 Task: Reply All to email with the signature Emily Brown with the subject Rejection letter from softage.1@softage.net with the message Please find attached the revised version of the project scope document., select last 2 words, change the font color from current to purple and background color to black Send the email
Action: Mouse moved to (899, 77)
Screenshot: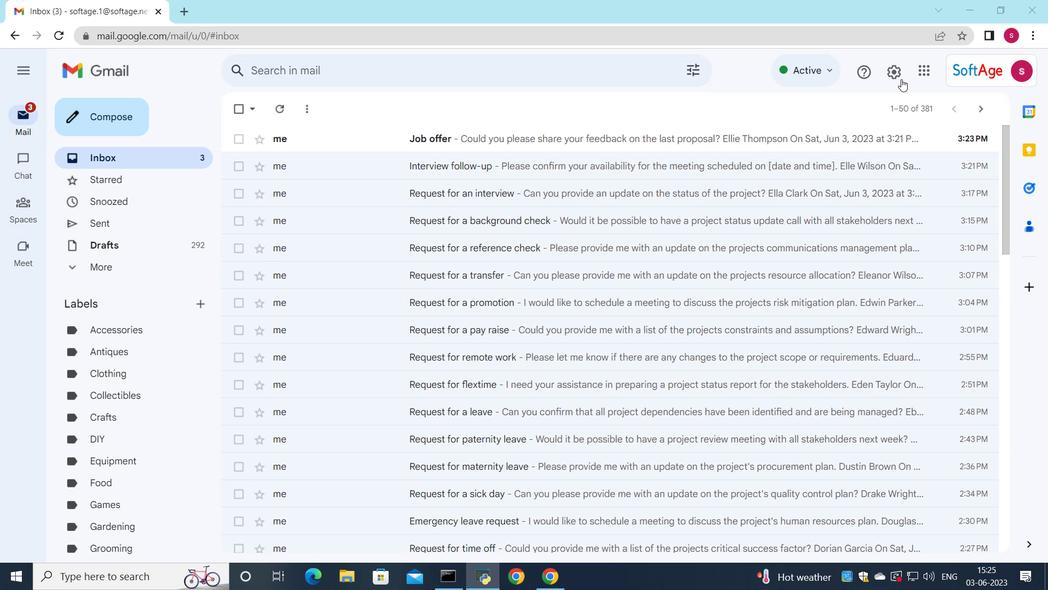 
Action: Mouse pressed left at (899, 77)
Screenshot: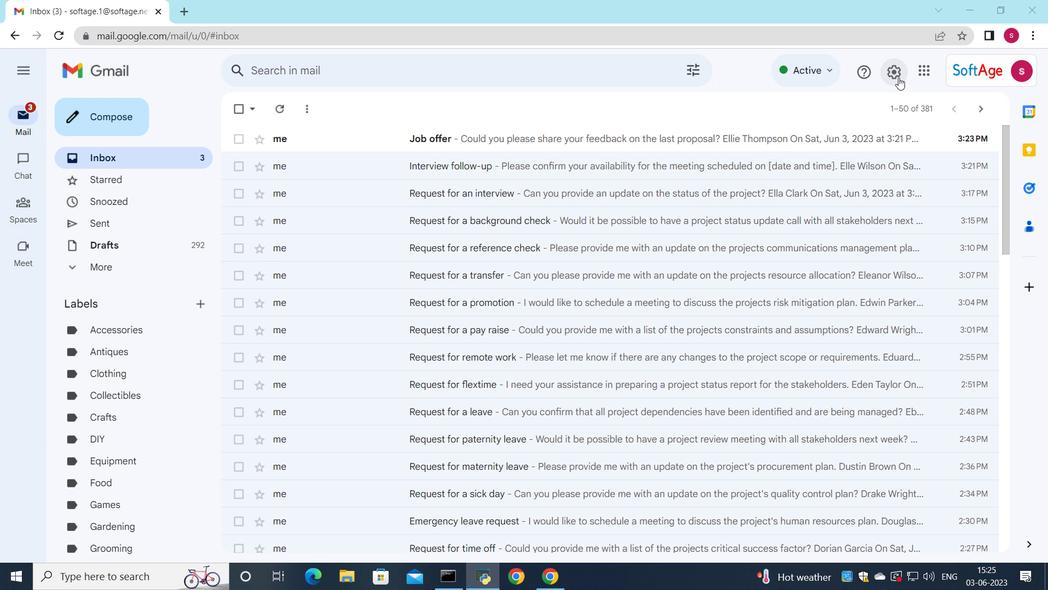 
Action: Mouse moved to (902, 135)
Screenshot: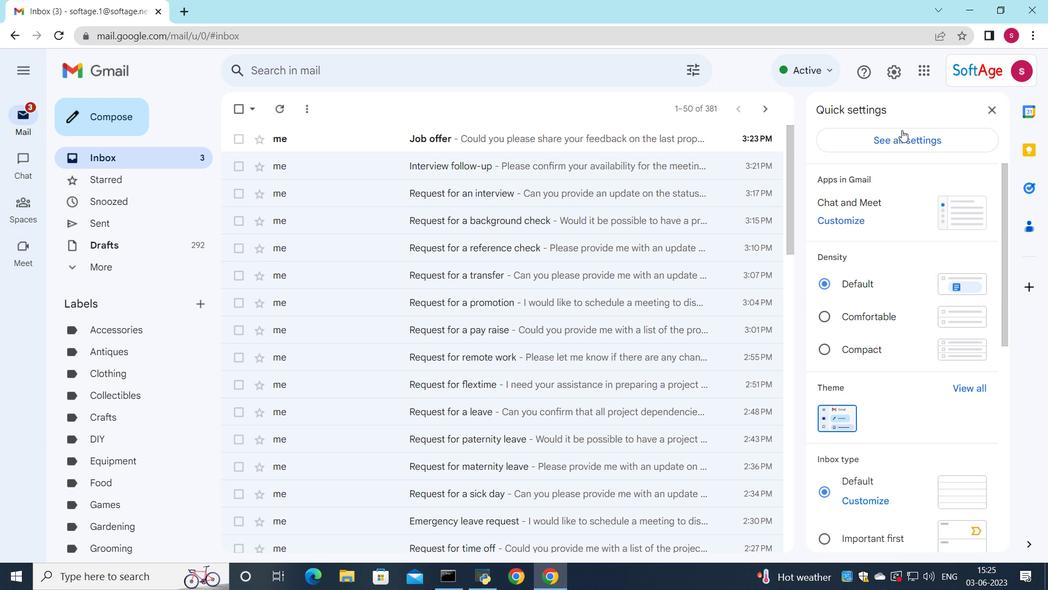 
Action: Mouse pressed left at (902, 135)
Screenshot: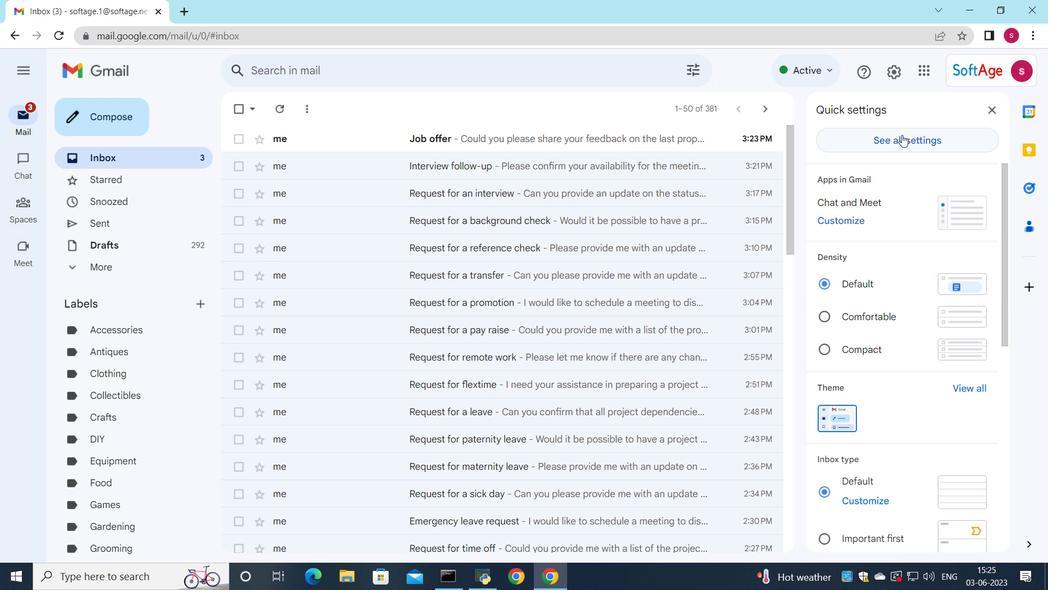 
Action: Mouse moved to (679, 207)
Screenshot: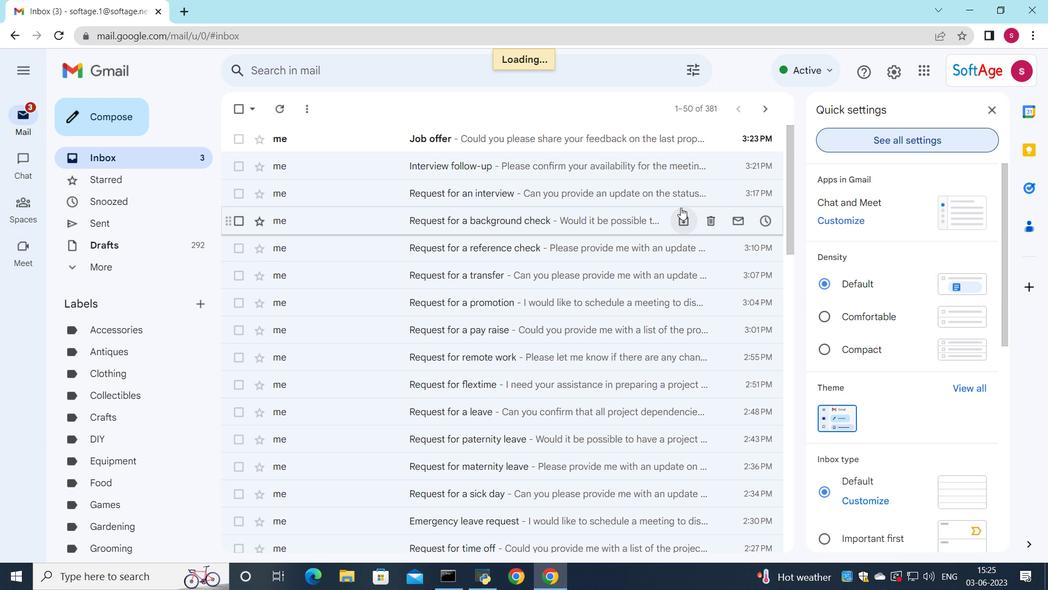 
Action: Mouse scrolled (679, 206) with delta (0, 0)
Screenshot: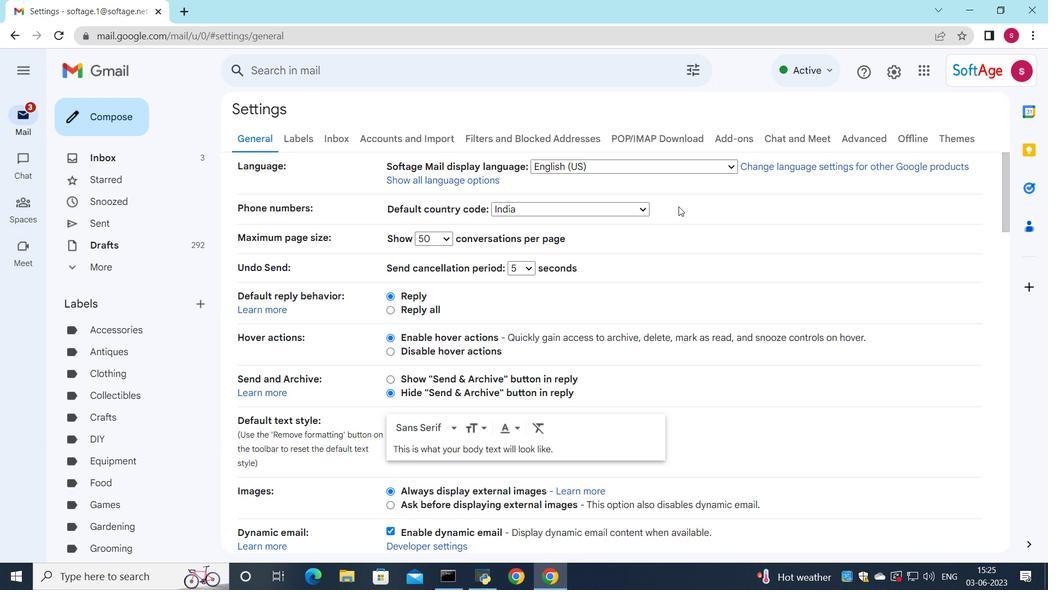 
Action: Mouse scrolled (679, 206) with delta (0, 0)
Screenshot: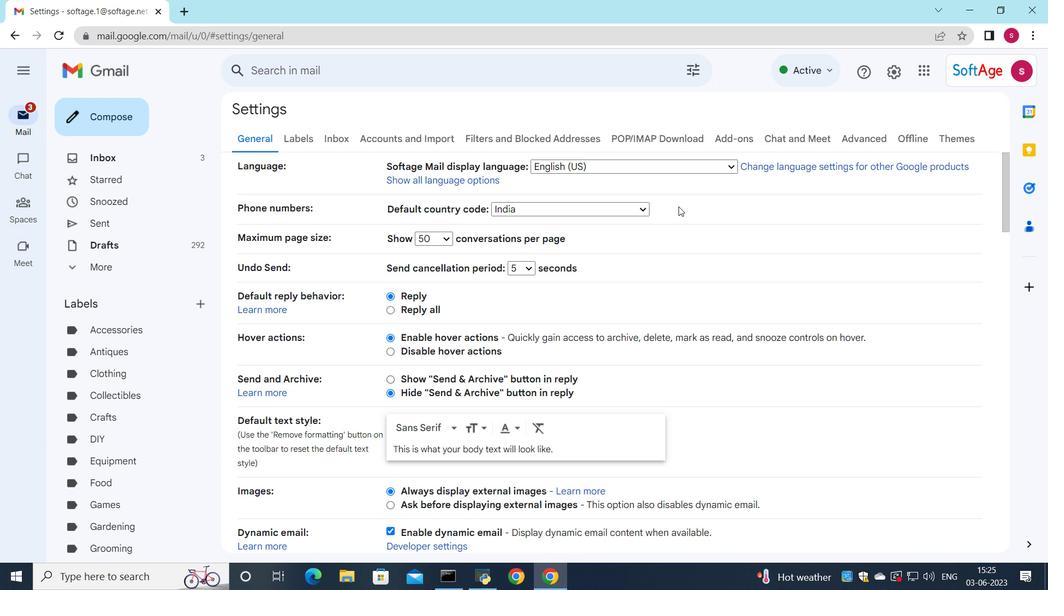 
Action: Mouse scrolled (679, 206) with delta (0, 0)
Screenshot: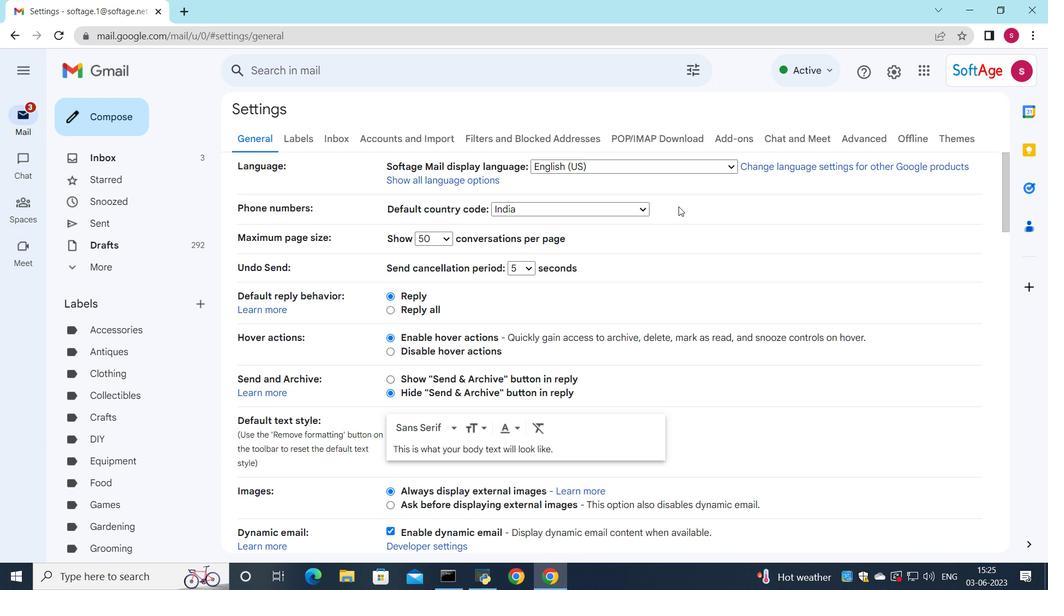 
Action: Mouse moved to (679, 207)
Screenshot: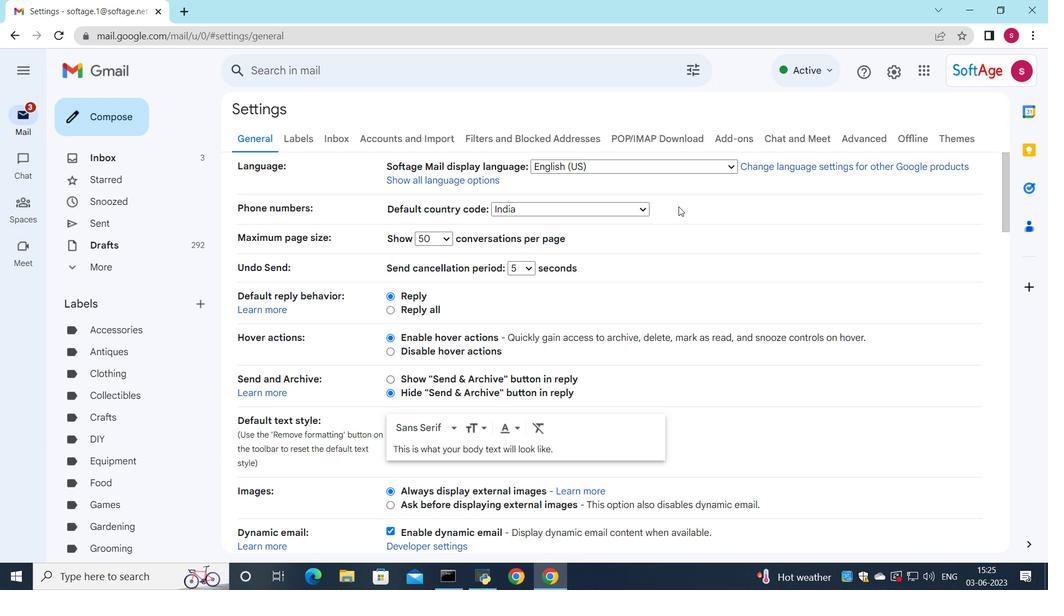 
Action: Mouse scrolled (679, 206) with delta (0, 0)
Screenshot: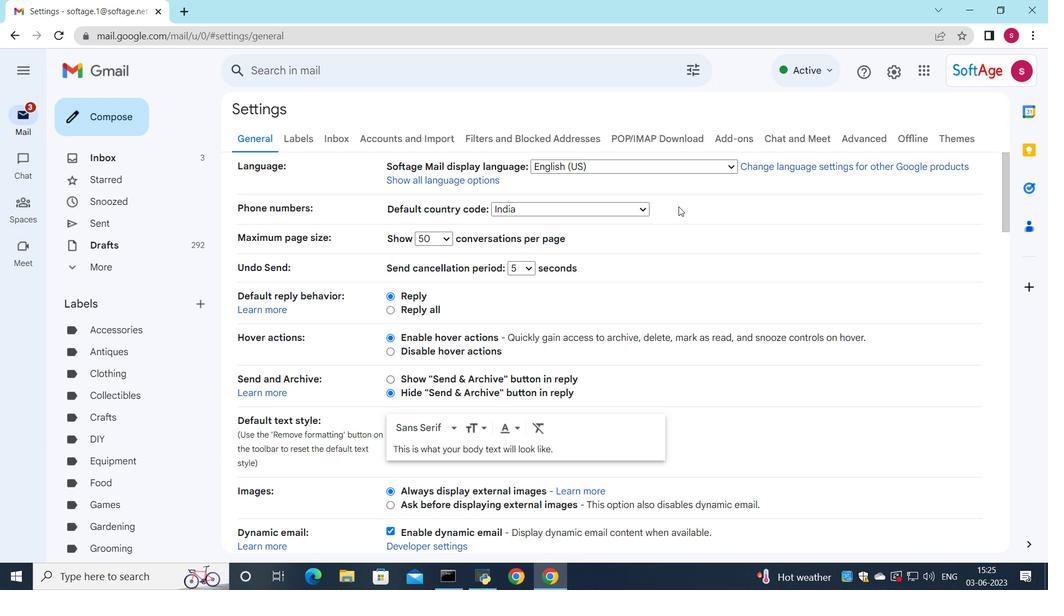 
Action: Mouse moved to (673, 214)
Screenshot: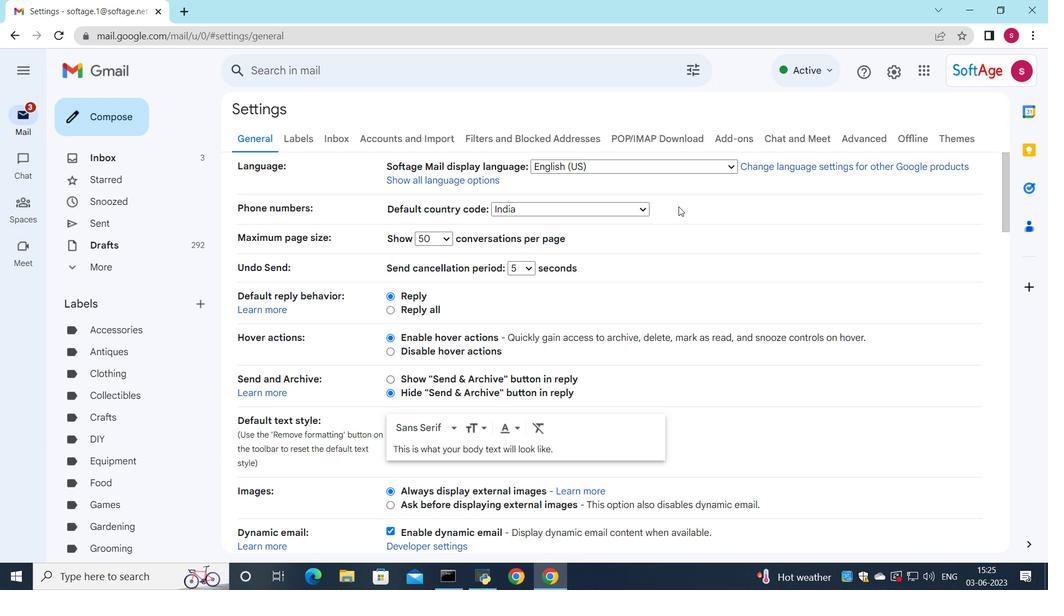 
Action: Mouse scrolled (673, 213) with delta (0, 0)
Screenshot: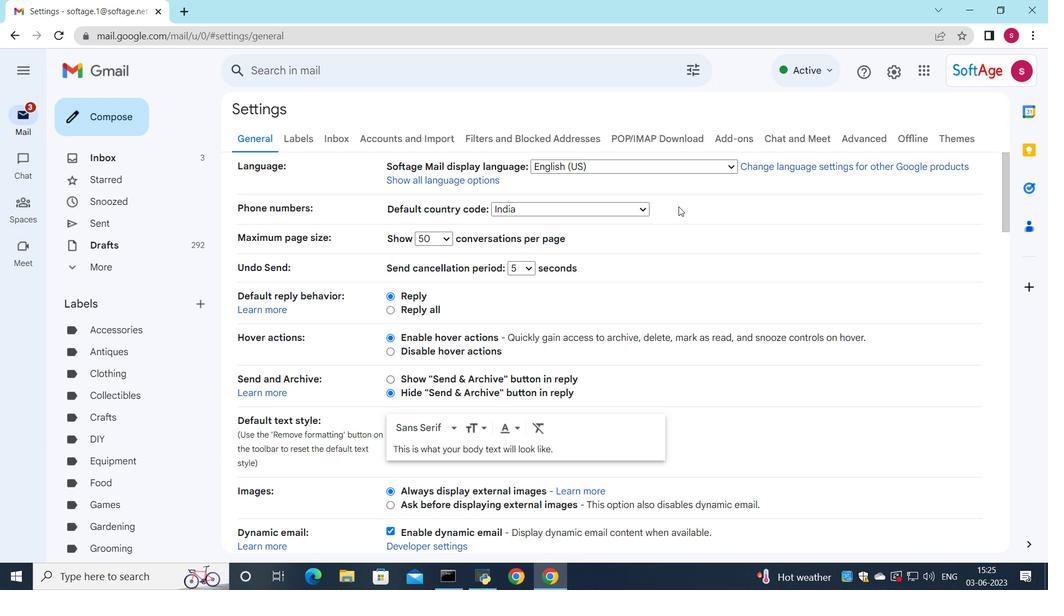 
Action: Mouse moved to (574, 269)
Screenshot: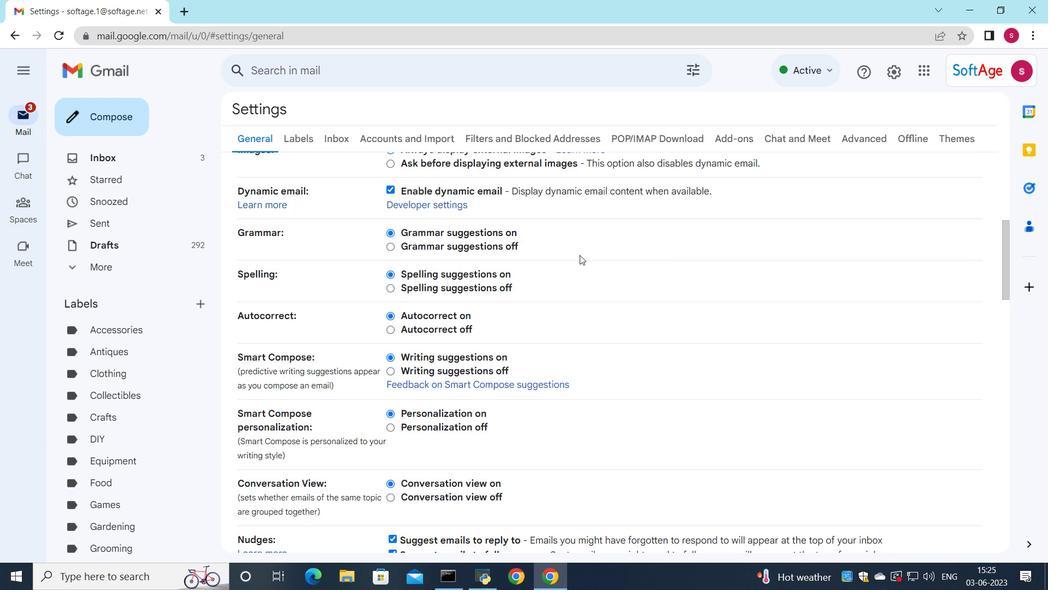 
Action: Mouse scrolled (574, 269) with delta (0, 0)
Screenshot: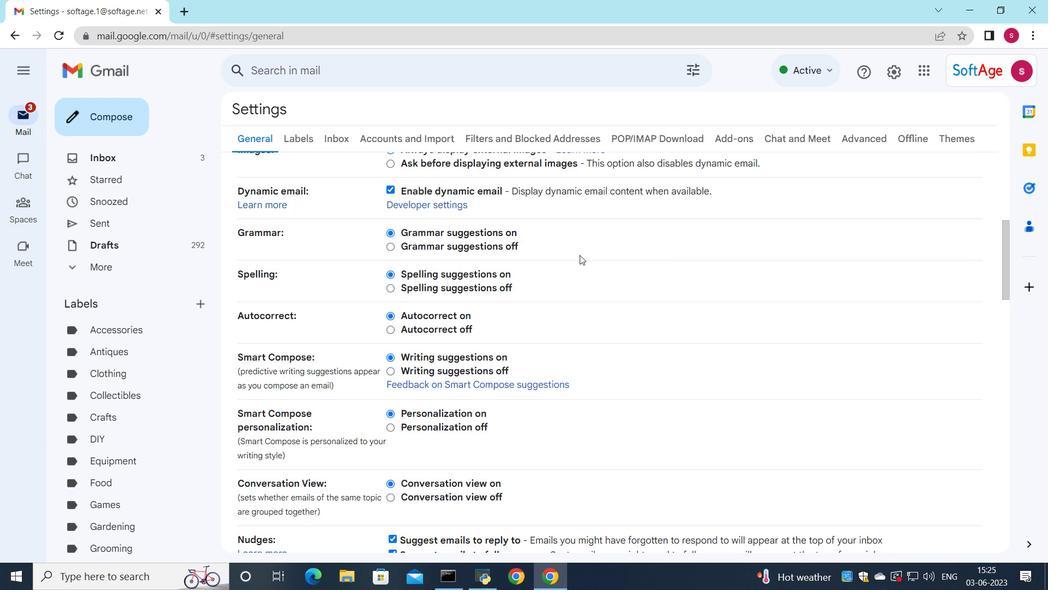 
Action: Mouse moved to (572, 272)
Screenshot: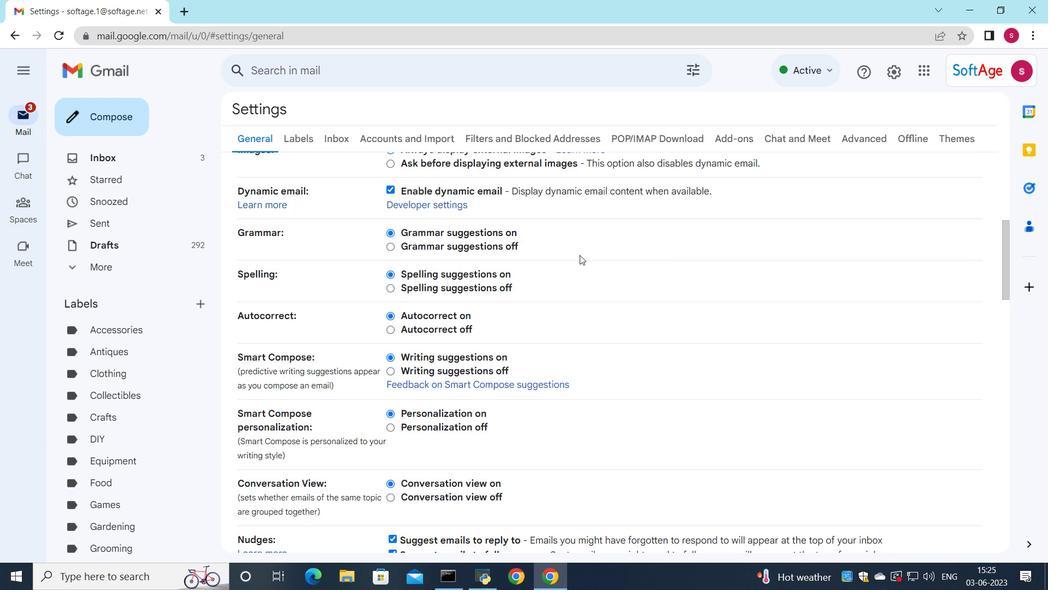 
Action: Mouse scrolled (572, 271) with delta (0, 0)
Screenshot: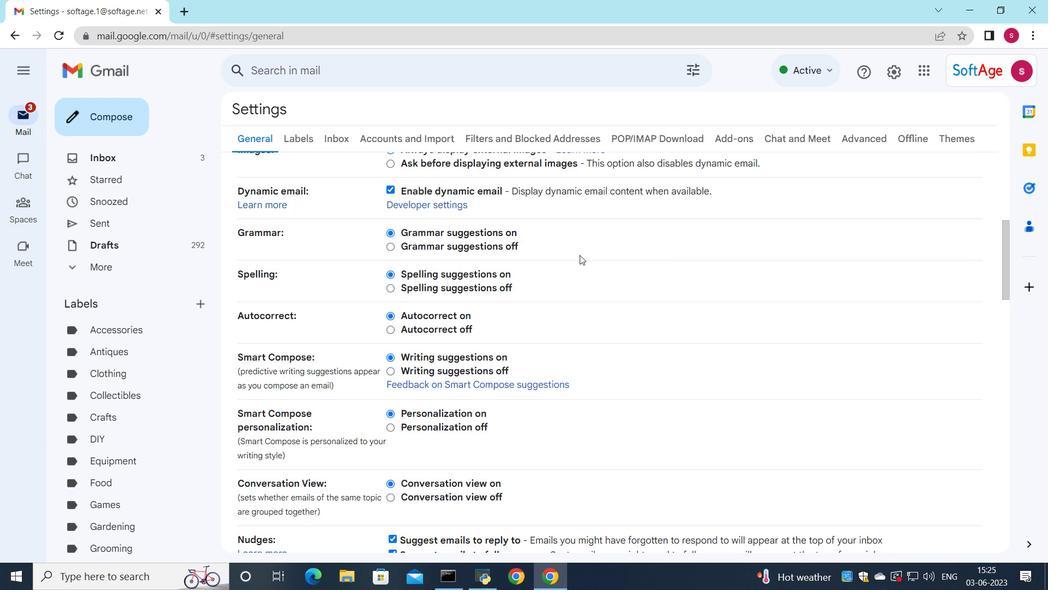 
Action: Mouse scrolled (572, 271) with delta (0, 0)
Screenshot: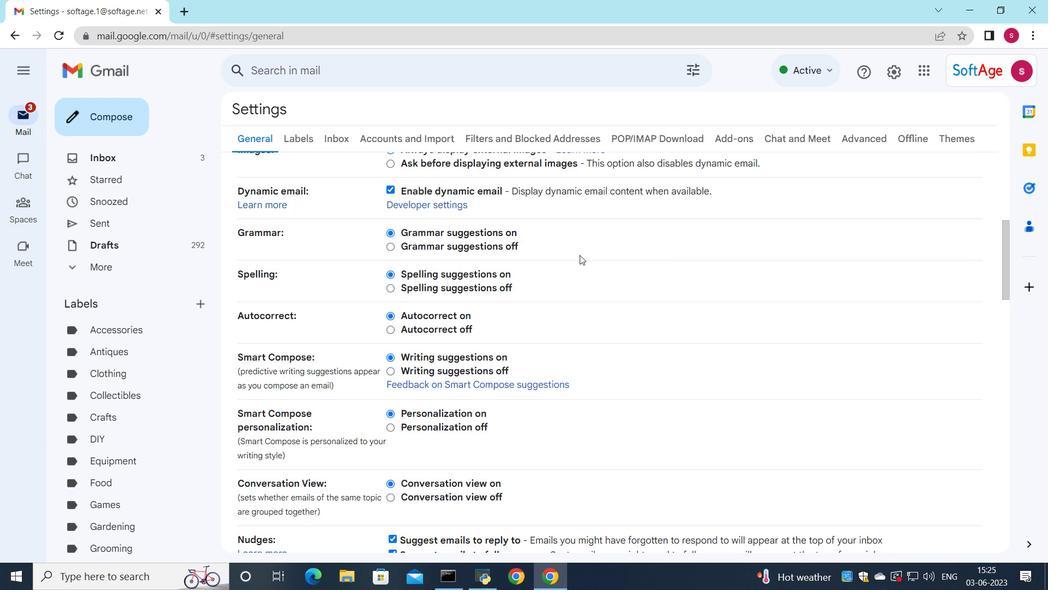 
Action: Mouse moved to (572, 272)
Screenshot: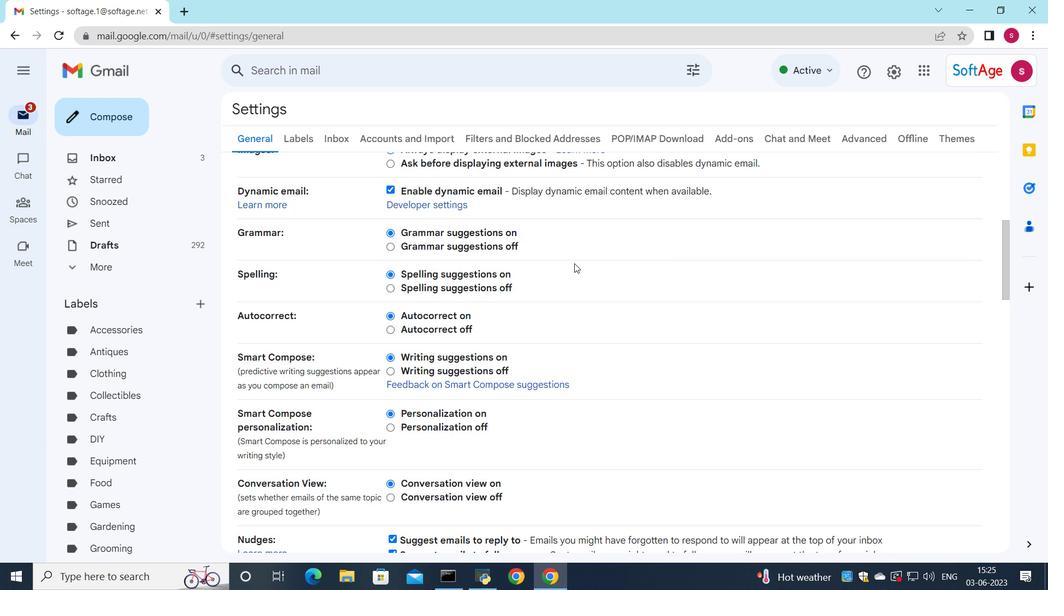 
Action: Mouse scrolled (572, 272) with delta (0, 0)
Screenshot: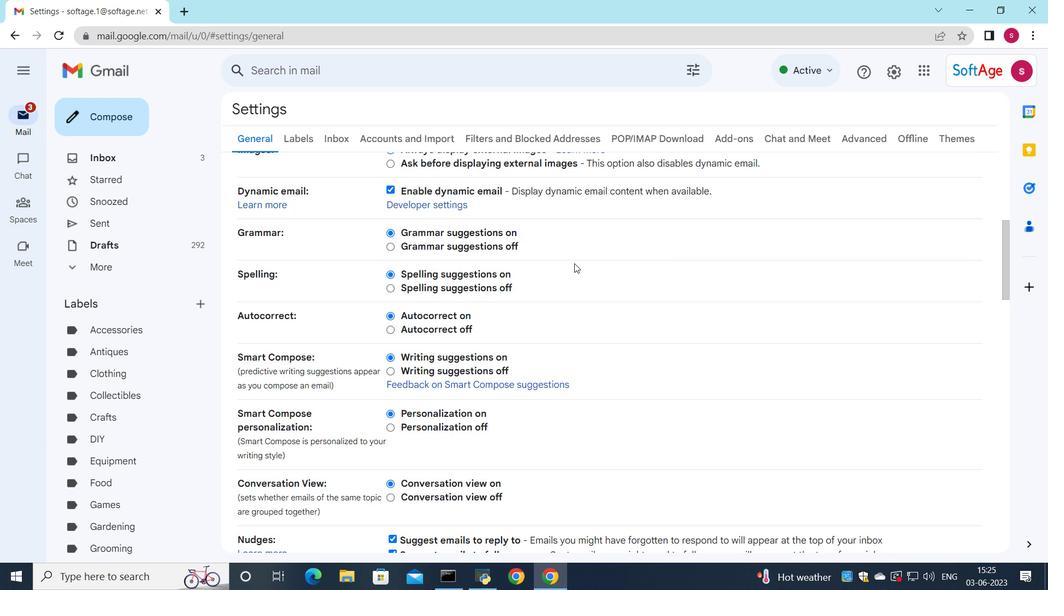 
Action: Mouse moved to (571, 274)
Screenshot: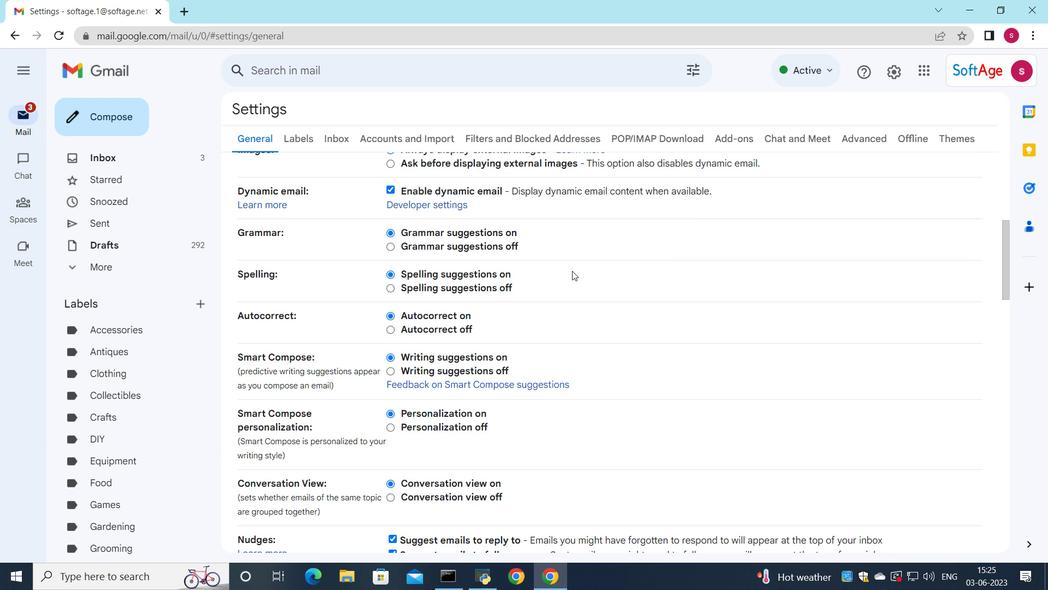 
Action: Mouse scrolled (571, 273) with delta (0, 0)
Screenshot: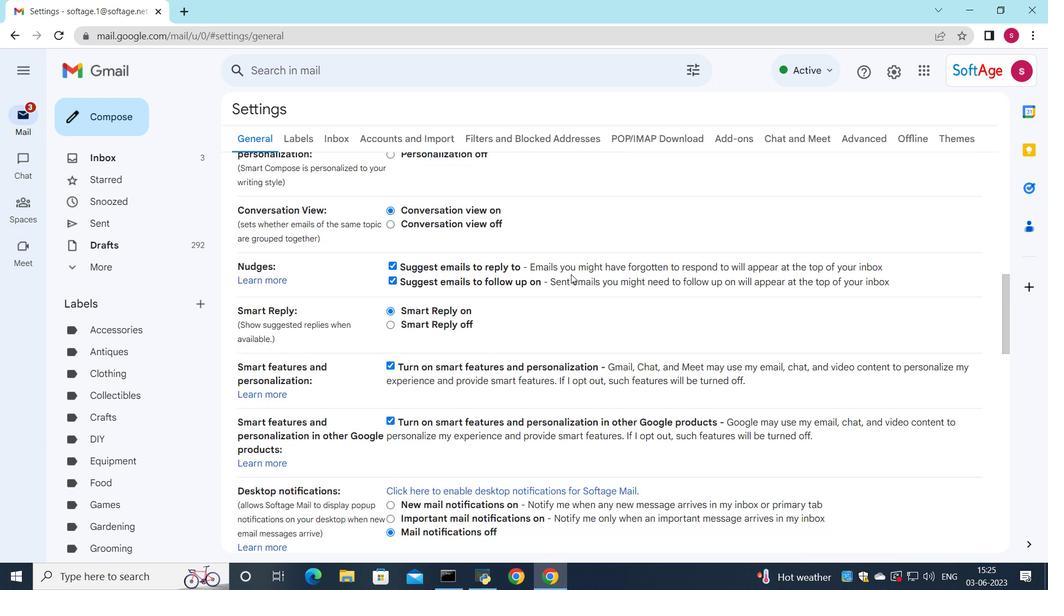 
Action: Mouse scrolled (571, 273) with delta (0, 0)
Screenshot: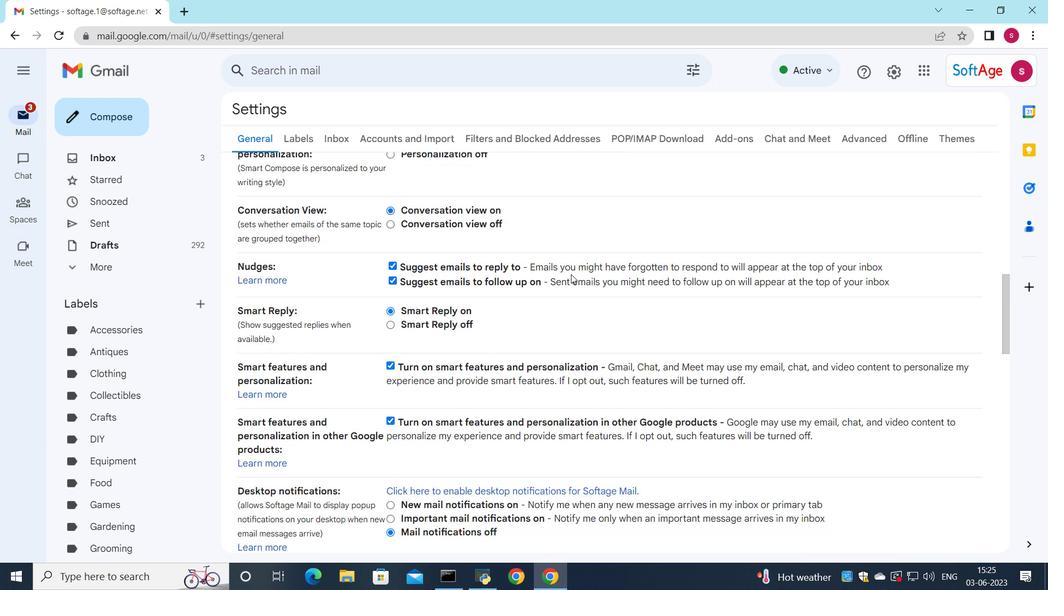 
Action: Mouse moved to (571, 274)
Screenshot: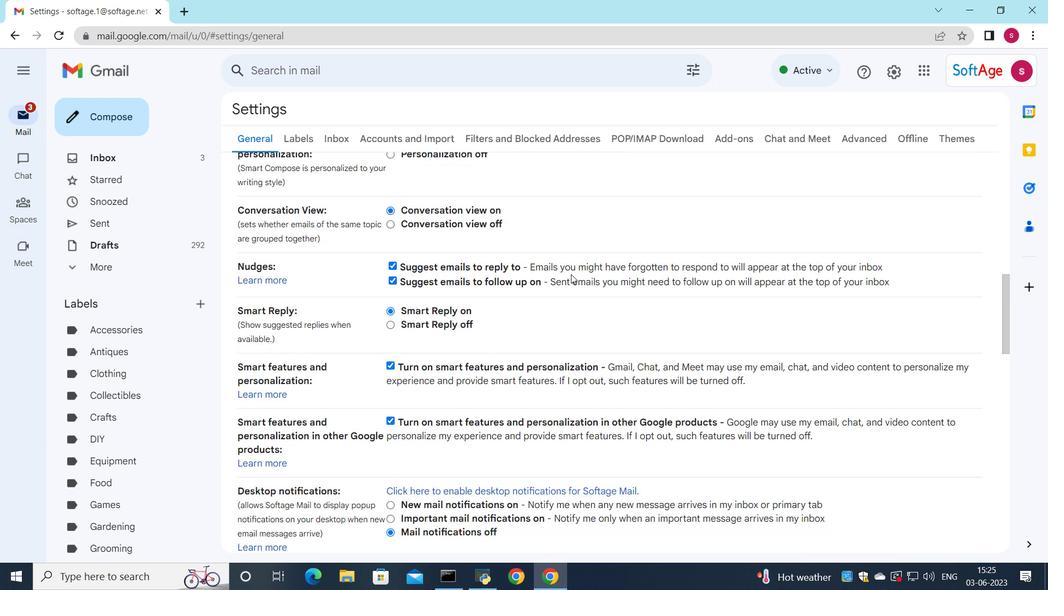 
Action: Mouse scrolled (571, 274) with delta (0, 0)
Screenshot: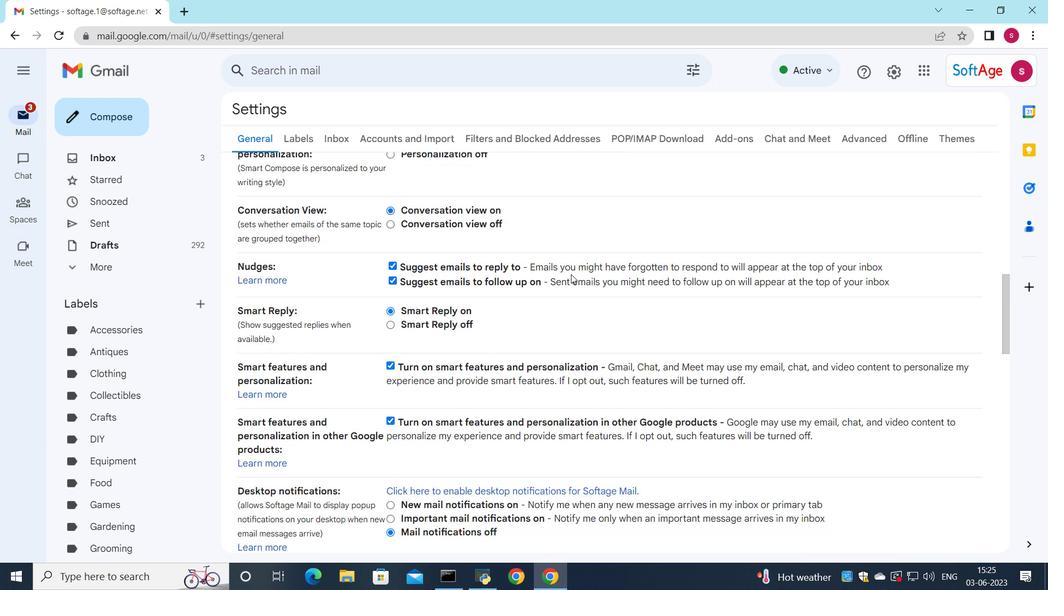
Action: Mouse scrolled (571, 274) with delta (0, 0)
Screenshot: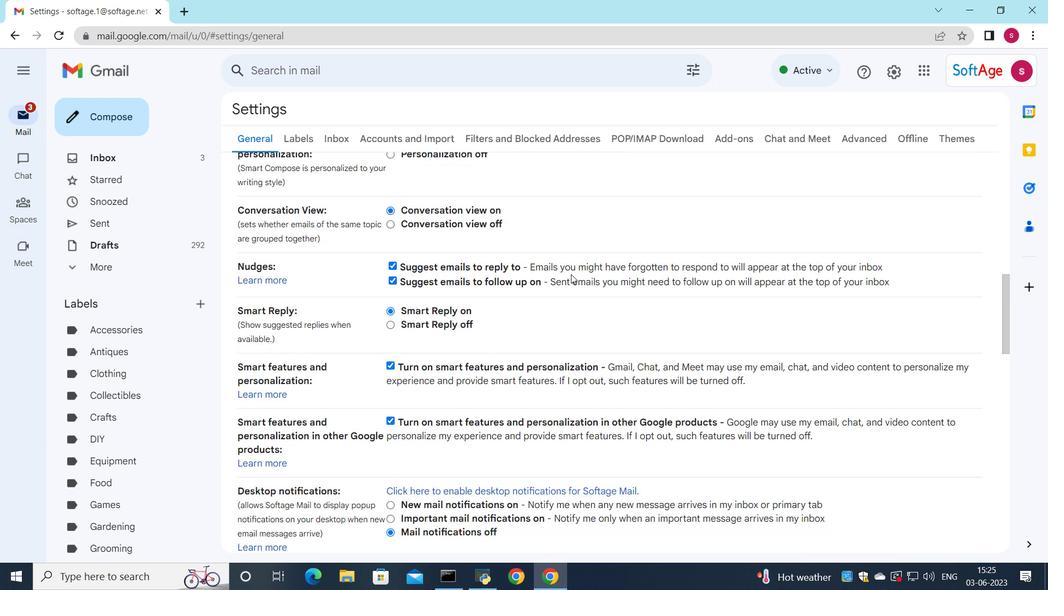 
Action: Mouse scrolled (571, 274) with delta (0, 0)
Screenshot: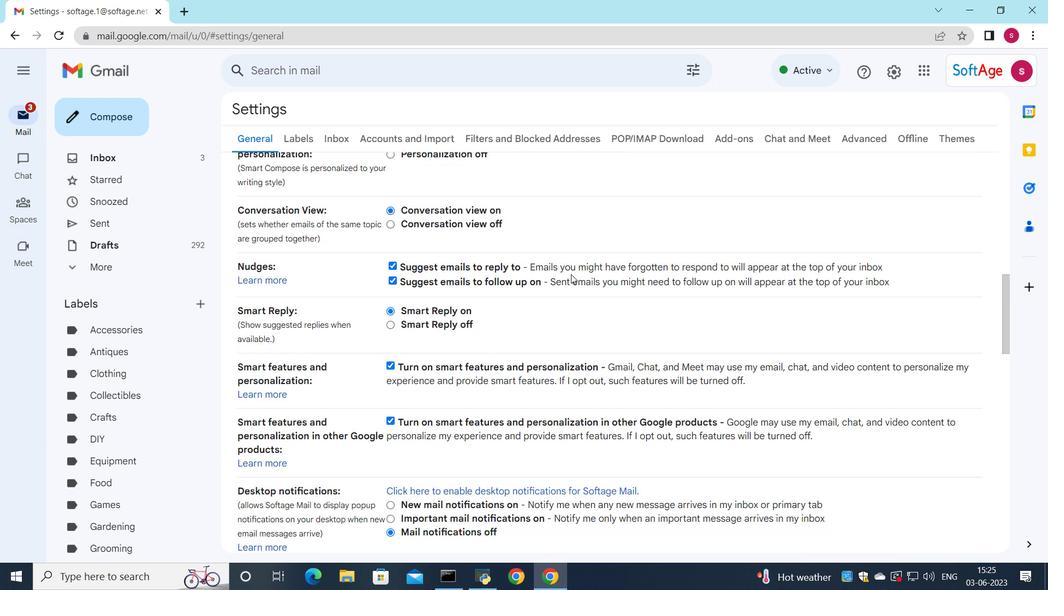 
Action: Mouse scrolled (571, 274) with delta (0, 0)
Screenshot: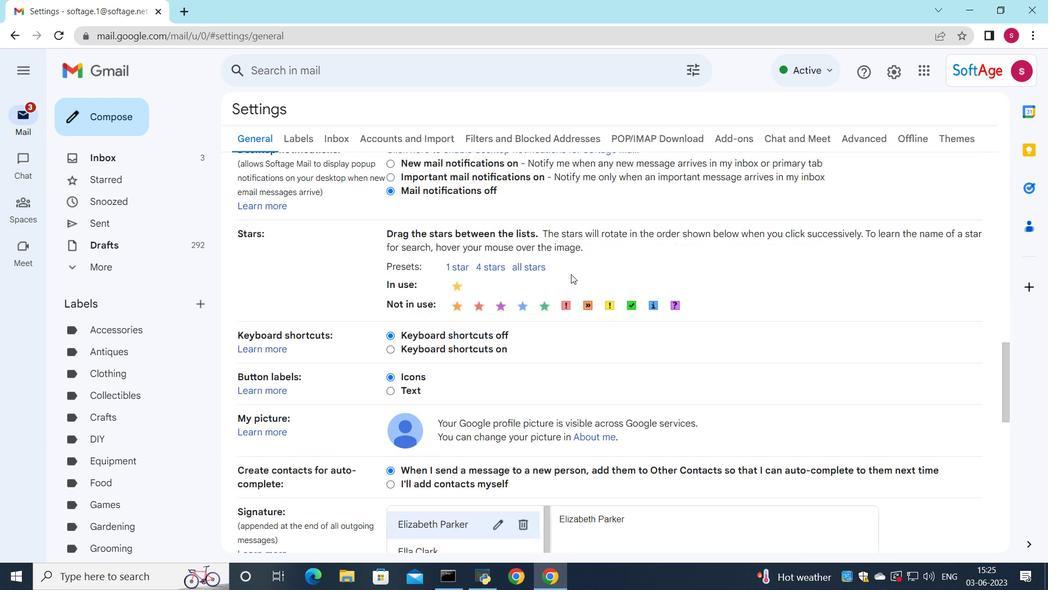 
Action: Mouse scrolled (571, 274) with delta (0, 0)
Screenshot: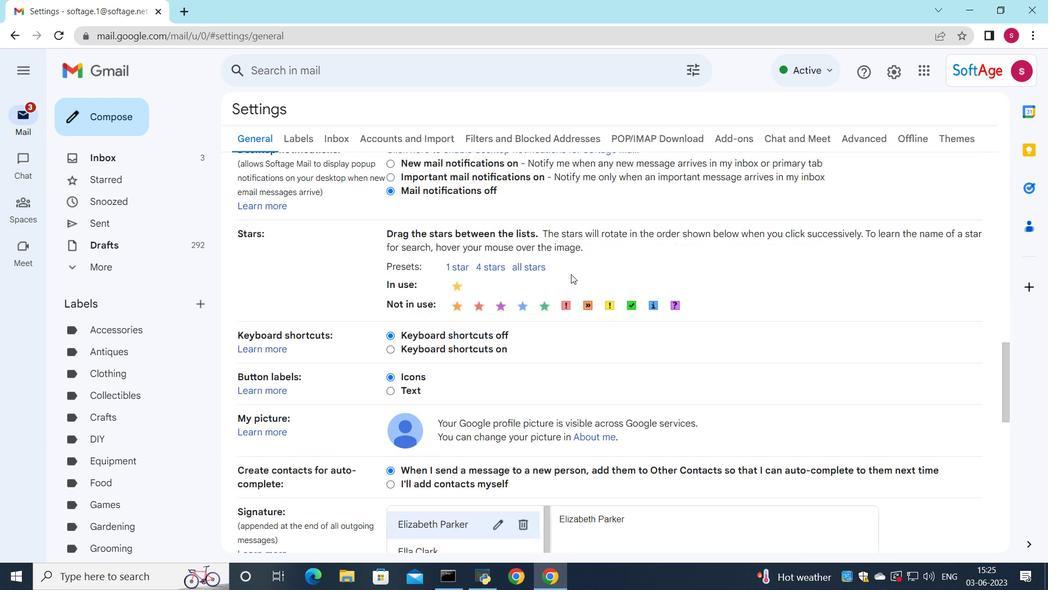 
Action: Mouse scrolled (571, 274) with delta (0, 0)
Screenshot: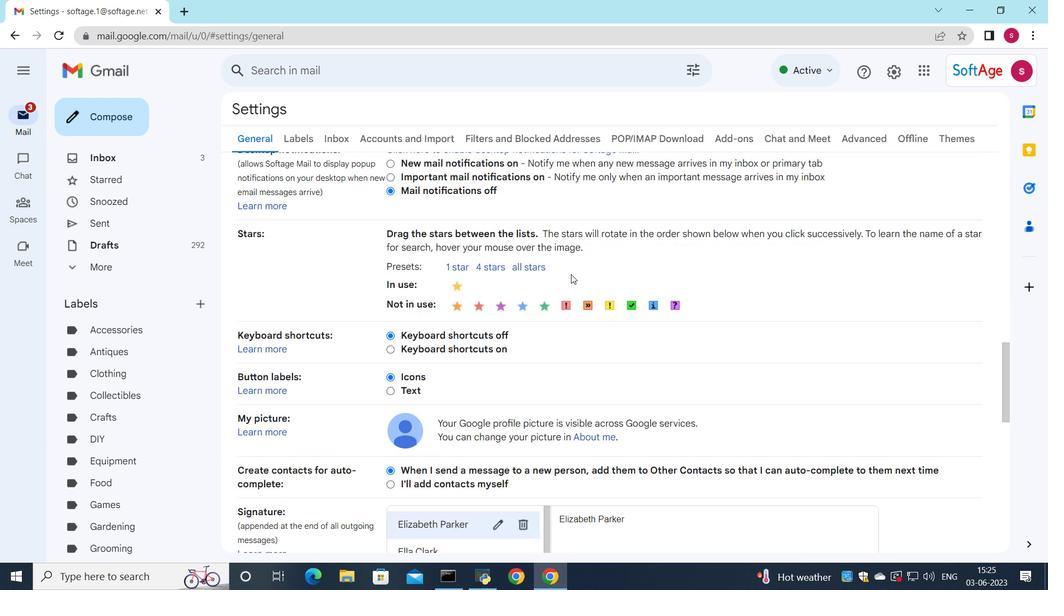 
Action: Mouse scrolled (571, 274) with delta (0, 0)
Screenshot: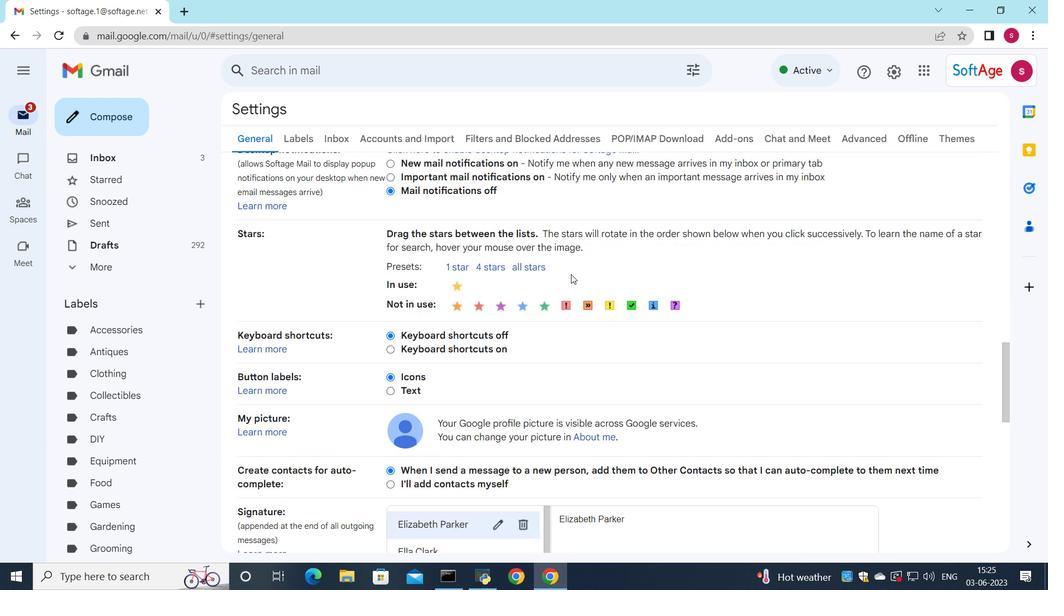 
Action: Mouse scrolled (571, 274) with delta (0, 0)
Screenshot: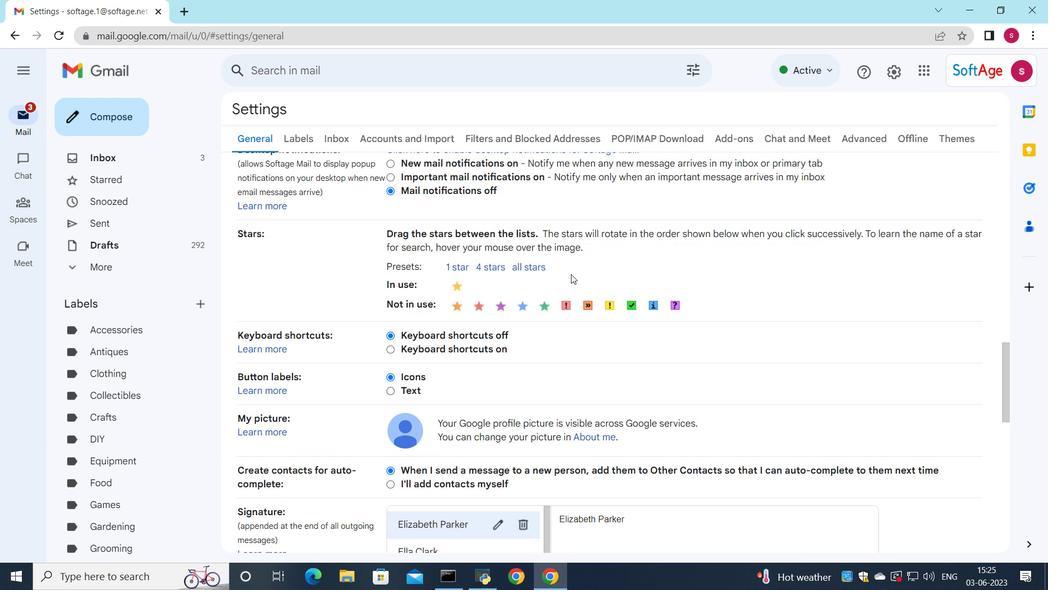 
Action: Mouse moved to (523, 292)
Screenshot: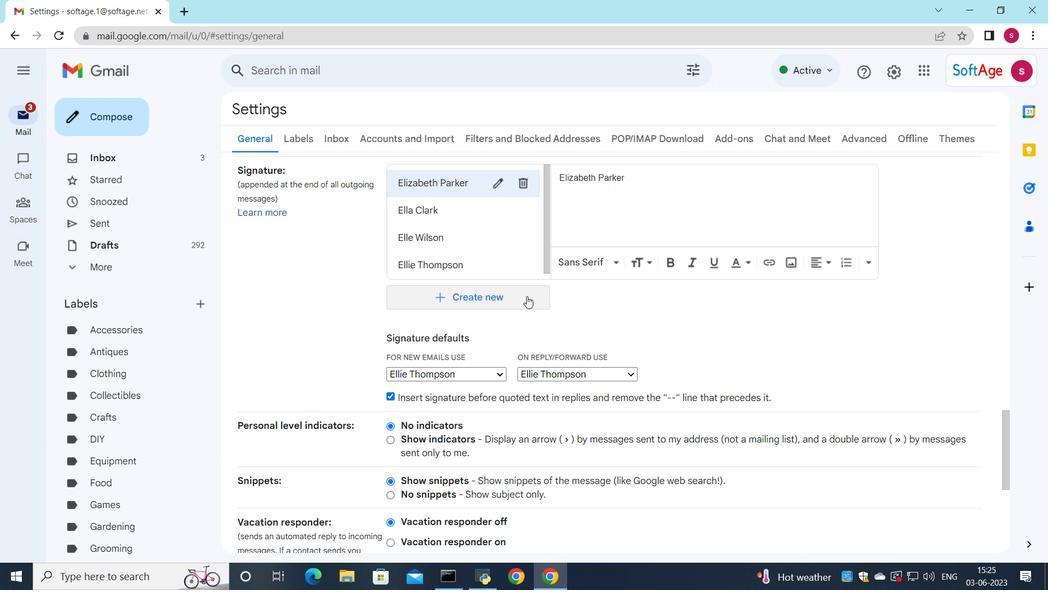 
Action: Mouse pressed left at (523, 292)
Screenshot: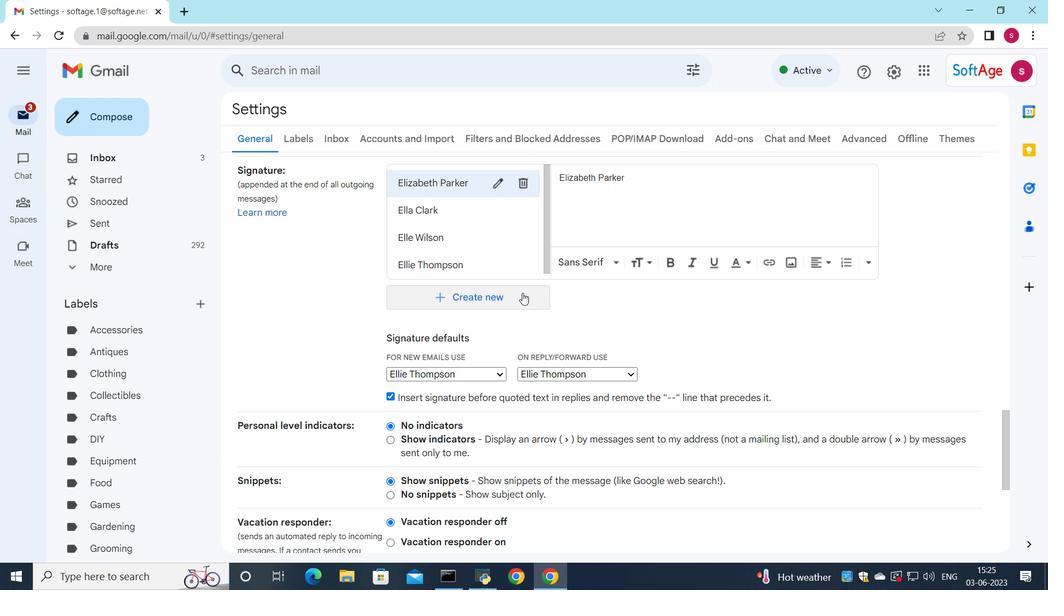 
Action: Mouse moved to (515, 288)
Screenshot: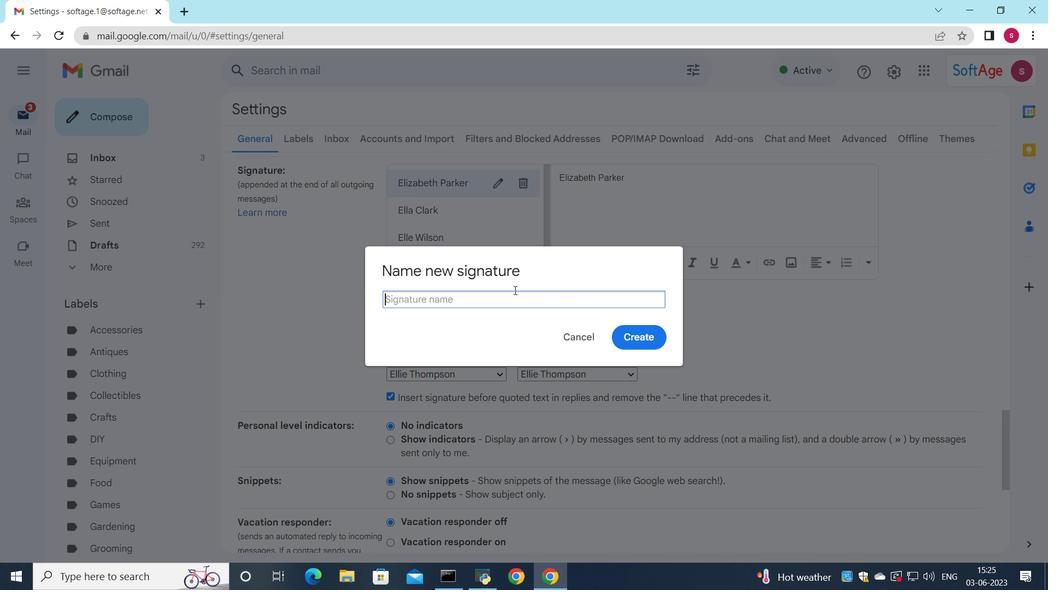 
Action: Key pressed <Key.shift>Emily<Key.space><Key.shift>Brown
Screenshot: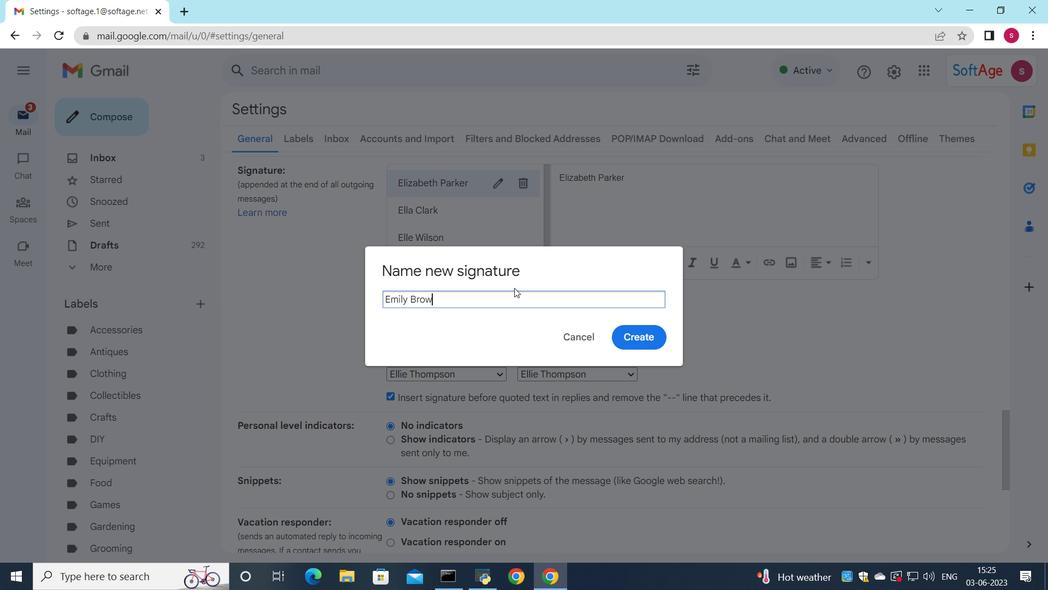 
Action: Mouse moved to (645, 339)
Screenshot: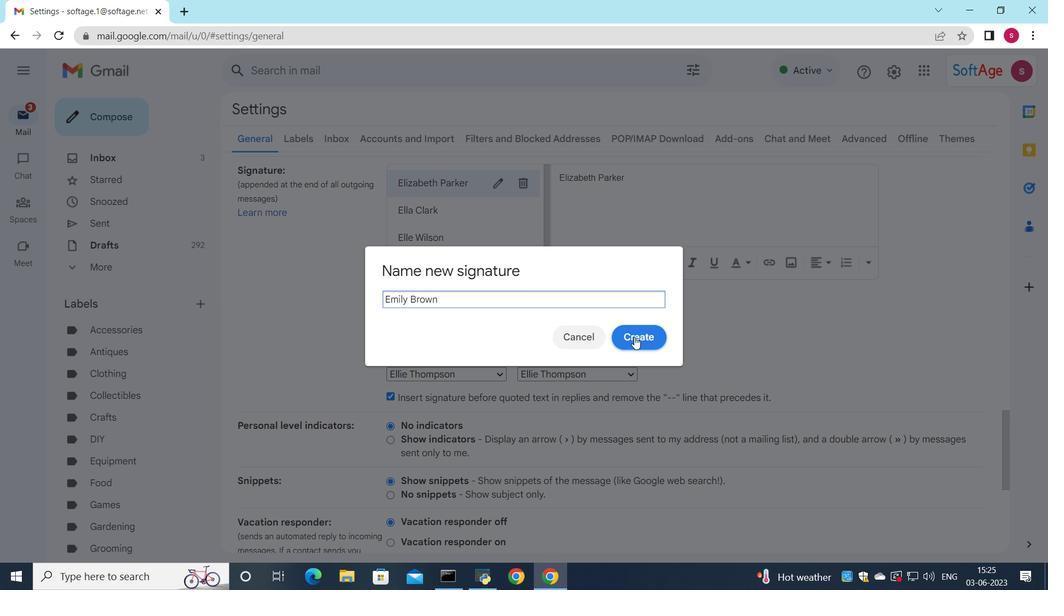 
Action: Mouse pressed left at (645, 339)
Screenshot: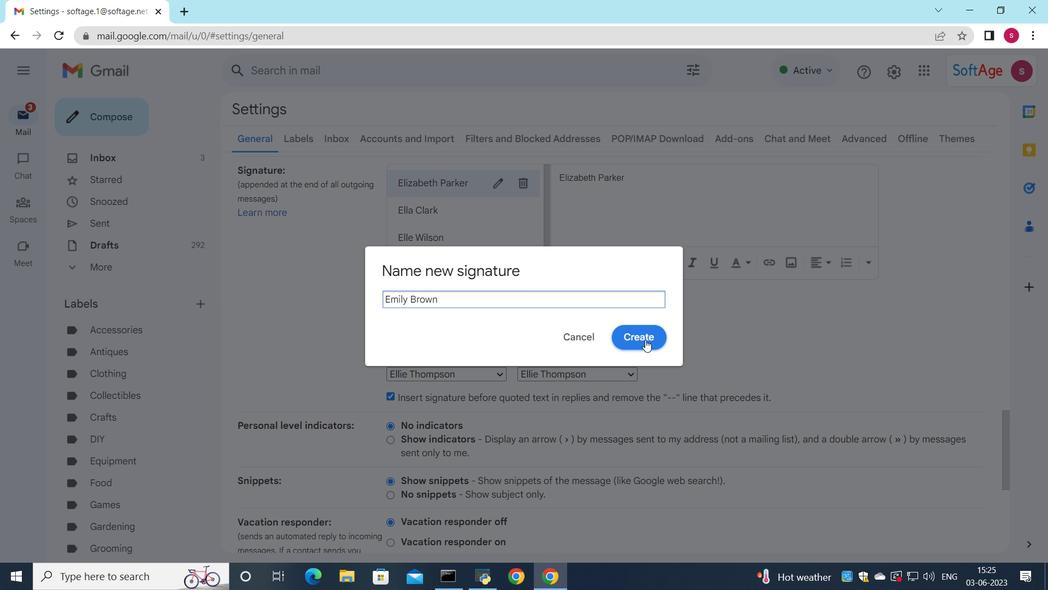 
Action: Mouse moved to (624, 200)
Screenshot: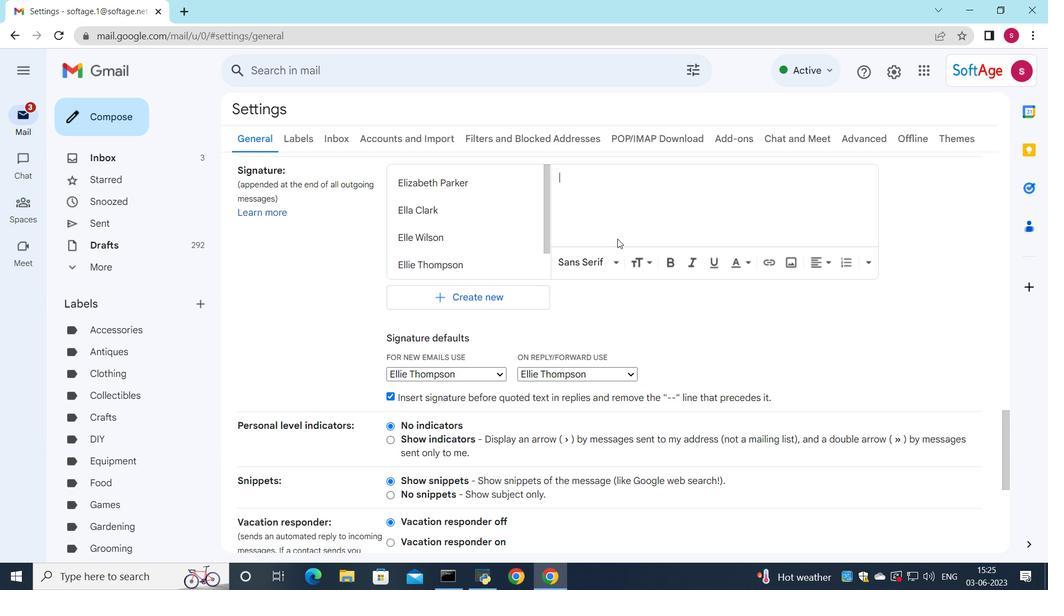 
Action: Key pressed <Key.shift>Emily<Key.space><Key.shift>Brown
Screenshot: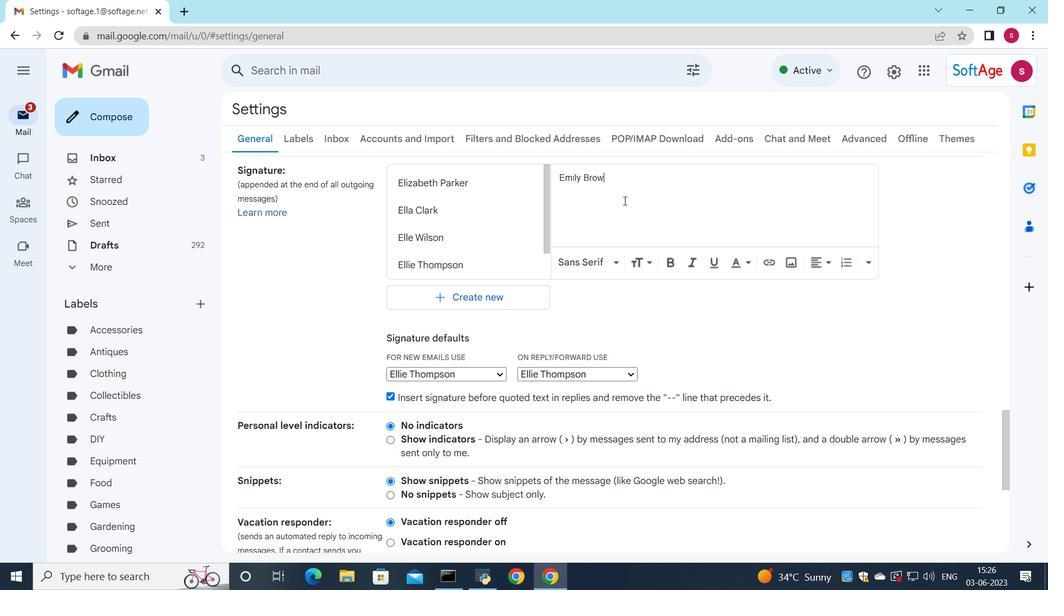 
Action: Mouse scrolled (624, 199) with delta (0, 0)
Screenshot: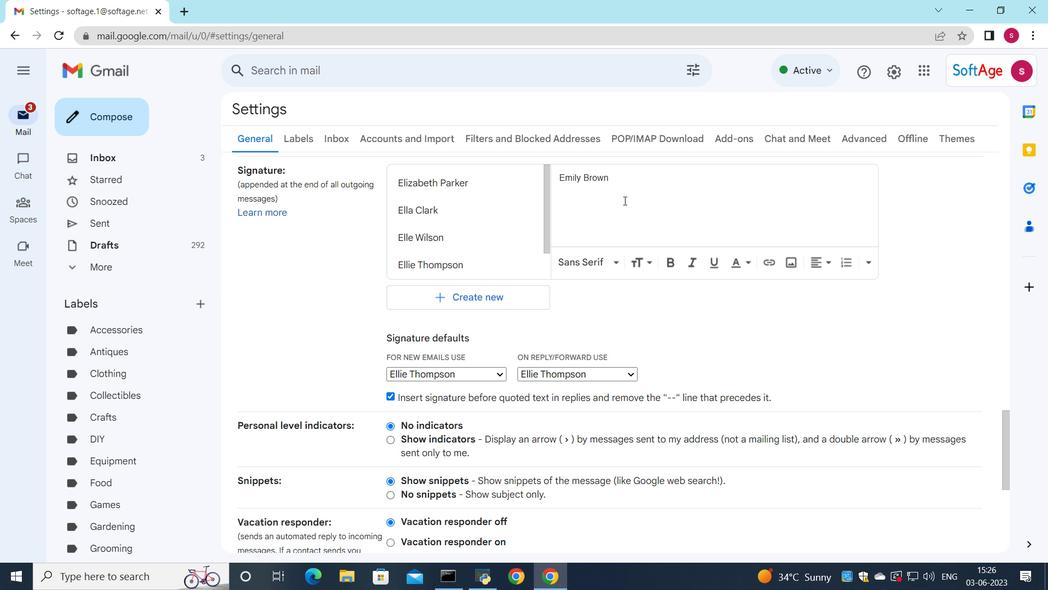 
Action: Mouse moved to (639, 209)
Screenshot: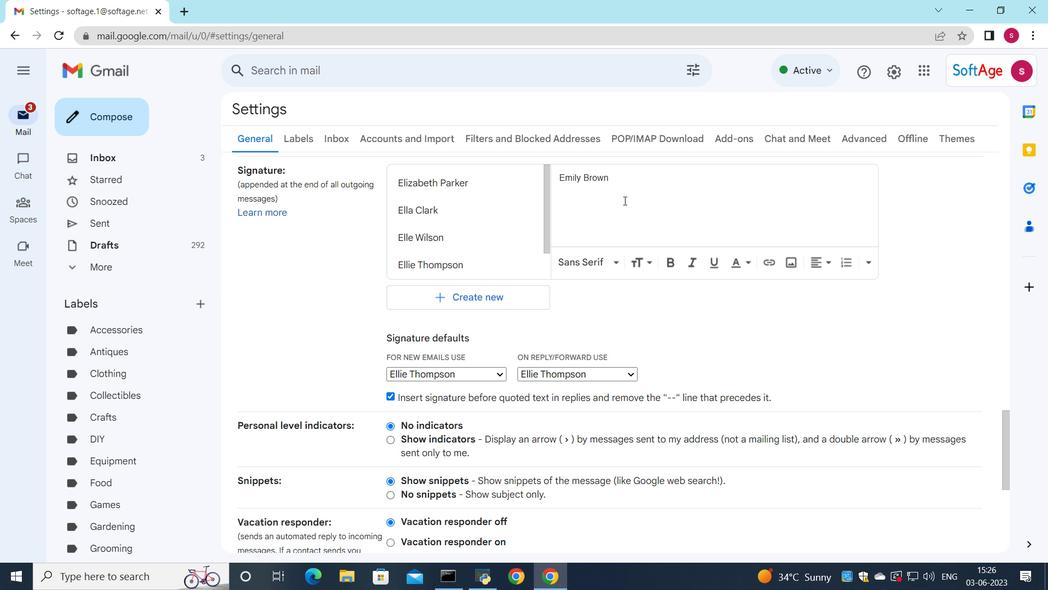 
Action: Mouse scrolled (639, 208) with delta (0, 0)
Screenshot: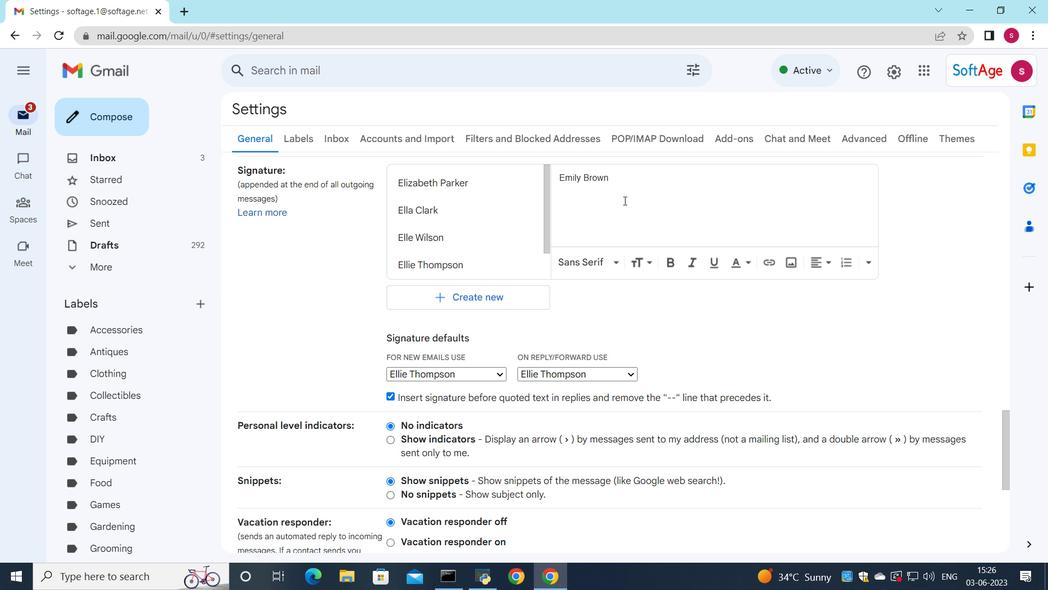 
Action: Mouse scrolled (639, 208) with delta (0, 0)
Screenshot: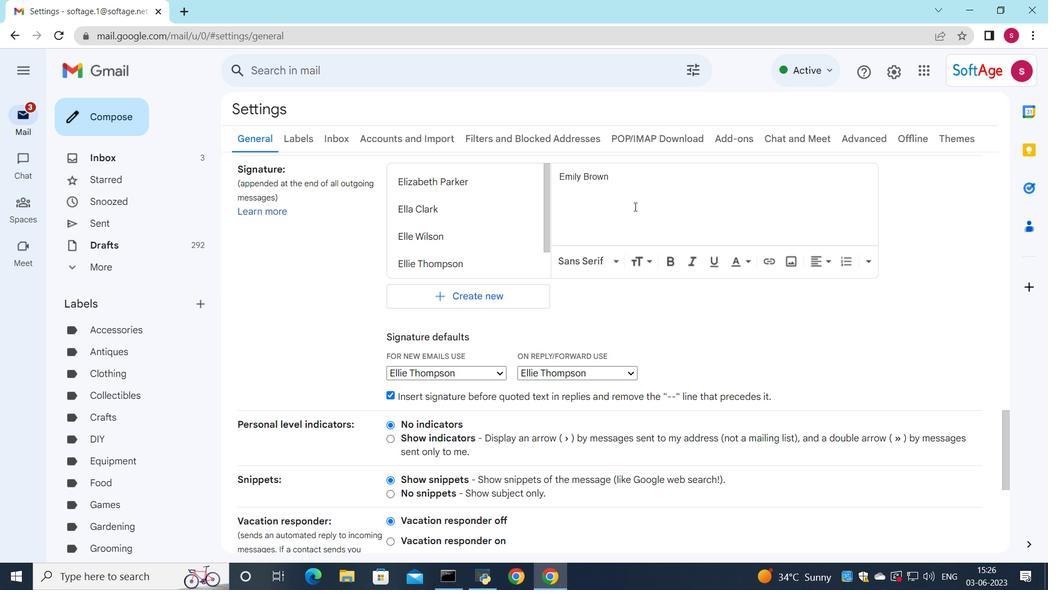 
Action: Mouse moved to (503, 170)
Screenshot: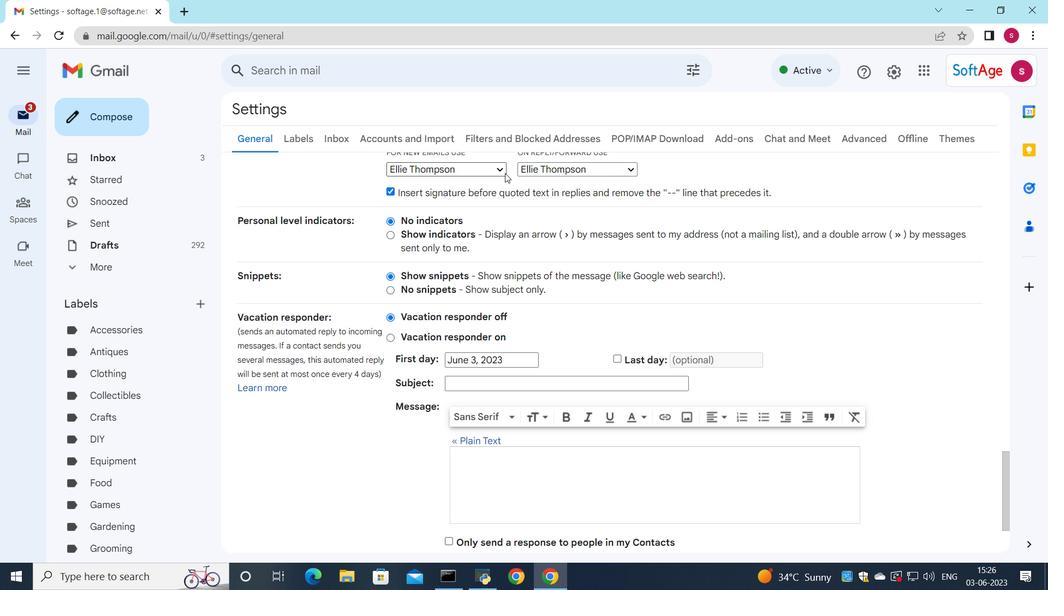 
Action: Mouse pressed left at (503, 170)
Screenshot: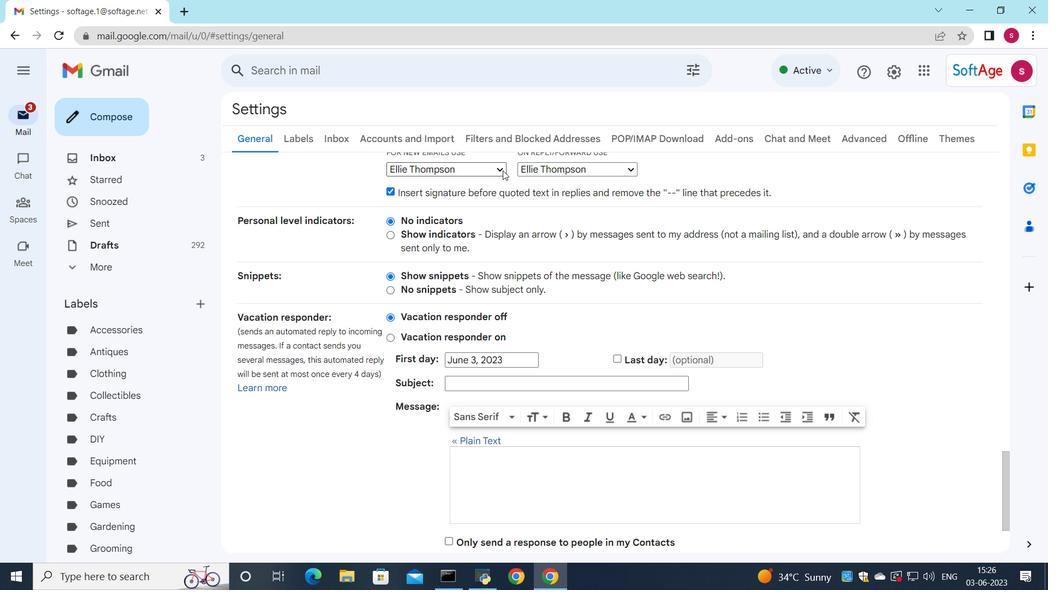
Action: Mouse moved to (486, 246)
Screenshot: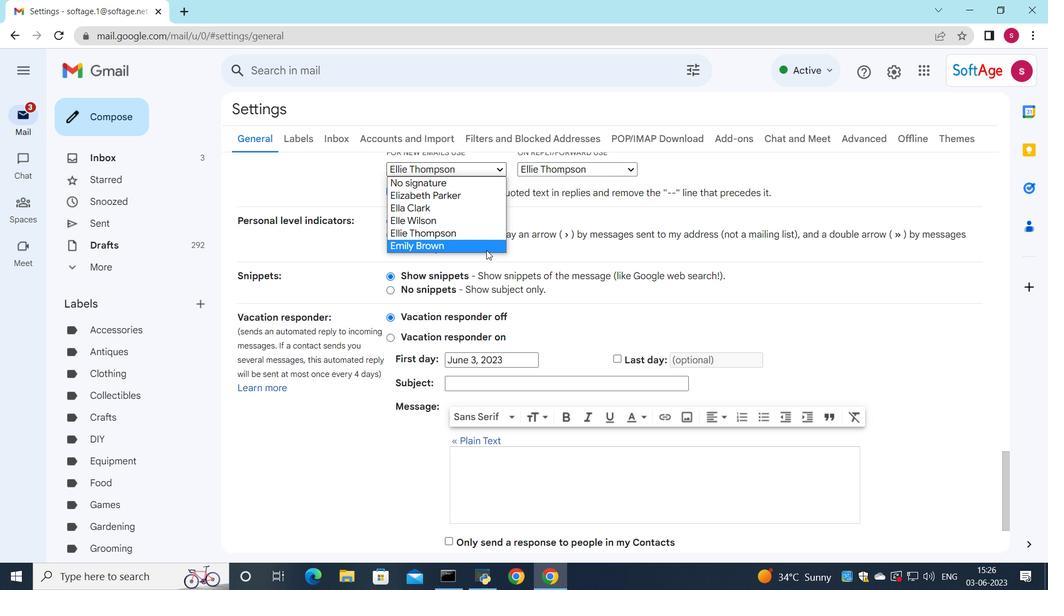 
Action: Mouse pressed left at (486, 246)
Screenshot: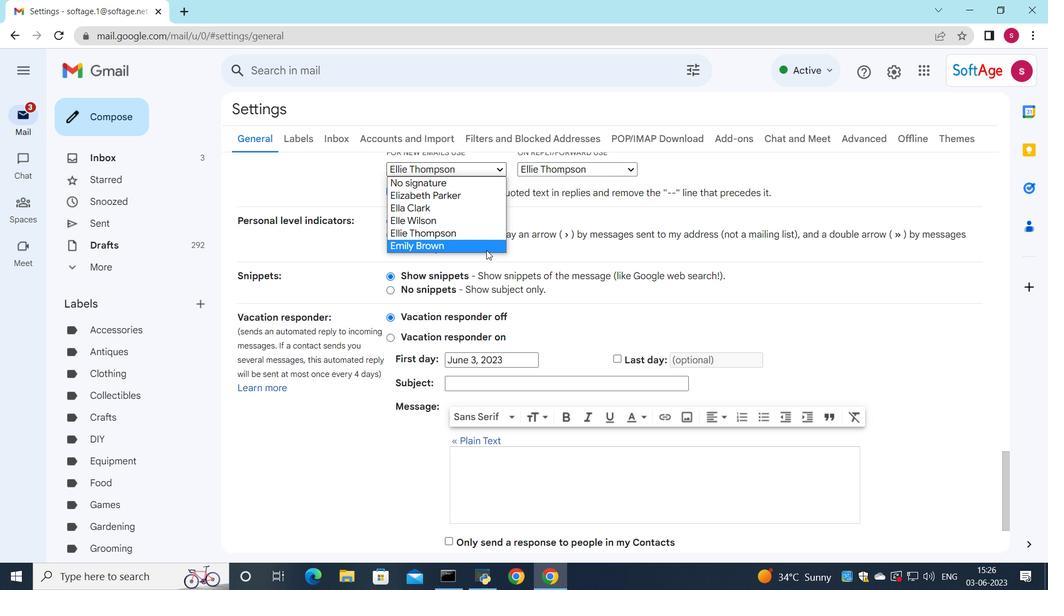 
Action: Mouse moved to (537, 172)
Screenshot: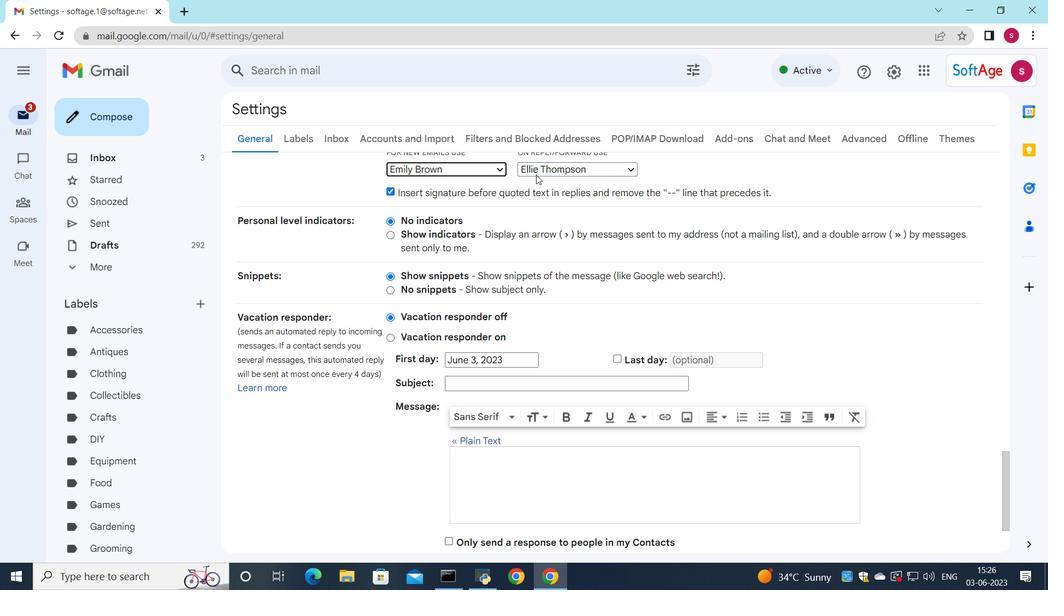
Action: Mouse pressed left at (537, 172)
Screenshot: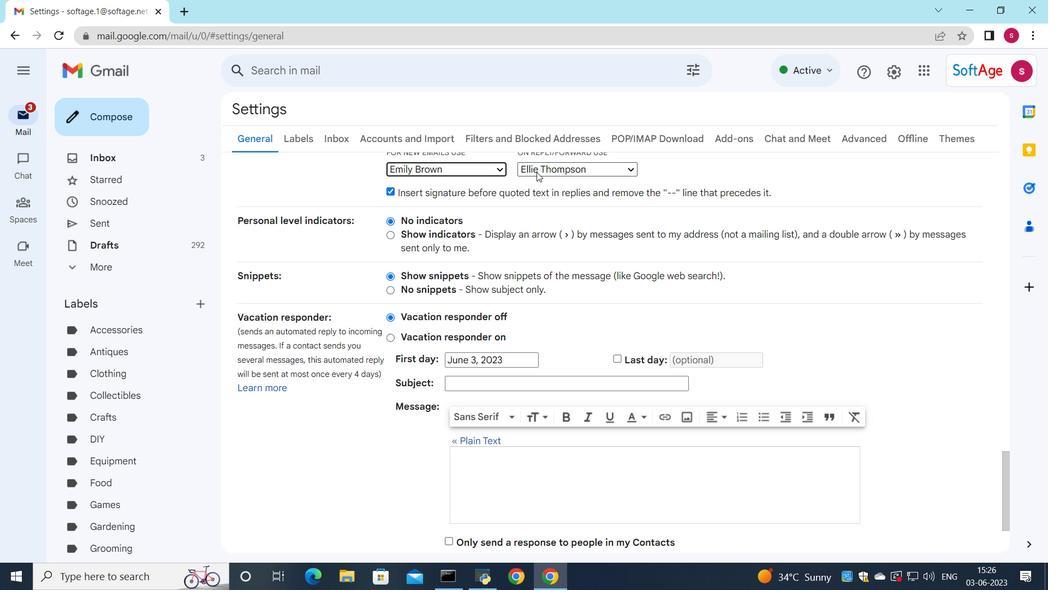 
Action: Mouse moved to (542, 240)
Screenshot: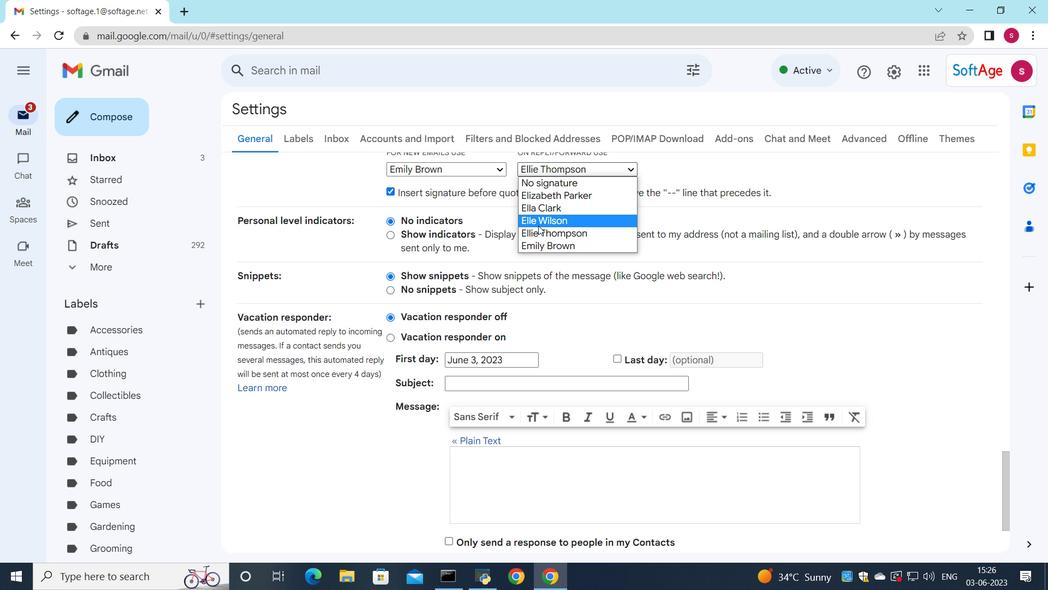 
Action: Mouse pressed left at (542, 240)
Screenshot: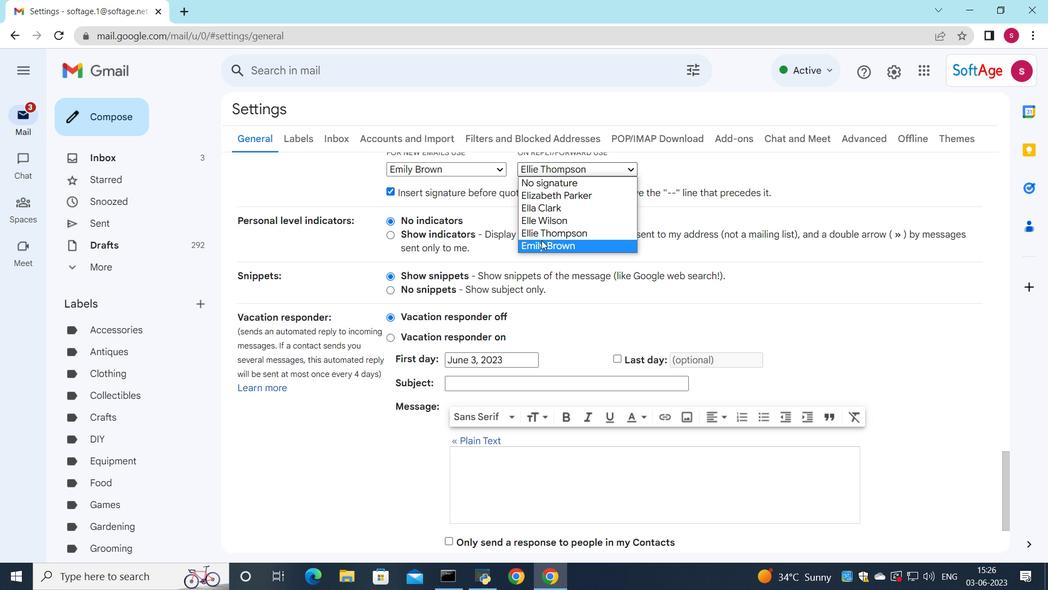 
Action: Mouse moved to (538, 237)
Screenshot: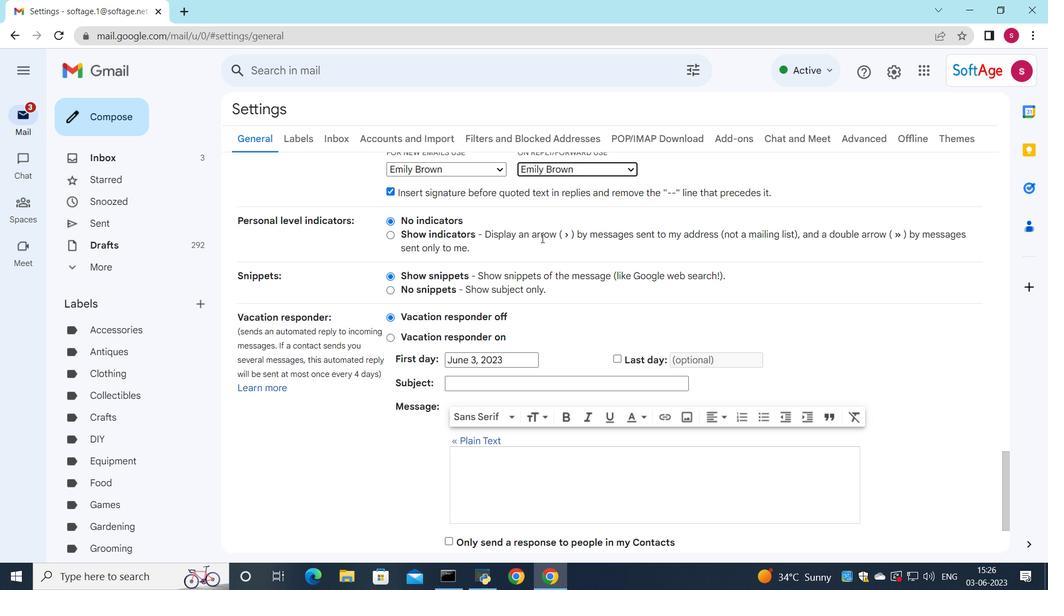 
Action: Mouse scrolled (538, 237) with delta (0, 0)
Screenshot: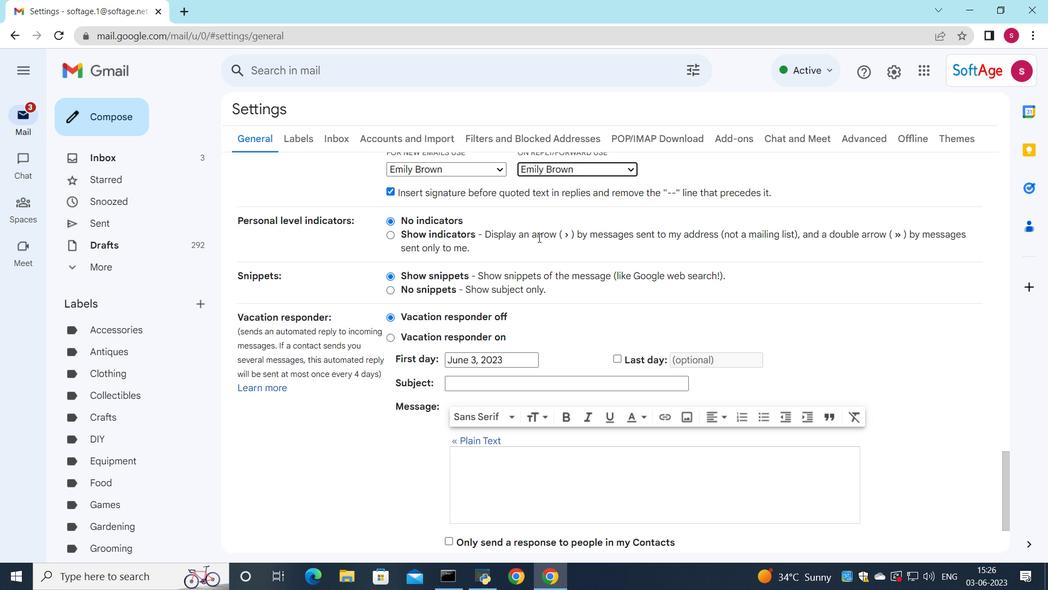 
Action: Mouse scrolled (538, 237) with delta (0, 0)
Screenshot: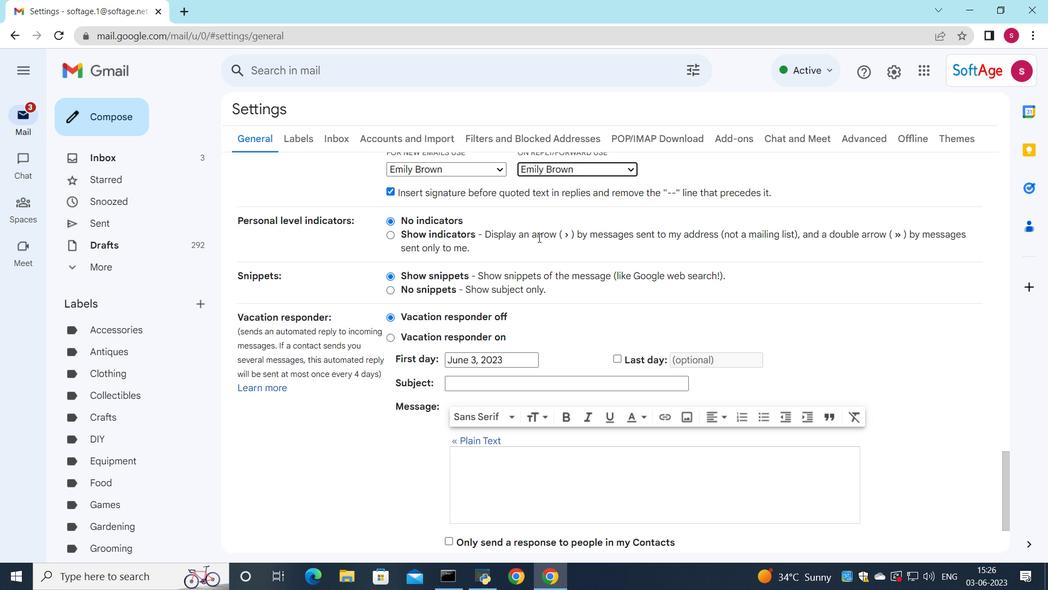 
Action: Mouse scrolled (538, 237) with delta (0, 0)
Screenshot: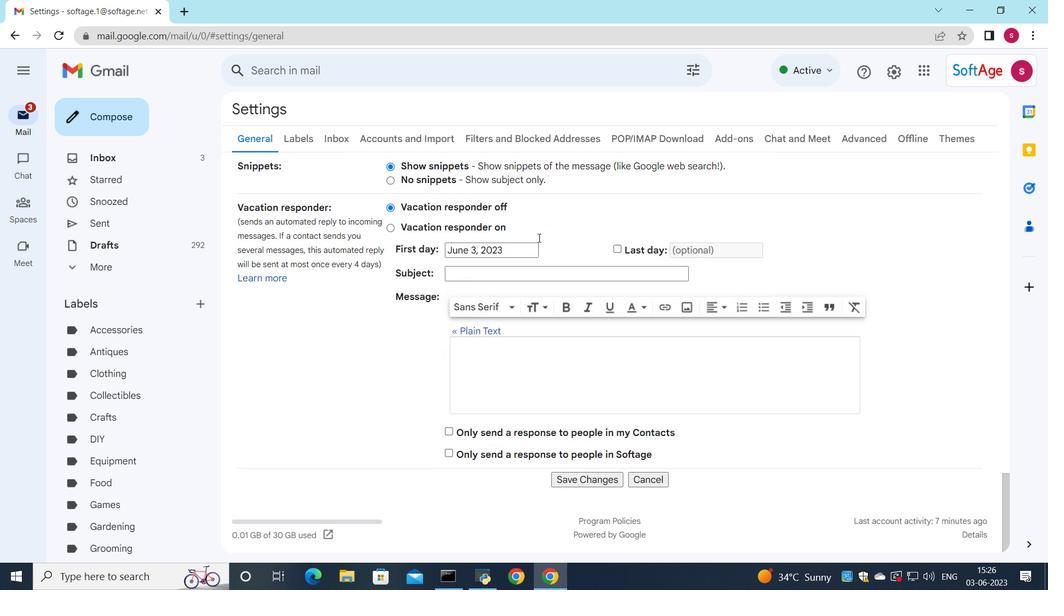 
Action: Mouse scrolled (538, 237) with delta (0, 0)
Screenshot: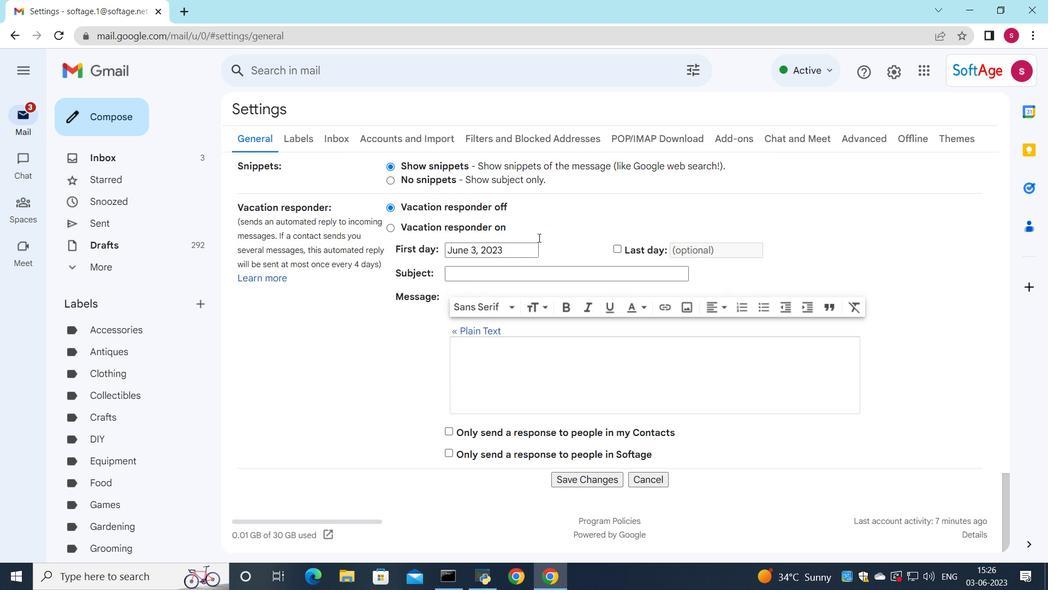 
Action: Mouse scrolled (538, 237) with delta (0, 0)
Screenshot: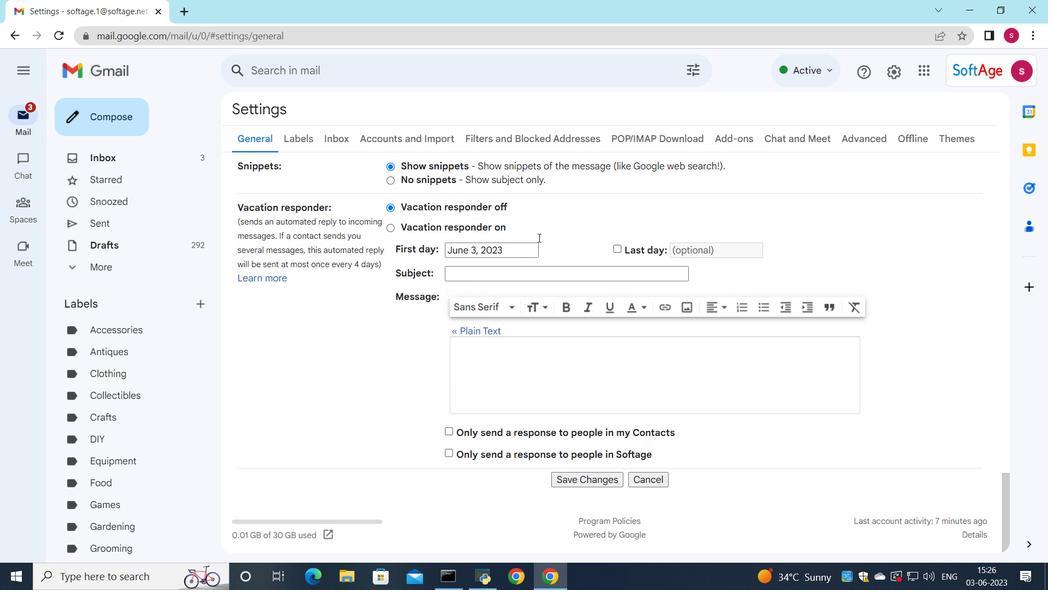 
Action: Mouse scrolled (538, 237) with delta (0, 0)
Screenshot: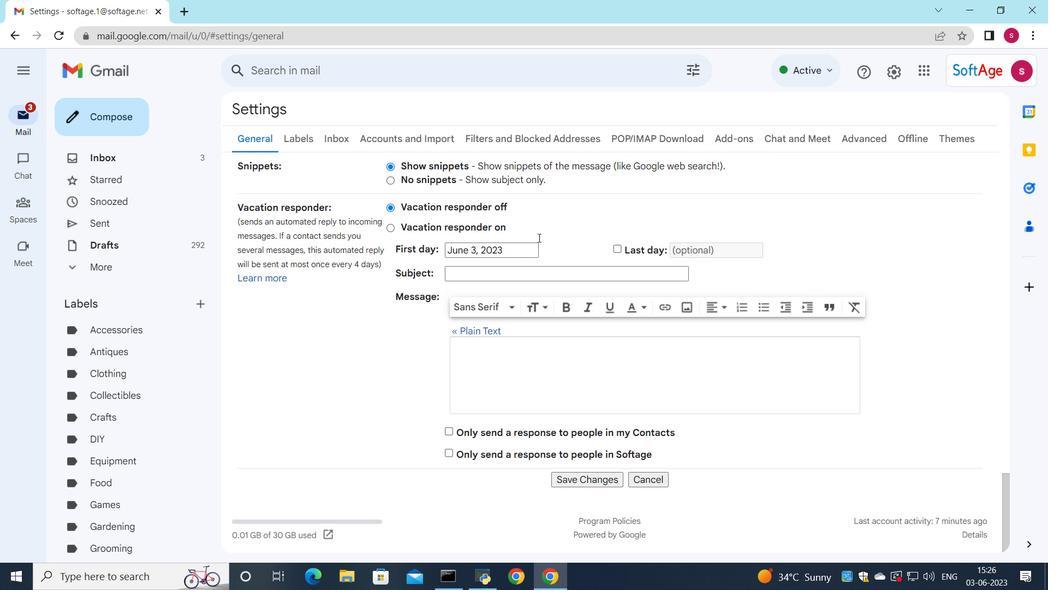 
Action: Mouse moved to (573, 476)
Screenshot: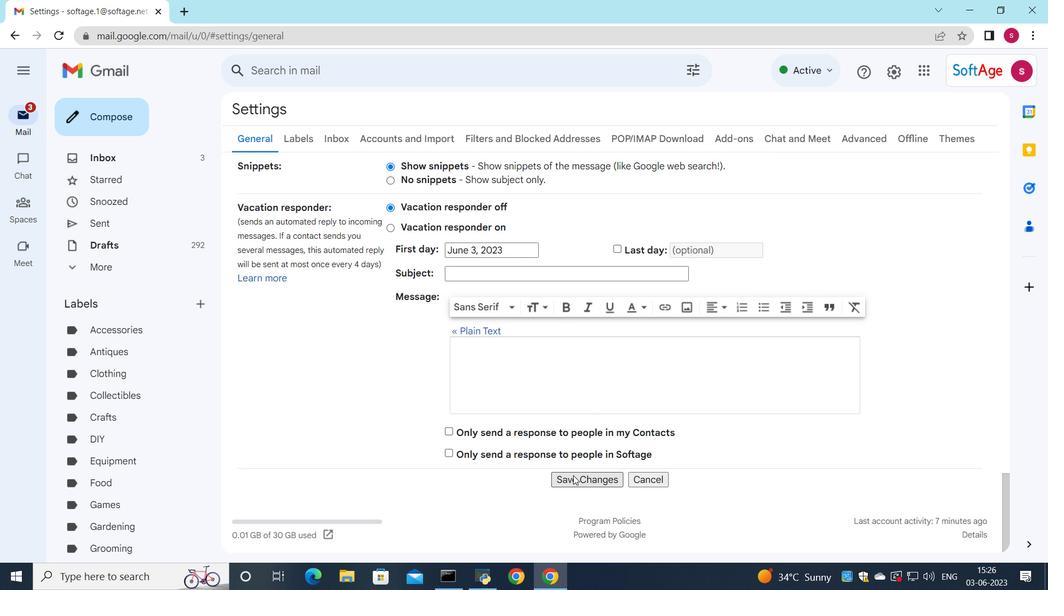 
Action: Mouse pressed left at (573, 476)
Screenshot: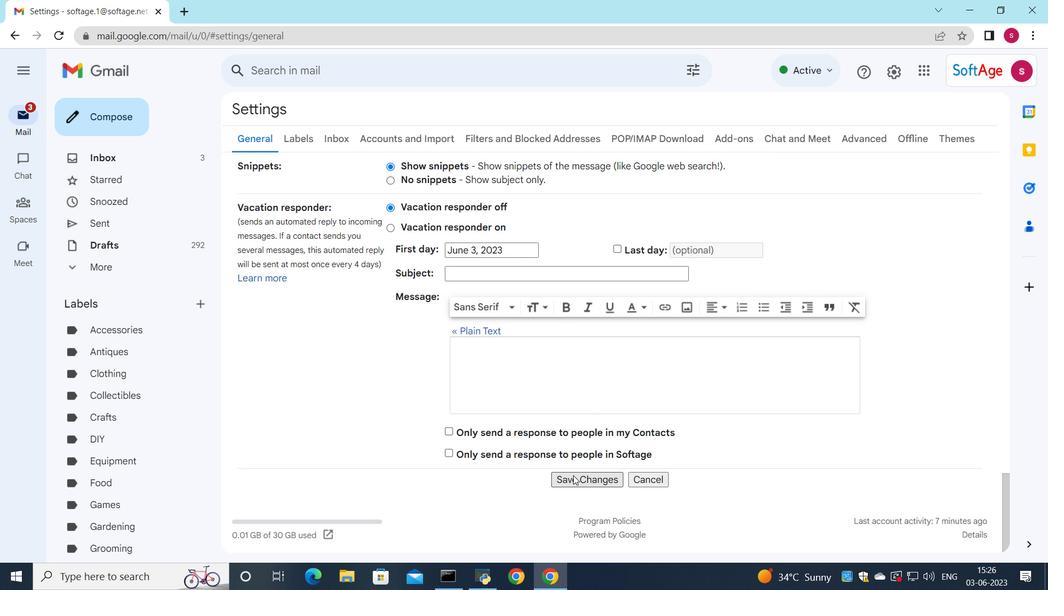 
Action: Mouse moved to (506, 143)
Screenshot: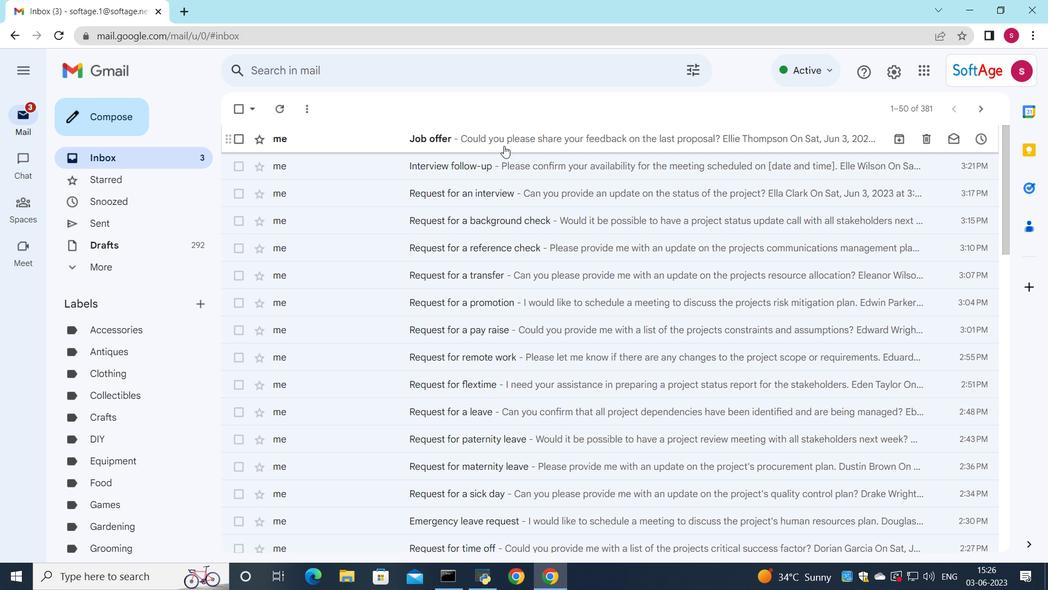 
Action: Mouse pressed left at (506, 143)
Screenshot: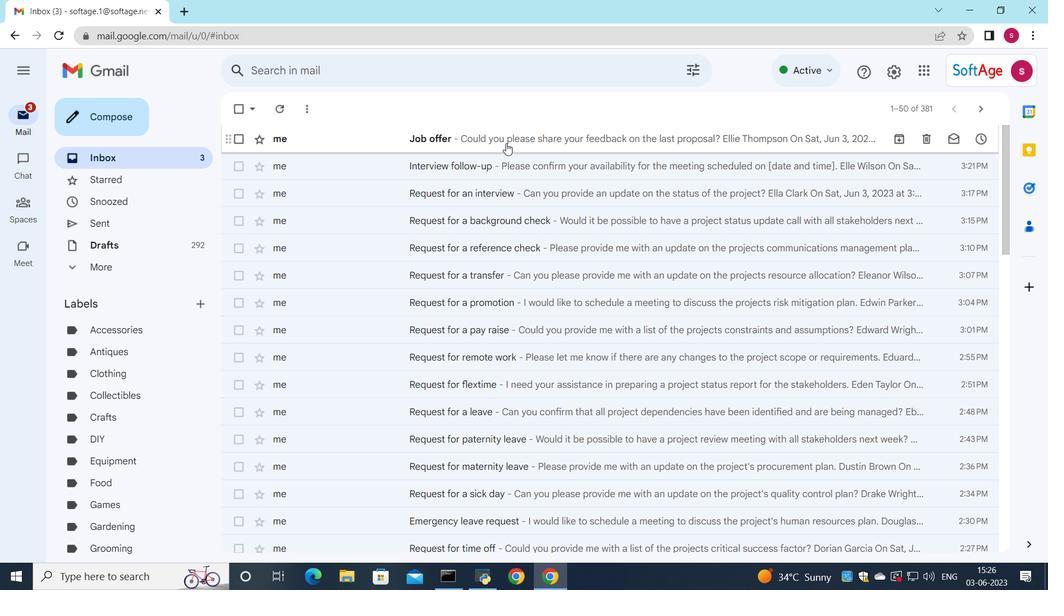 
Action: Mouse moved to (500, 273)
Screenshot: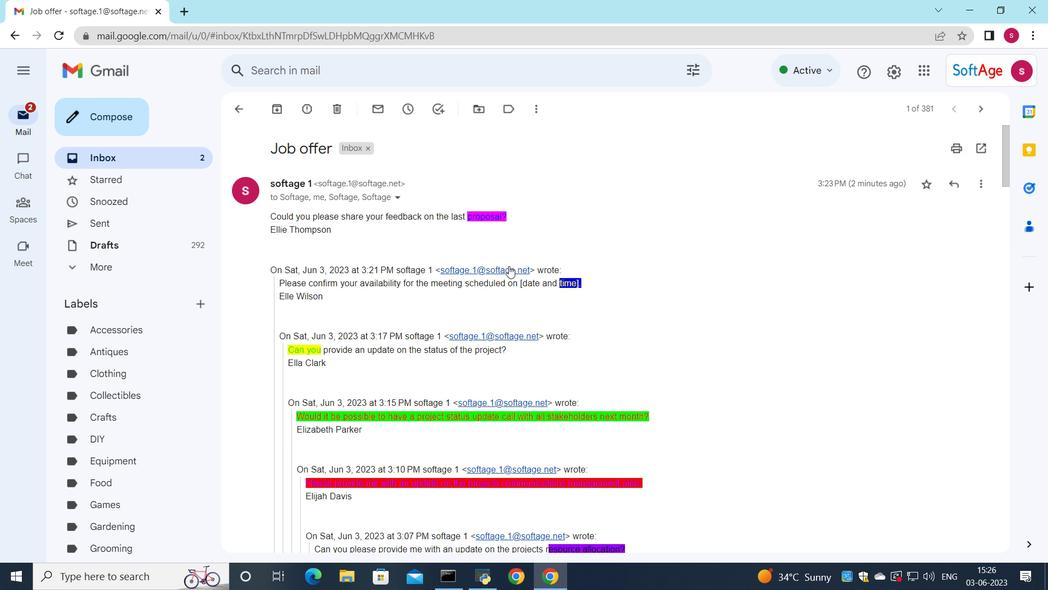 
Action: Mouse scrolled (500, 273) with delta (0, 0)
Screenshot: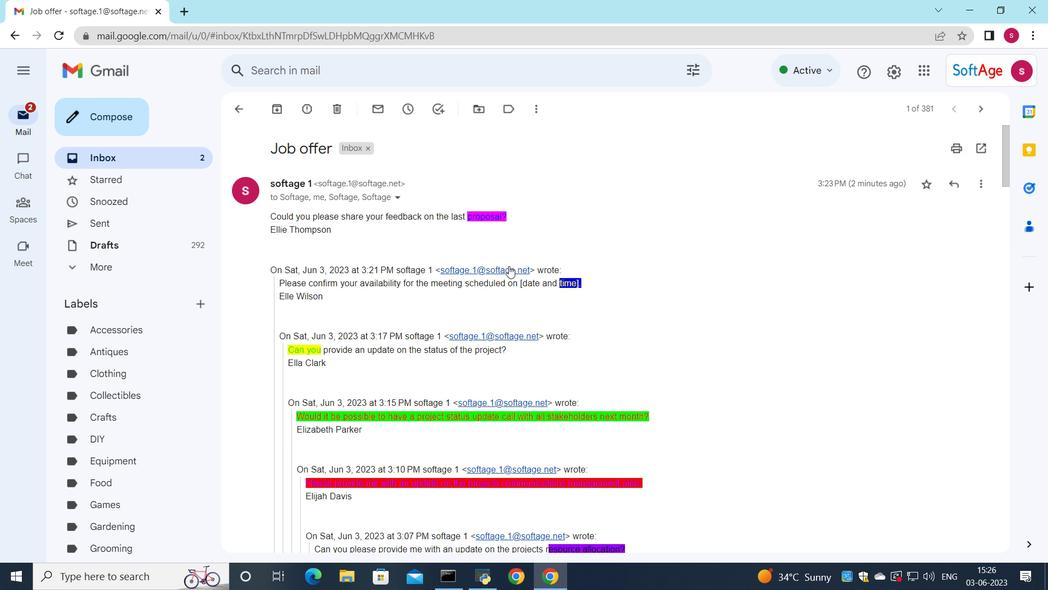 
Action: Mouse moved to (498, 280)
Screenshot: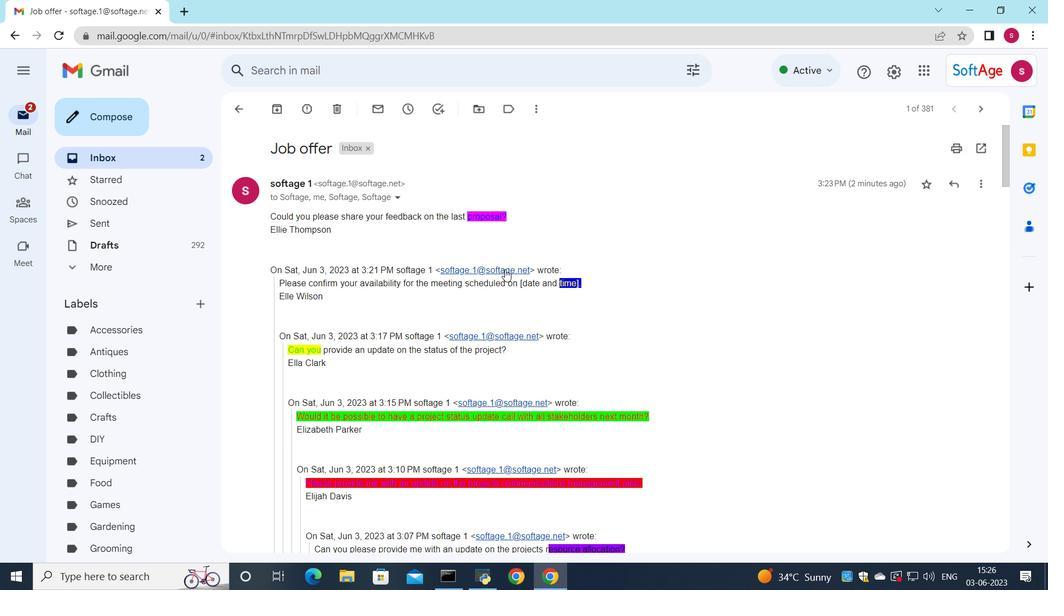 
Action: Mouse scrolled (498, 279) with delta (0, 0)
Screenshot: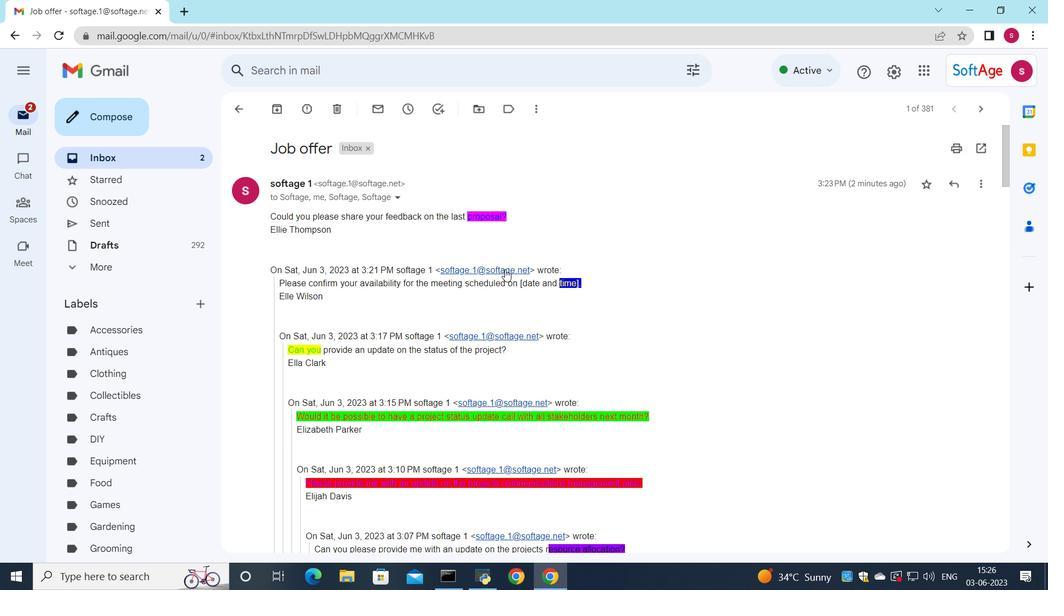 
Action: Mouse moved to (496, 284)
Screenshot: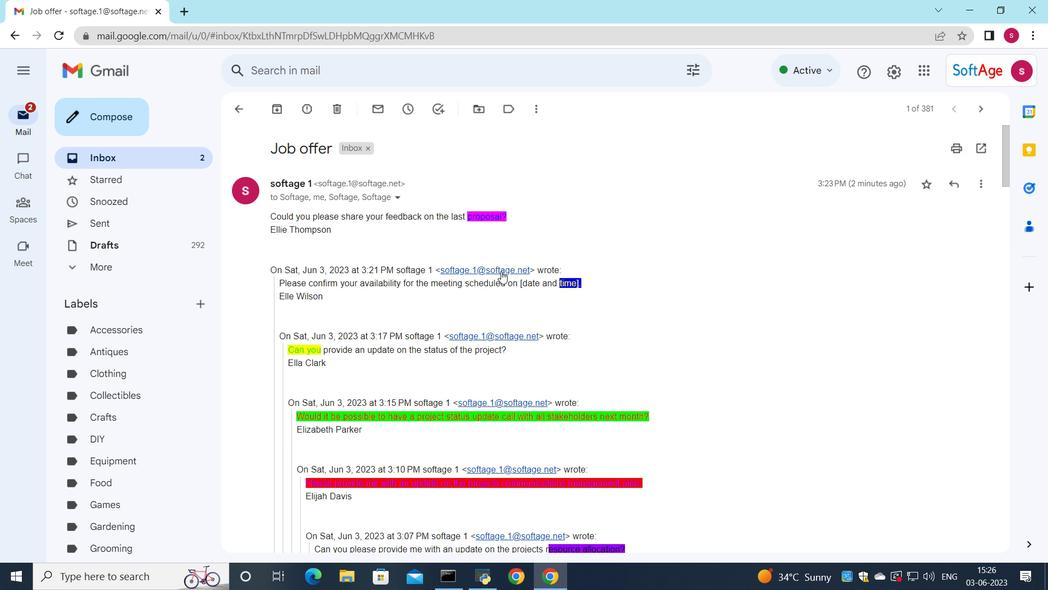 
Action: Mouse scrolled (497, 282) with delta (0, 0)
Screenshot: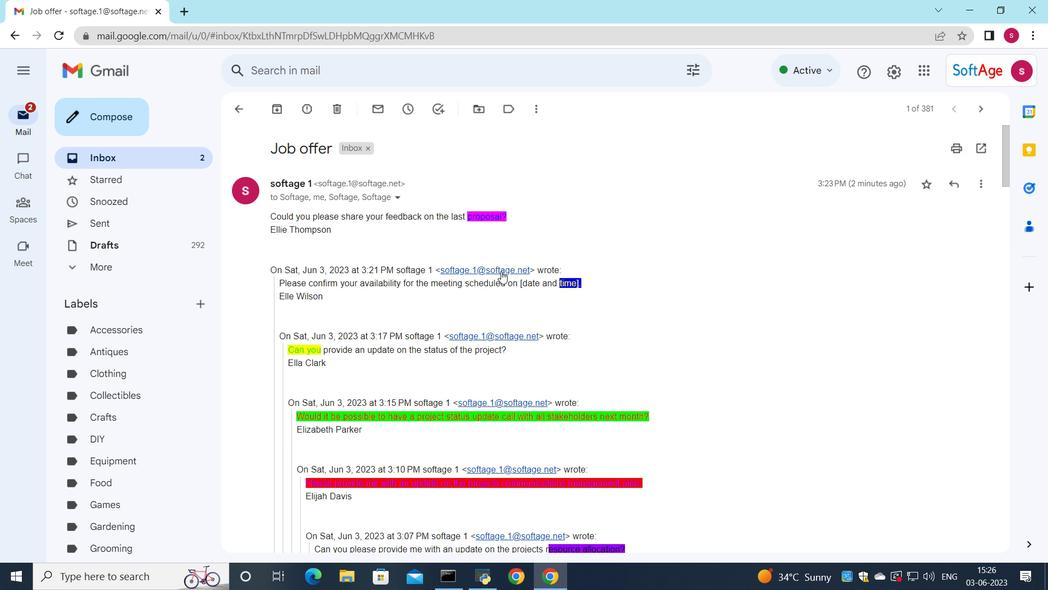 
Action: Mouse moved to (496, 285)
Screenshot: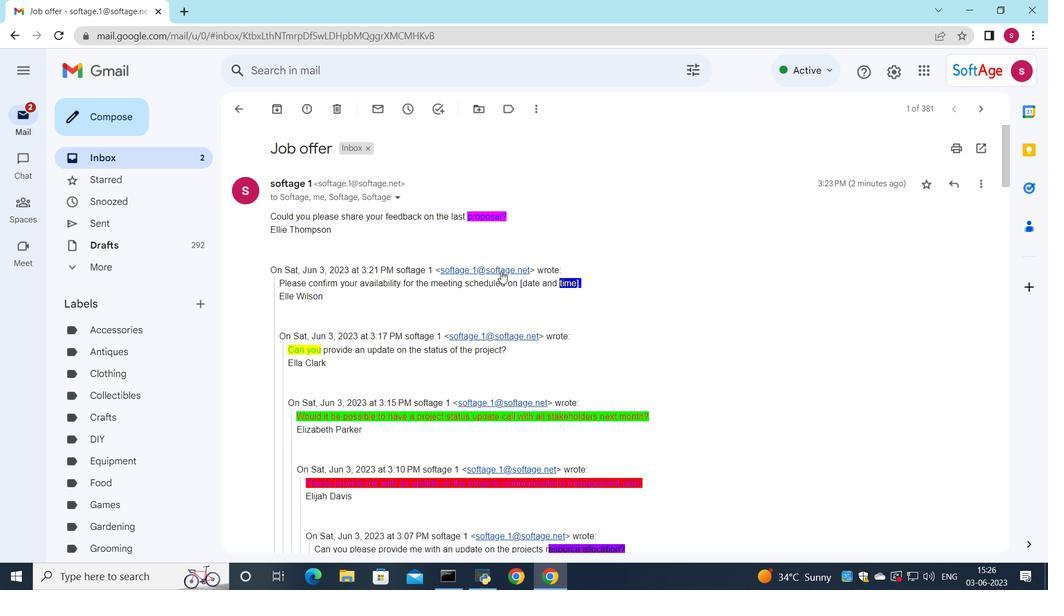 
Action: Mouse scrolled (496, 282) with delta (0, 0)
Screenshot: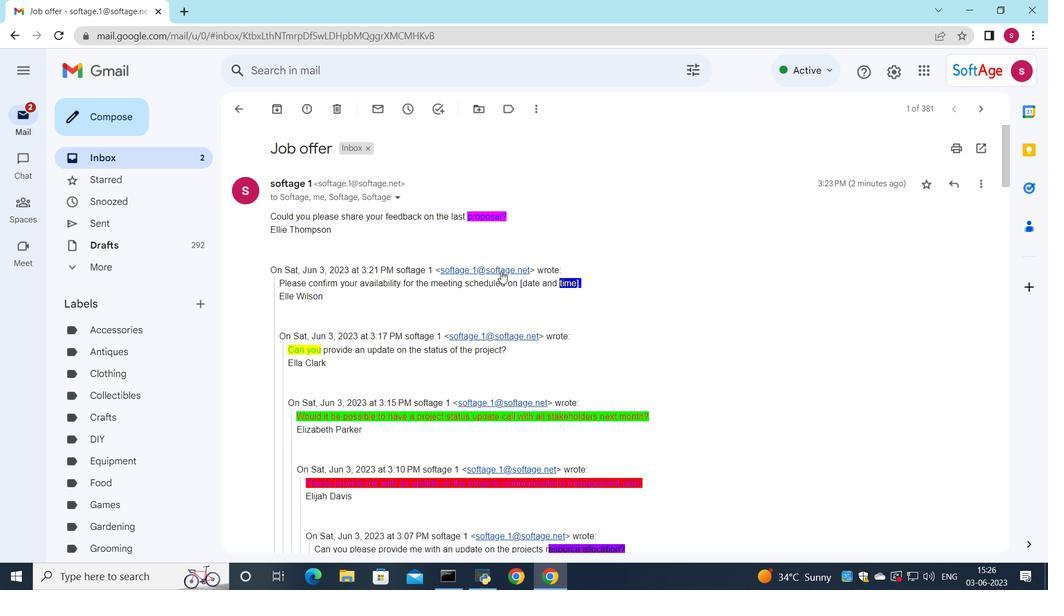 
Action: Mouse moved to (496, 287)
Screenshot: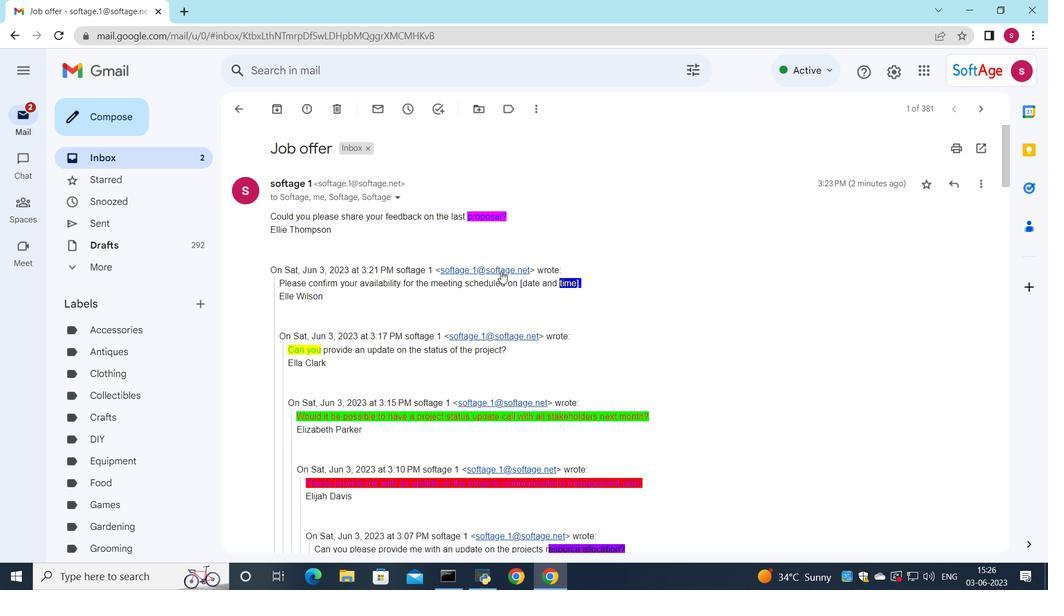 
Action: Mouse scrolled (496, 285) with delta (0, 0)
Screenshot: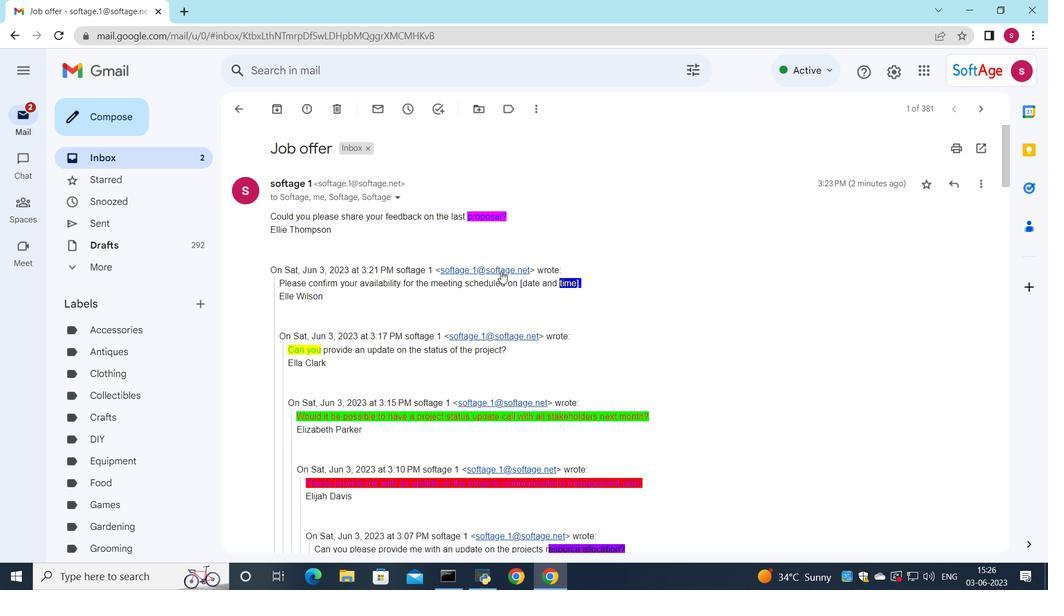 
Action: Mouse moved to (494, 288)
Screenshot: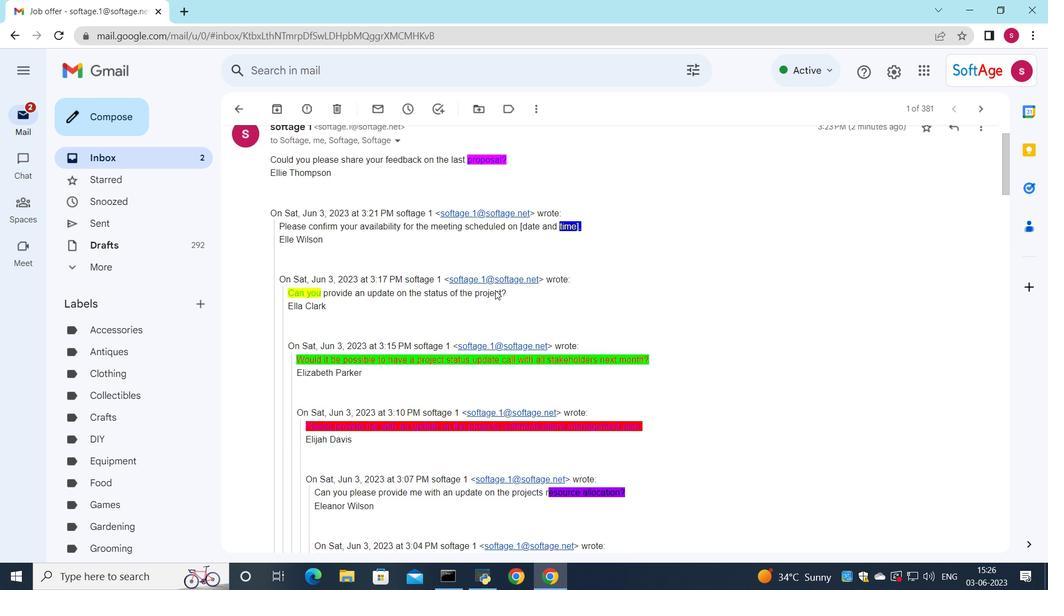 
Action: Mouse scrolled (494, 287) with delta (0, 0)
Screenshot: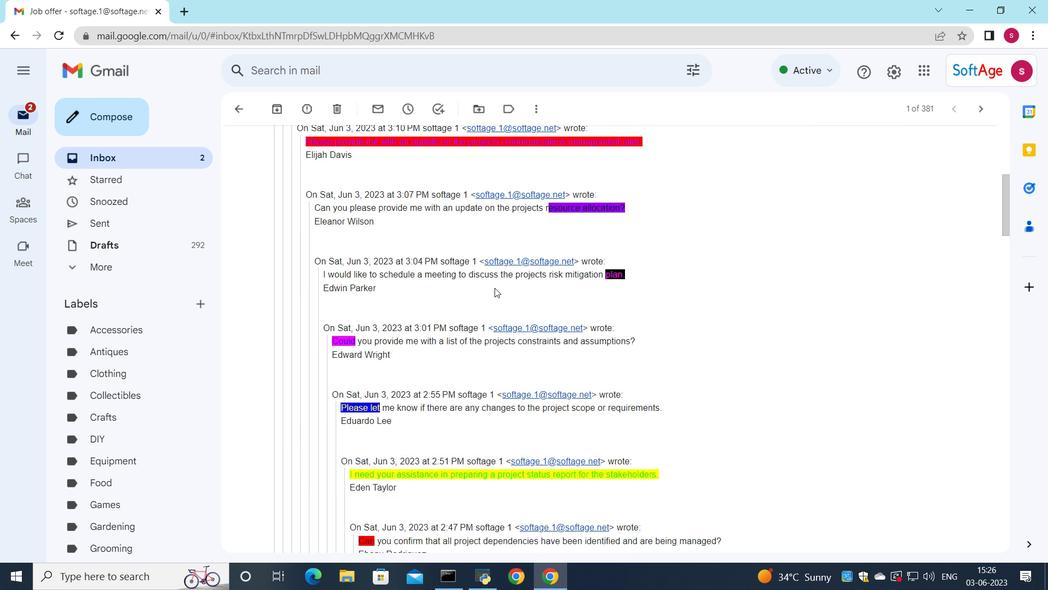 
Action: Mouse scrolled (494, 287) with delta (0, 0)
Screenshot: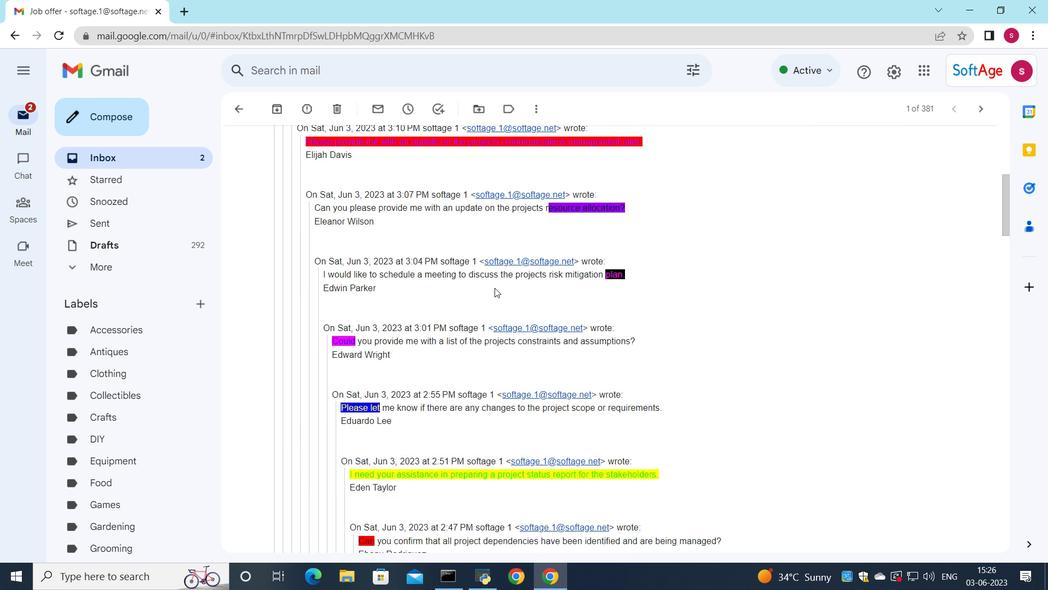 
Action: Mouse scrolled (494, 287) with delta (0, 0)
Screenshot: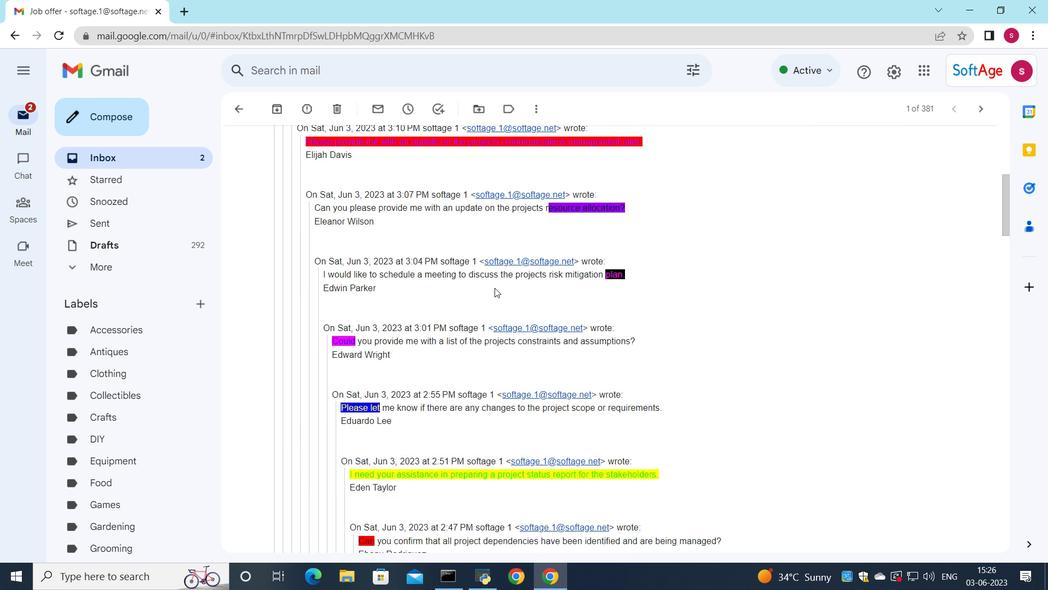 
Action: Mouse scrolled (494, 287) with delta (0, 0)
Screenshot: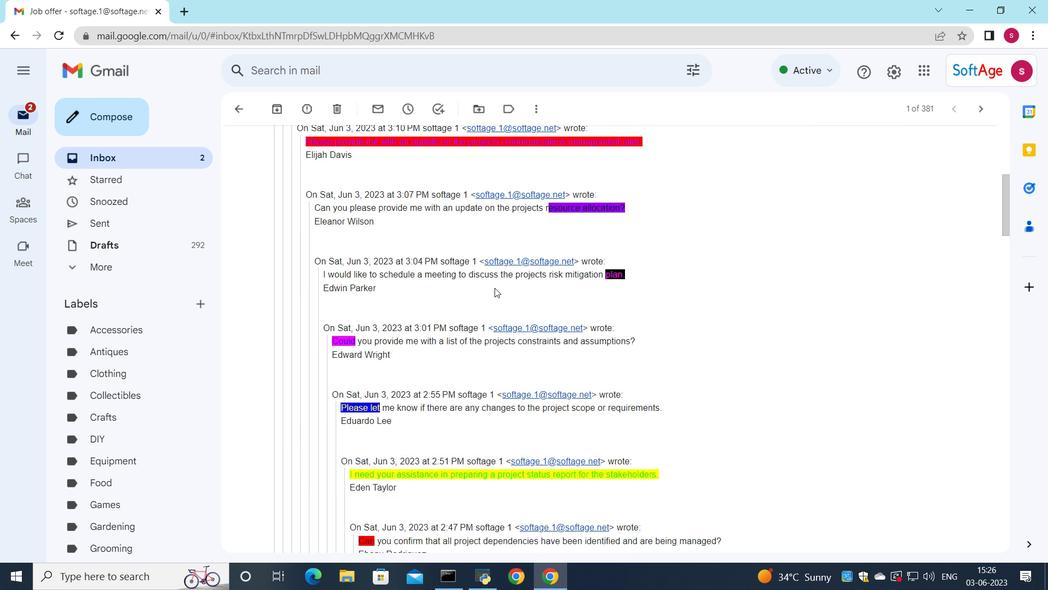 
Action: Mouse scrolled (494, 287) with delta (0, 0)
Screenshot: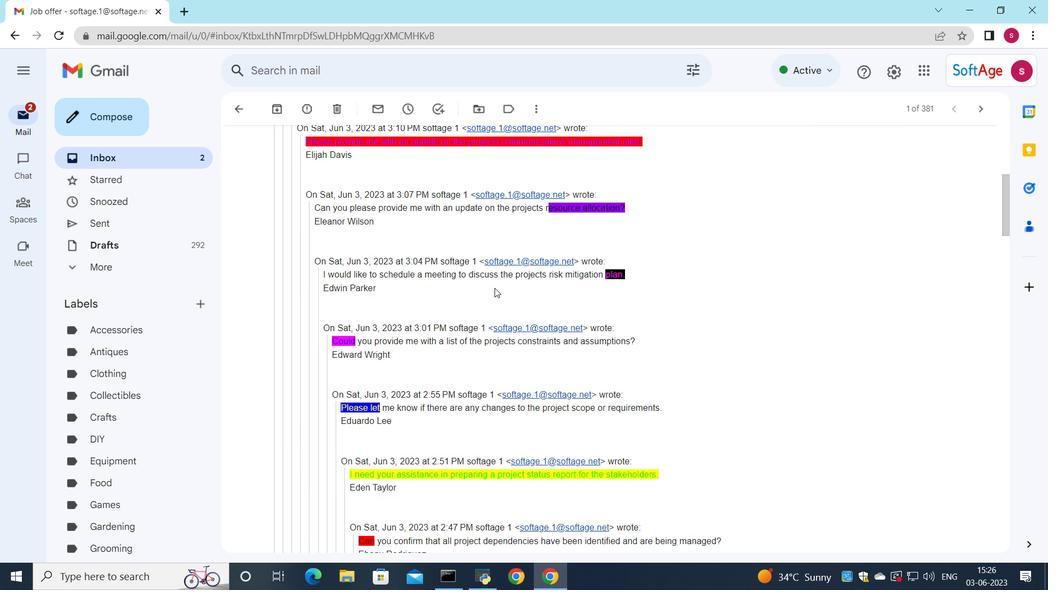
Action: Mouse moved to (493, 289)
Screenshot: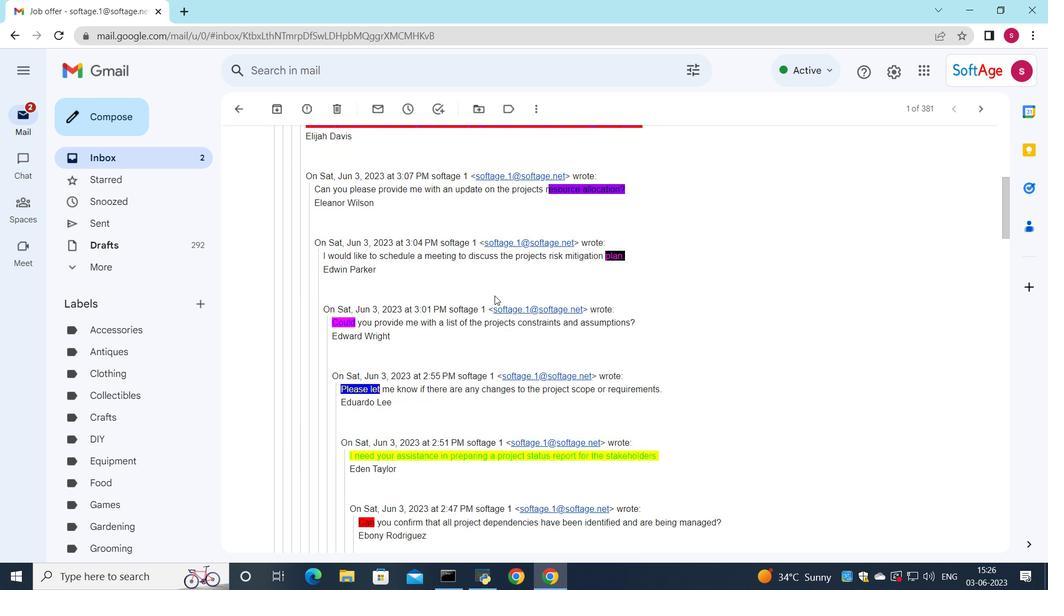
Action: Mouse scrolled (493, 289) with delta (0, 0)
Screenshot: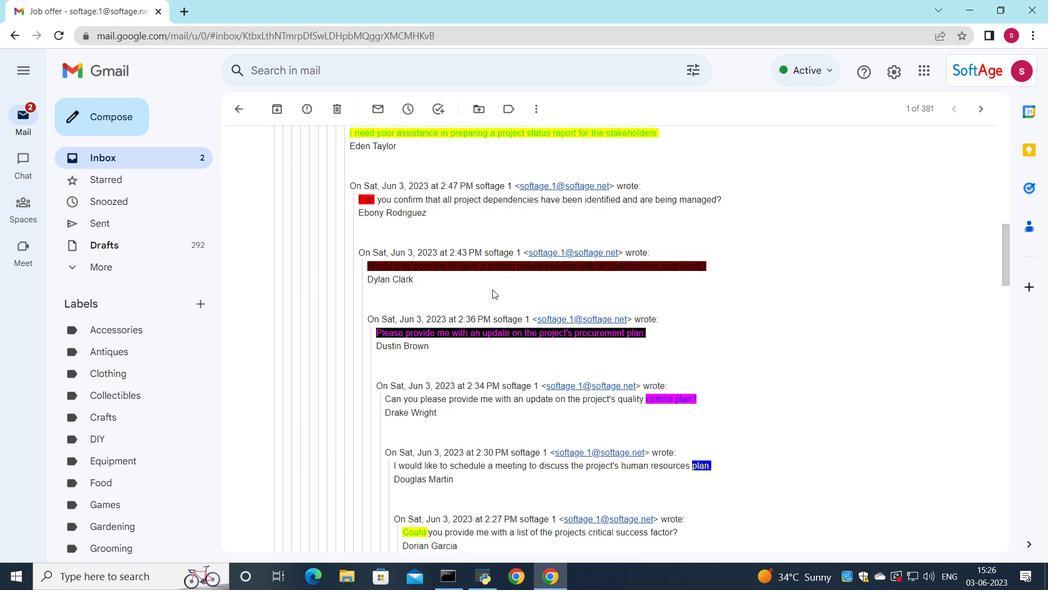
Action: Mouse scrolled (493, 289) with delta (0, 0)
Screenshot: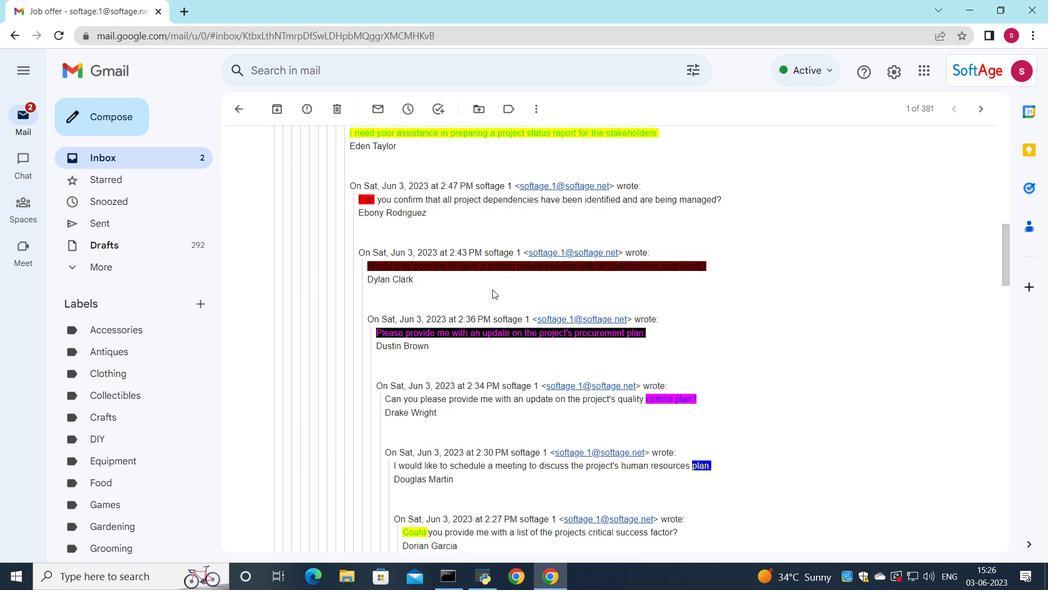 
Action: Mouse scrolled (493, 289) with delta (0, 0)
Screenshot: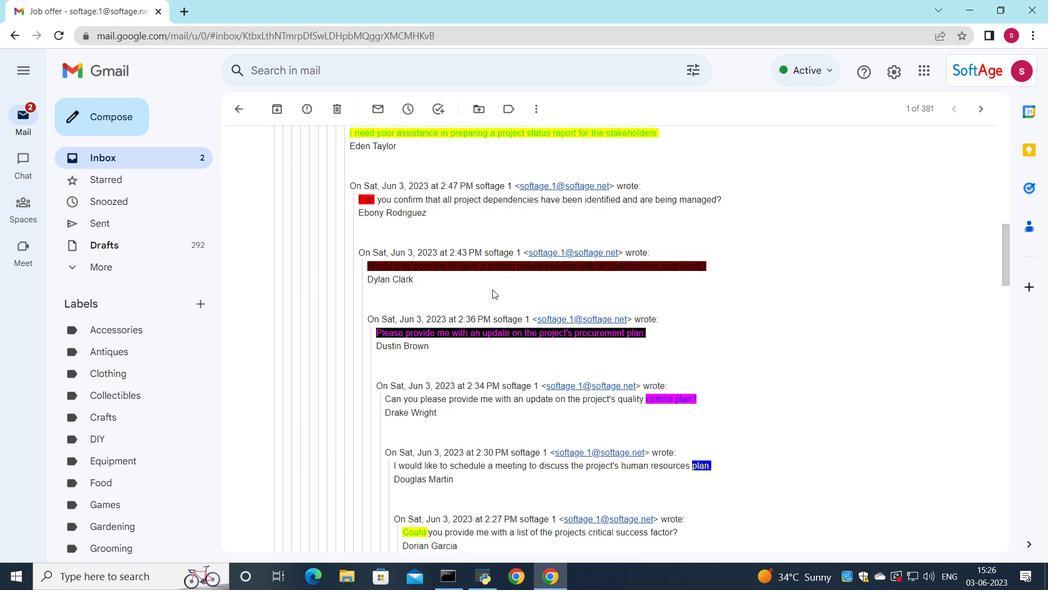 
Action: Mouse scrolled (493, 289) with delta (0, 0)
Screenshot: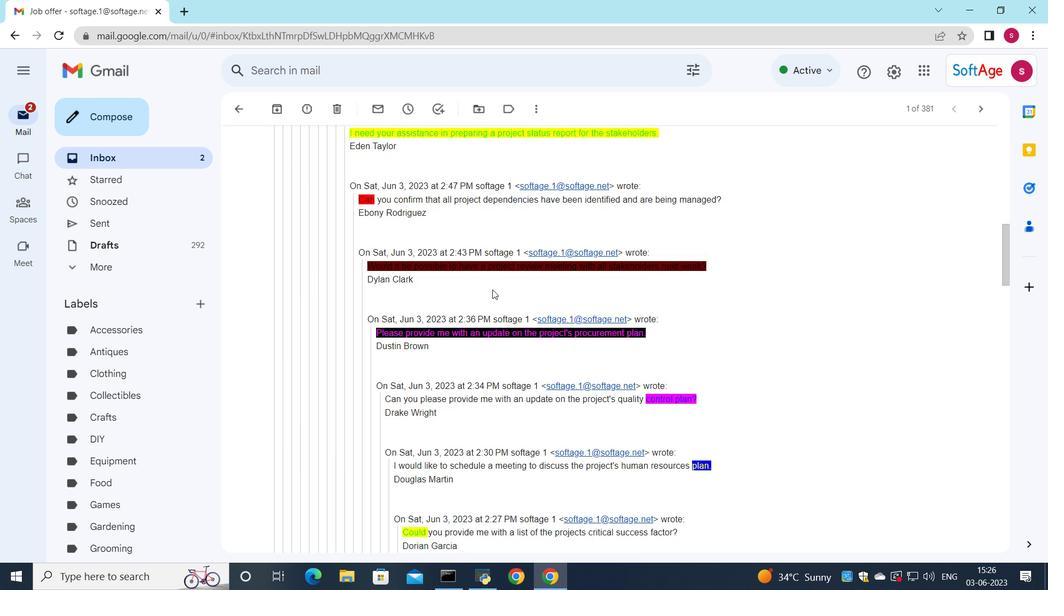 
Action: Mouse scrolled (493, 289) with delta (0, 0)
Screenshot: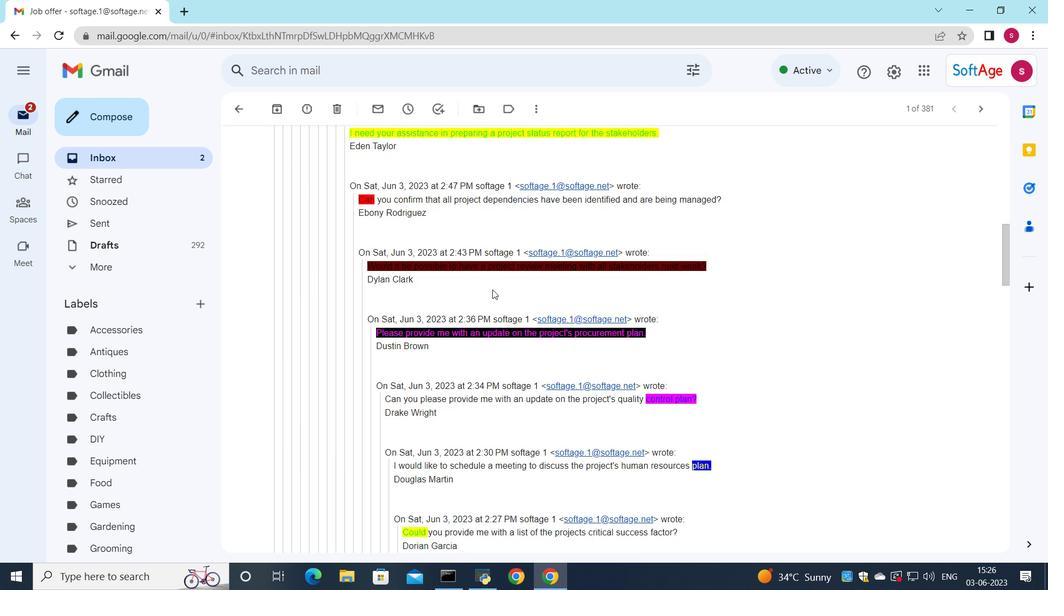 
Action: Mouse moved to (493, 290)
Screenshot: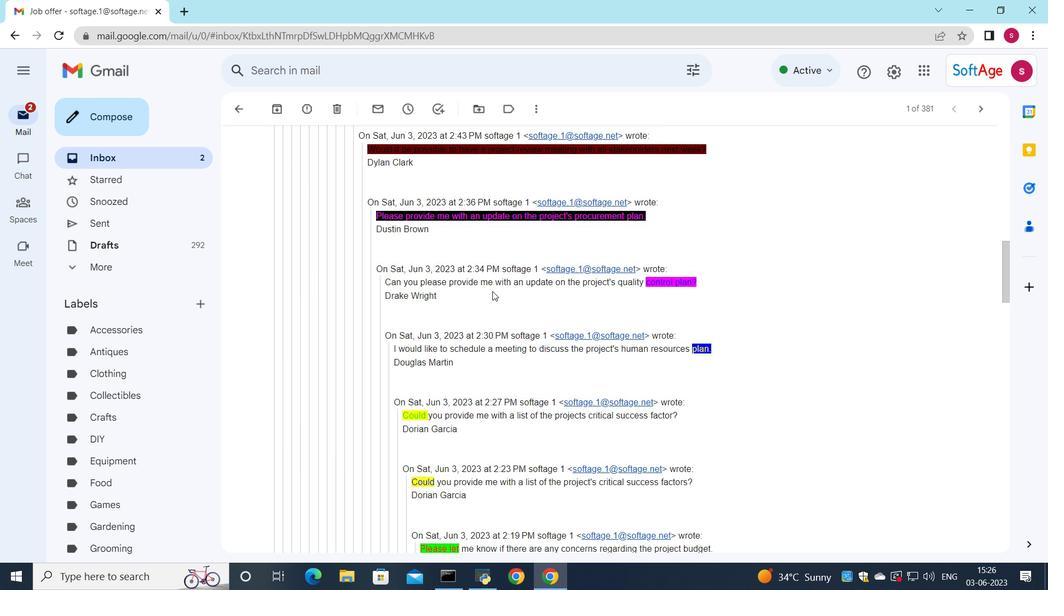 
Action: Mouse scrolled (493, 290) with delta (0, 0)
Screenshot: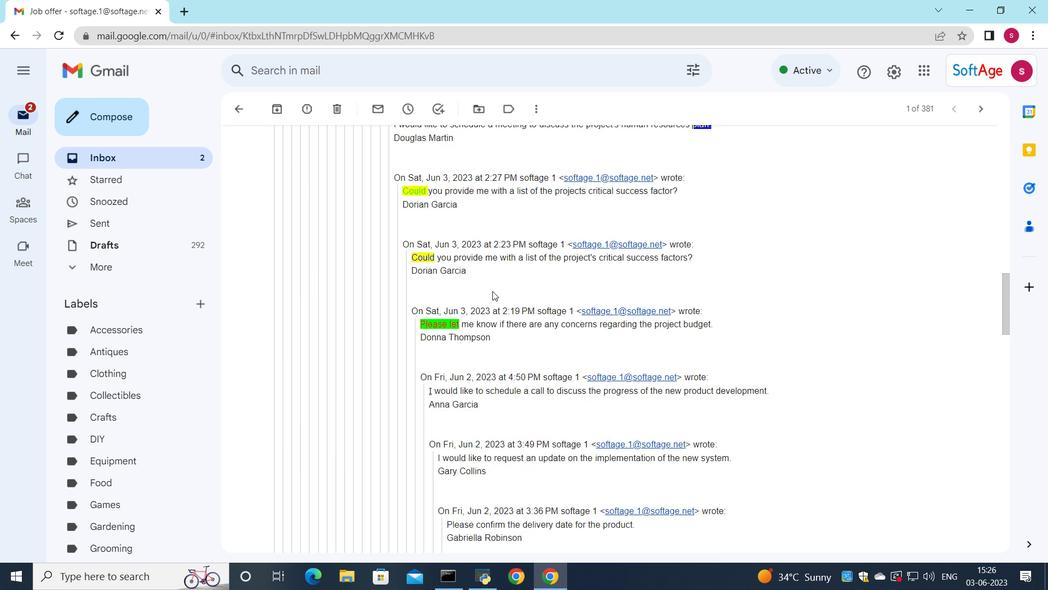 
Action: Mouse scrolled (493, 290) with delta (0, 0)
Screenshot: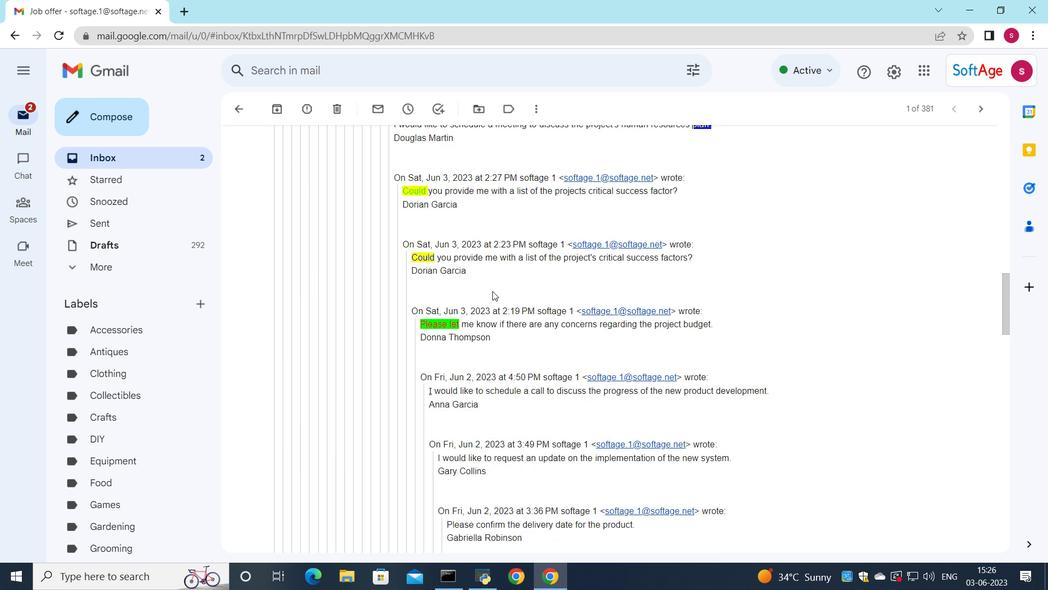 
Action: Mouse scrolled (493, 290) with delta (0, 0)
Screenshot: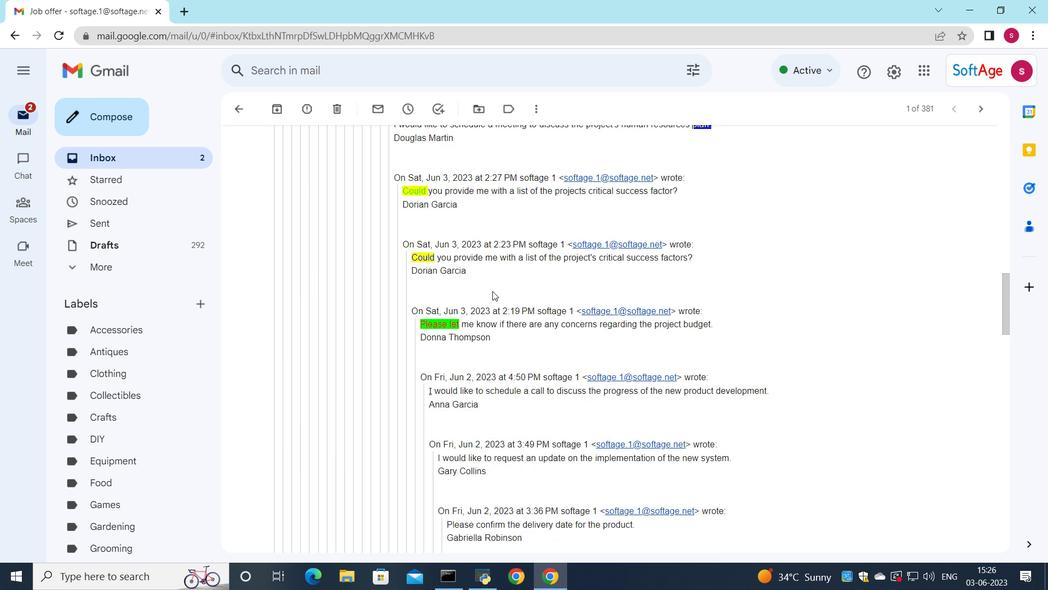
Action: Mouse scrolled (493, 290) with delta (0, 0)
Screenshot: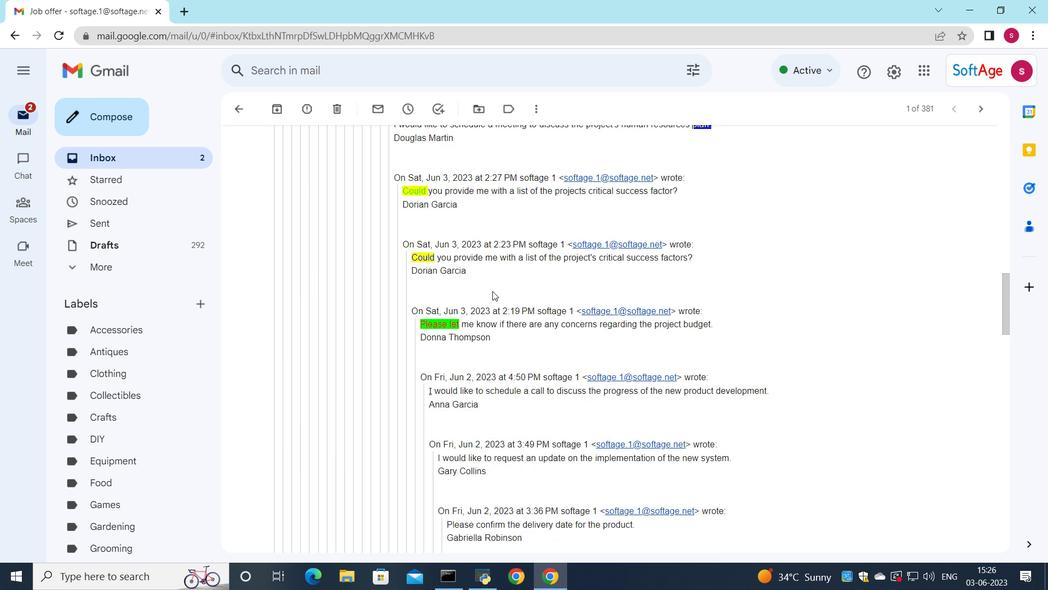 
Action: Mouse scrolled (493, 290) with delta (0, 0)
Screenshot: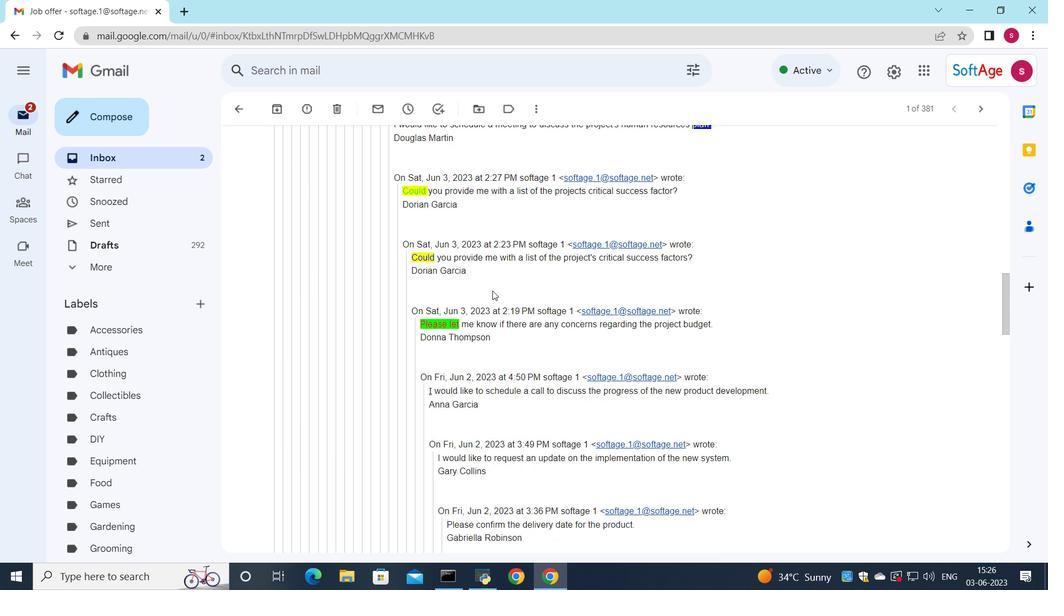 
Action: Mouse moved to (493, 291)
Screenshot: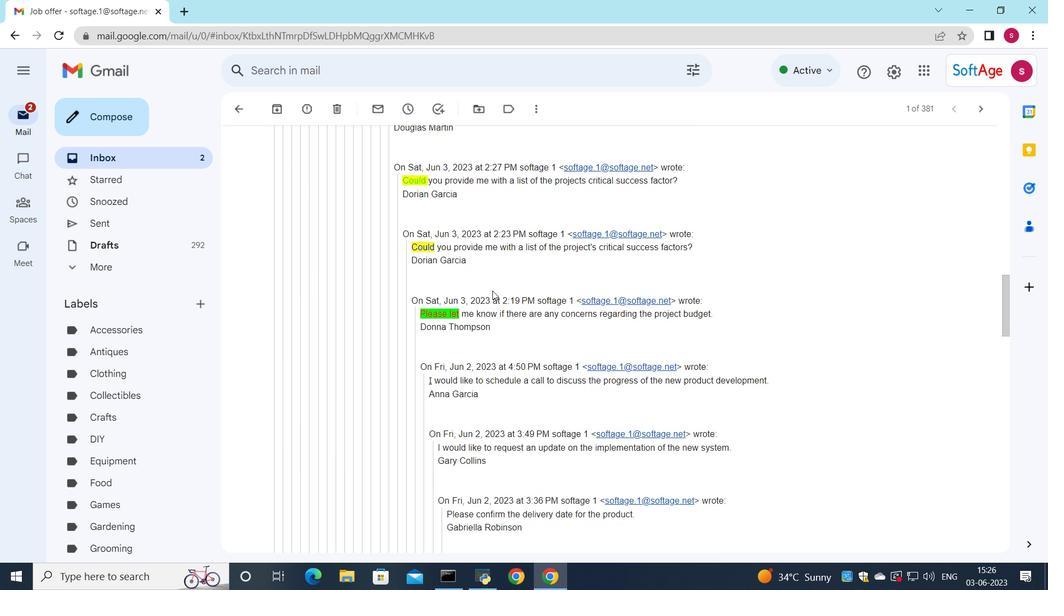 
Action: Mouse scrolled (493, 291) with delta (0, 0)
Screenshot: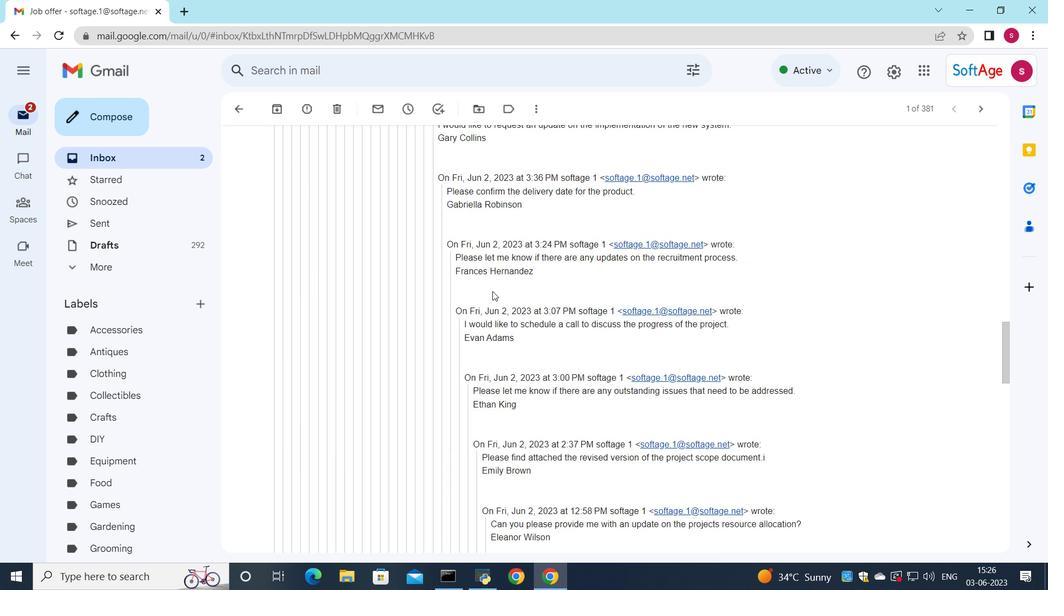 
Action: Mouse scrolled (493, 291) with delta (0, 0)
Screenshot: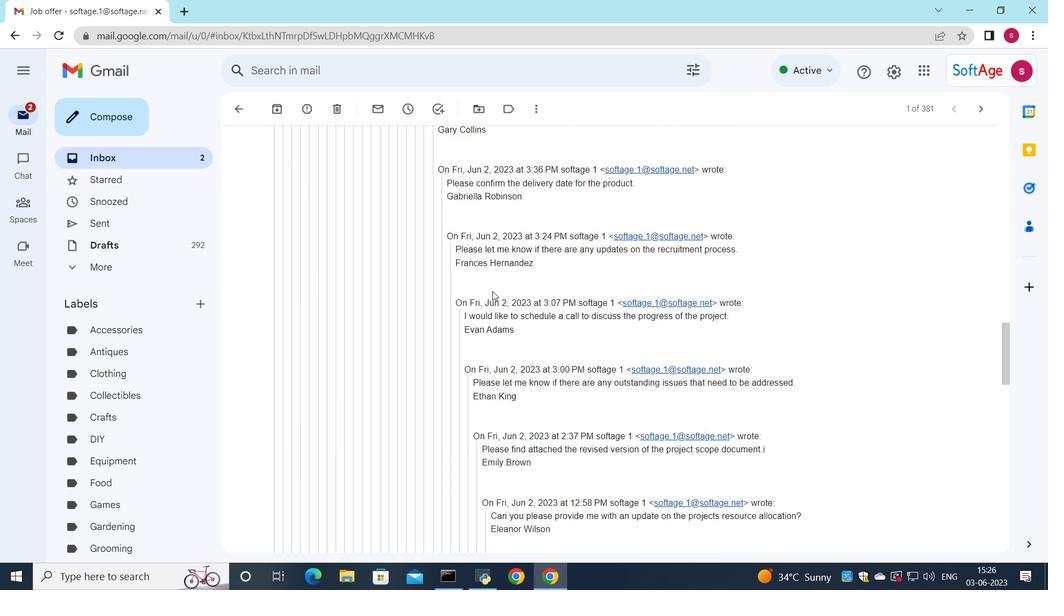 
Action: Mouse scrolled (493, 291) with delta (0, 0)
Screenshot: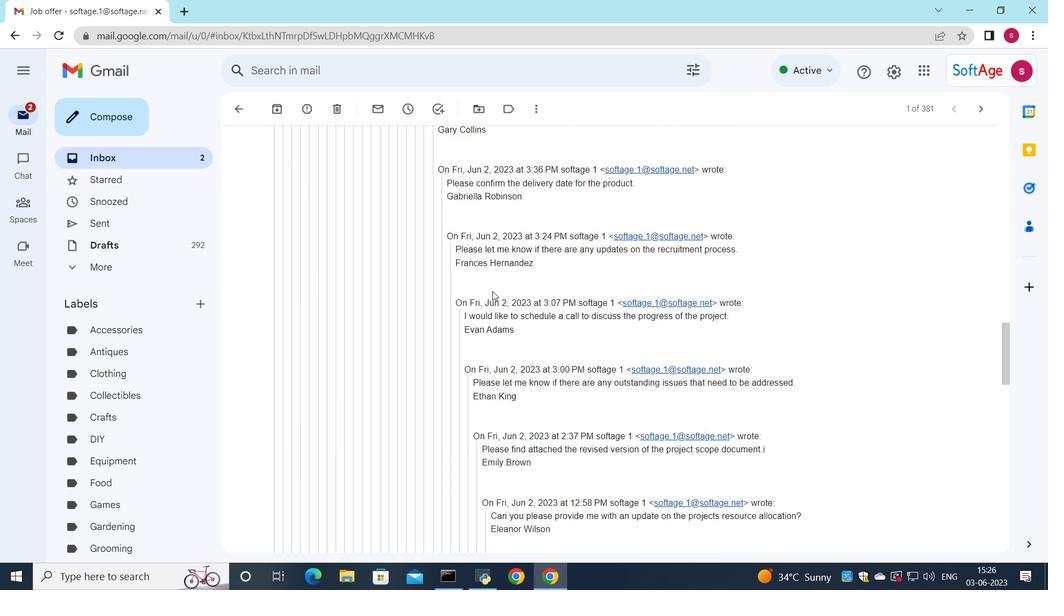 
Action: Mouse scrolled (493, 291) with delta (0, 0)
Screenshot: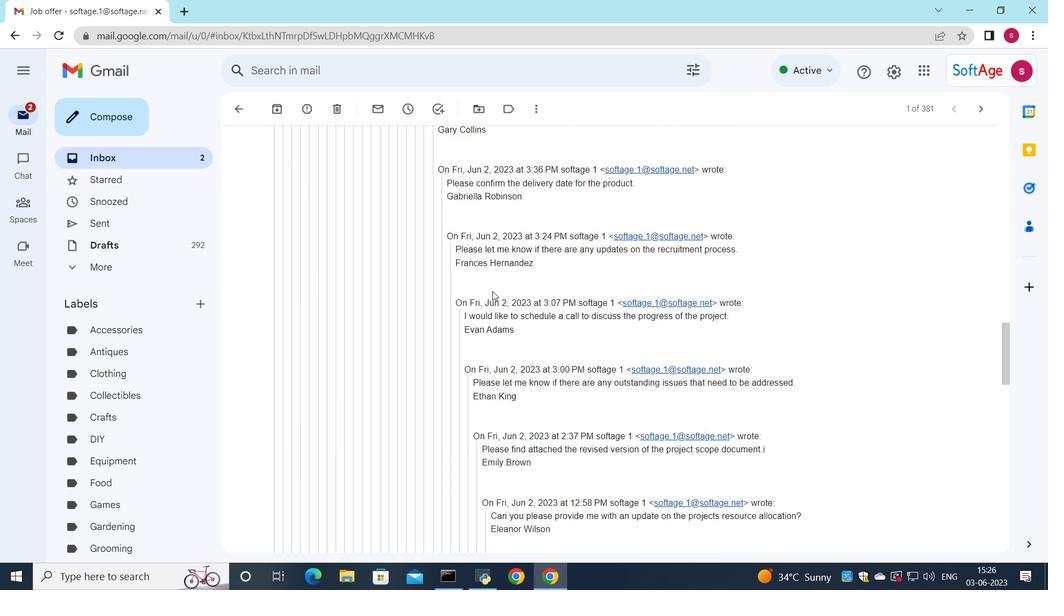 
Action: Mouse scrolled (493, 291) with delta (0, 0)
Screenshot: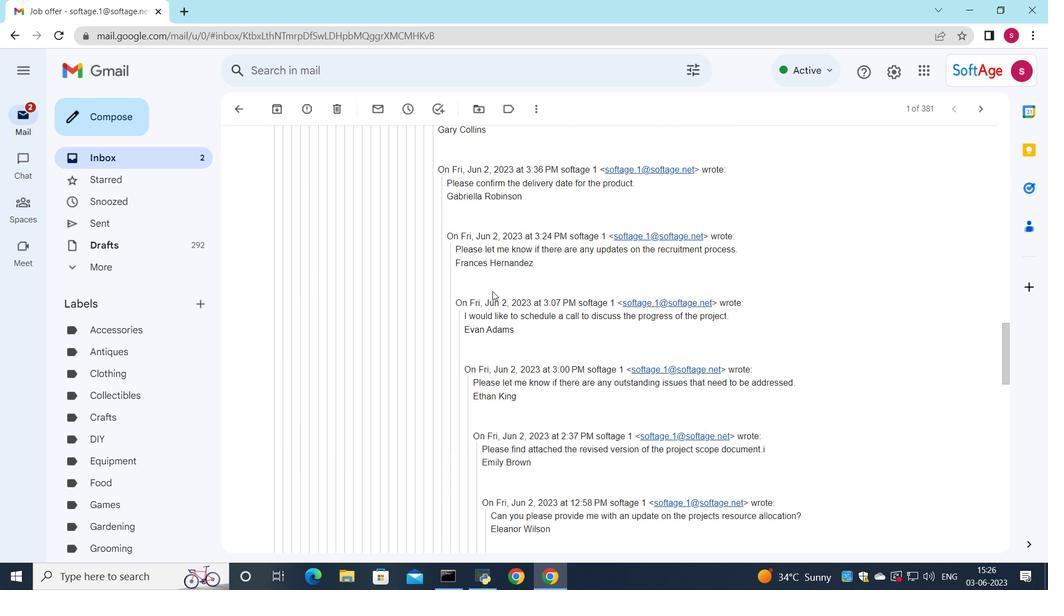 
Action: Mouse moved to (492, 296)
Screenshot: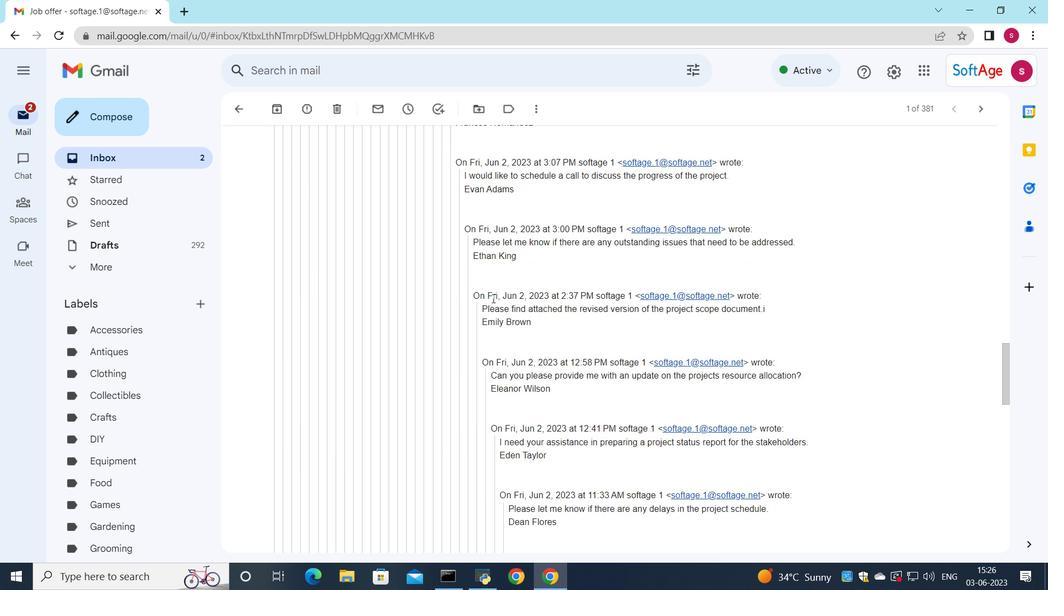 
Action: Mouse scrolled (492, 295) with delta (0, 0)
Screenshot: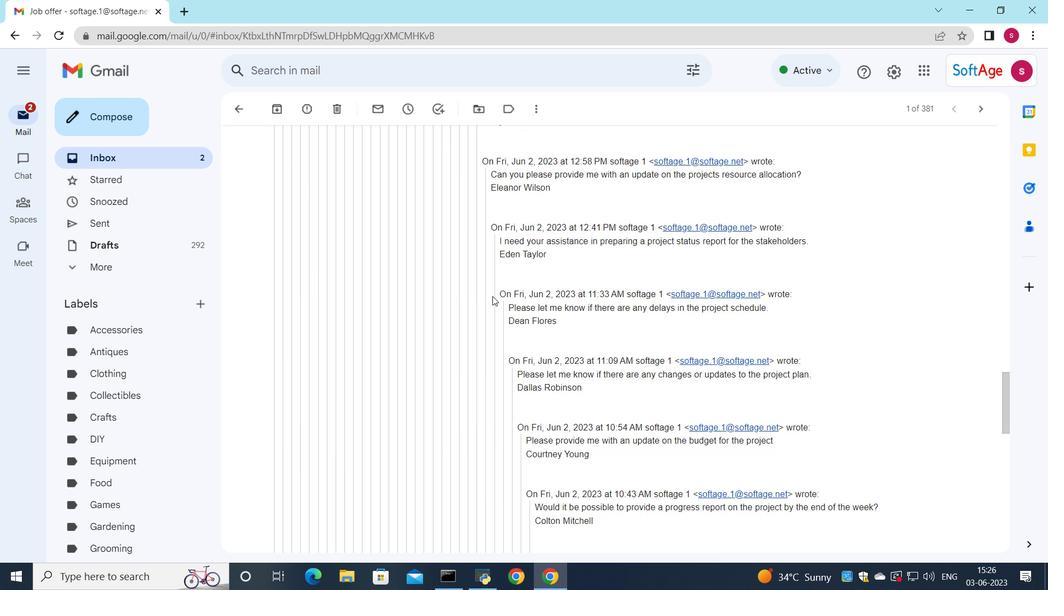 
Action: Mouse scrolled (492, 295) with delta (0, 0)
Screenshot: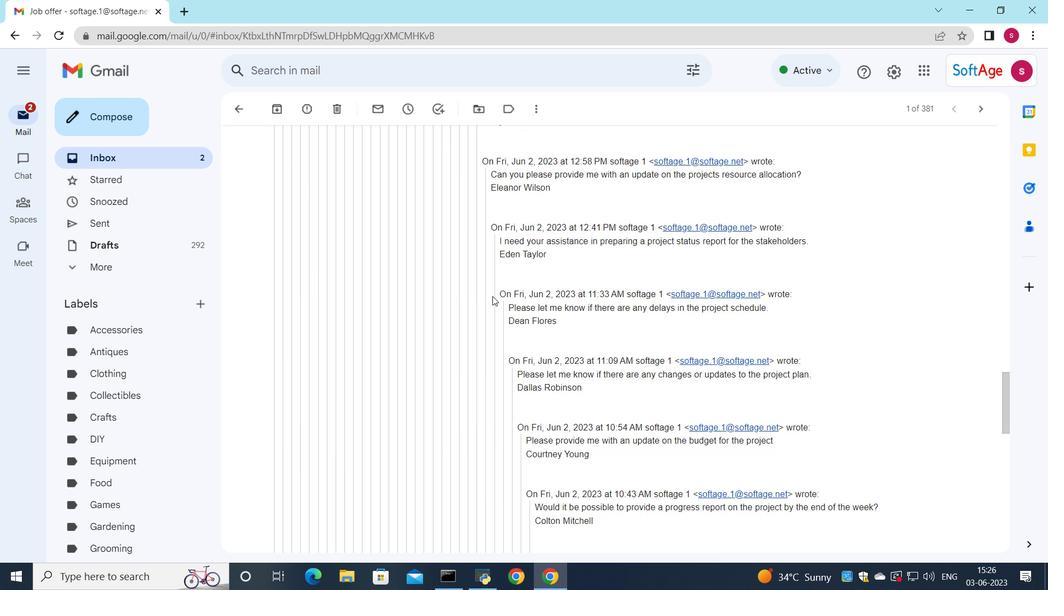 
Action: Mouse scrolled (492, 295) with delta (0, 0)
Screenshot: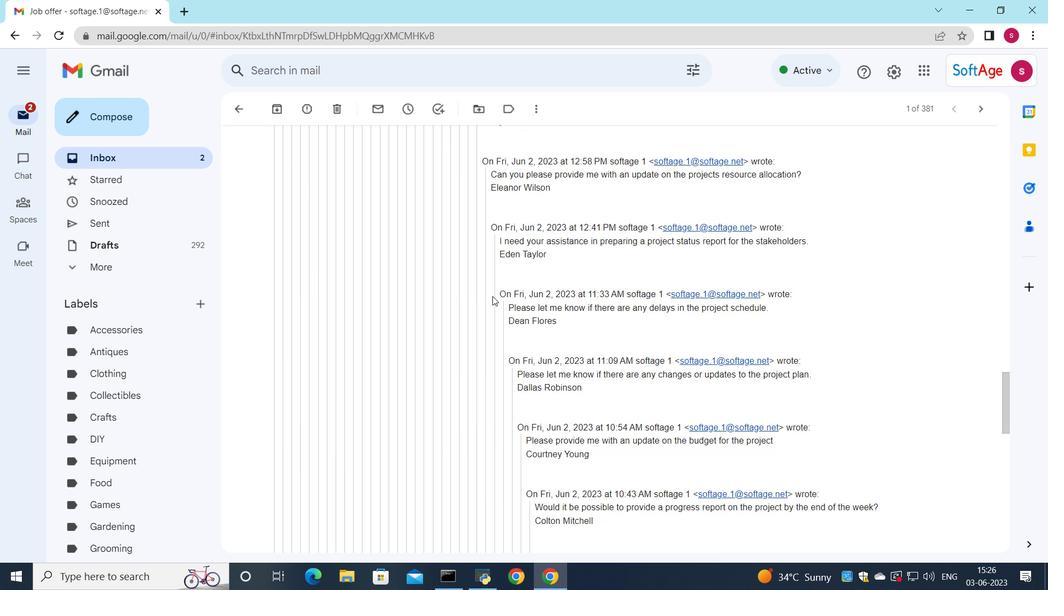 
Action: Mouse scrolled (492, 295) with delta (0, 0)
Screenshot: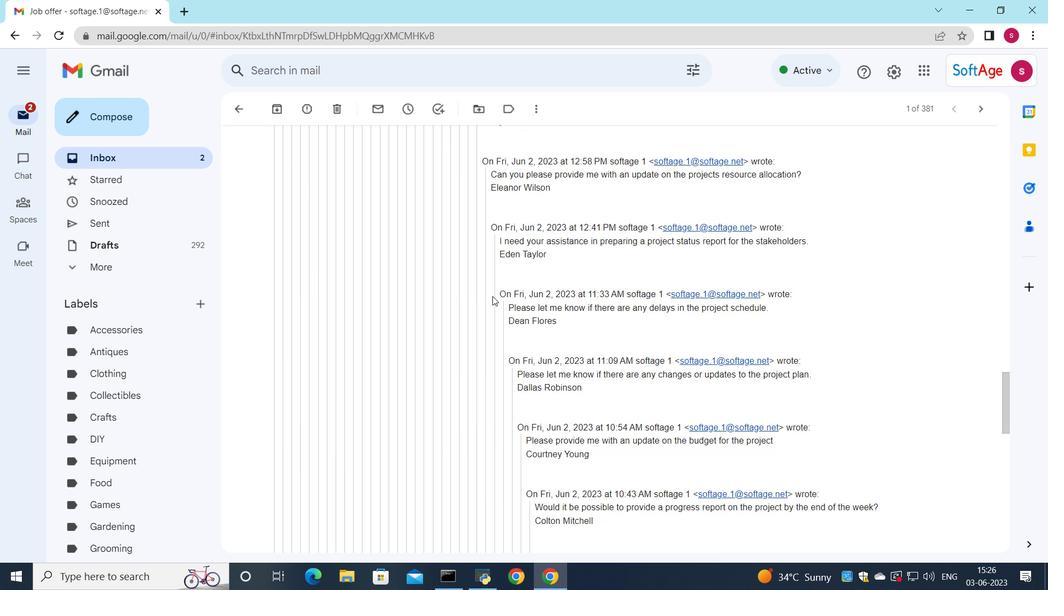 
Action: Mouse scrolled (492, 295) with delta (0, 0)
Screenshot: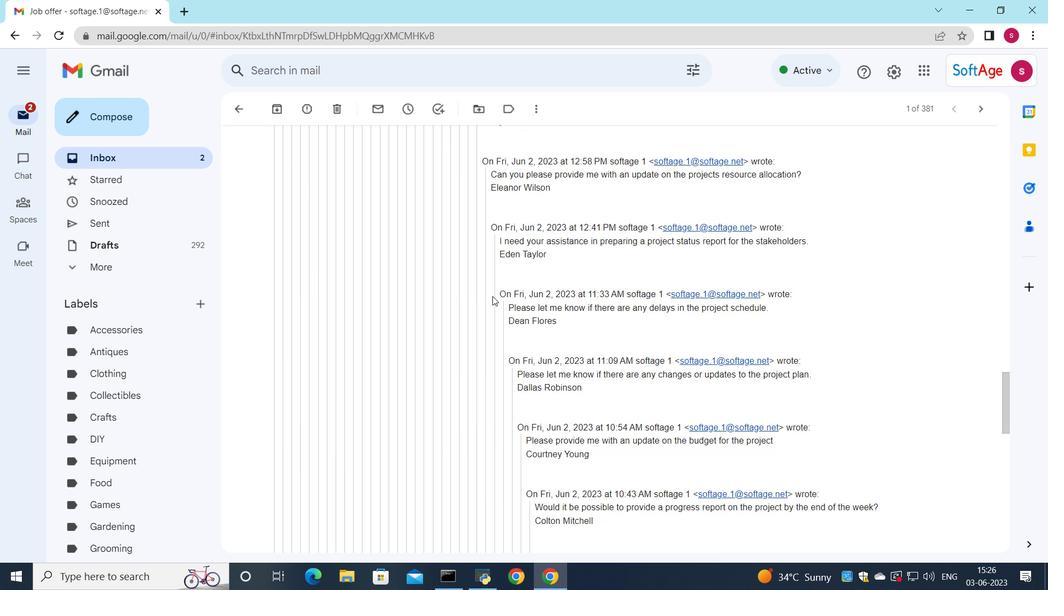 
Action: Mouse moved to (492, 299)
Screenshot: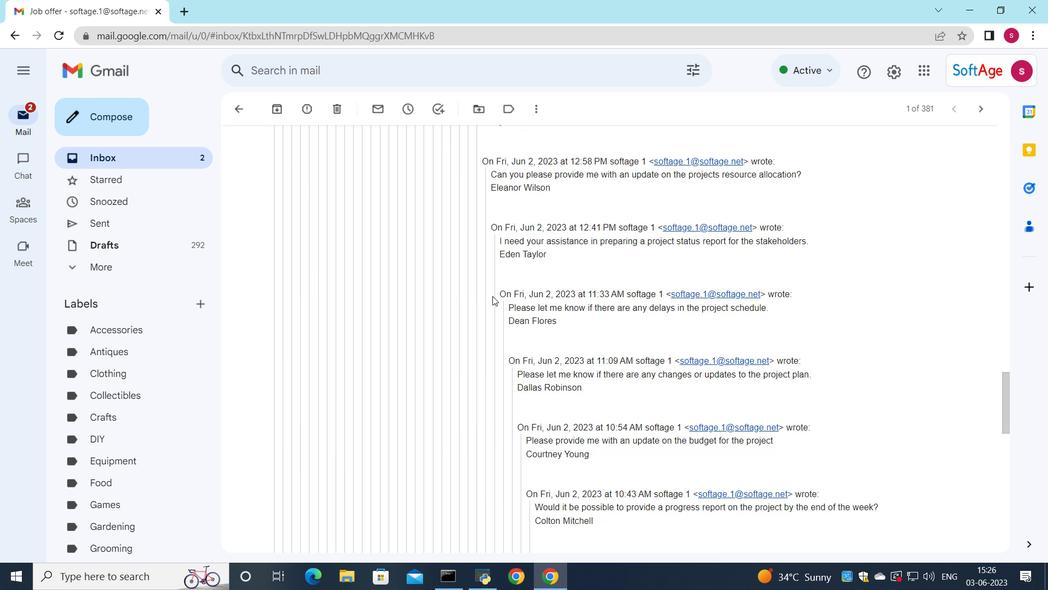
Action: Mouse scrolled (492, 298) with delta (0, 0)
Screenshot: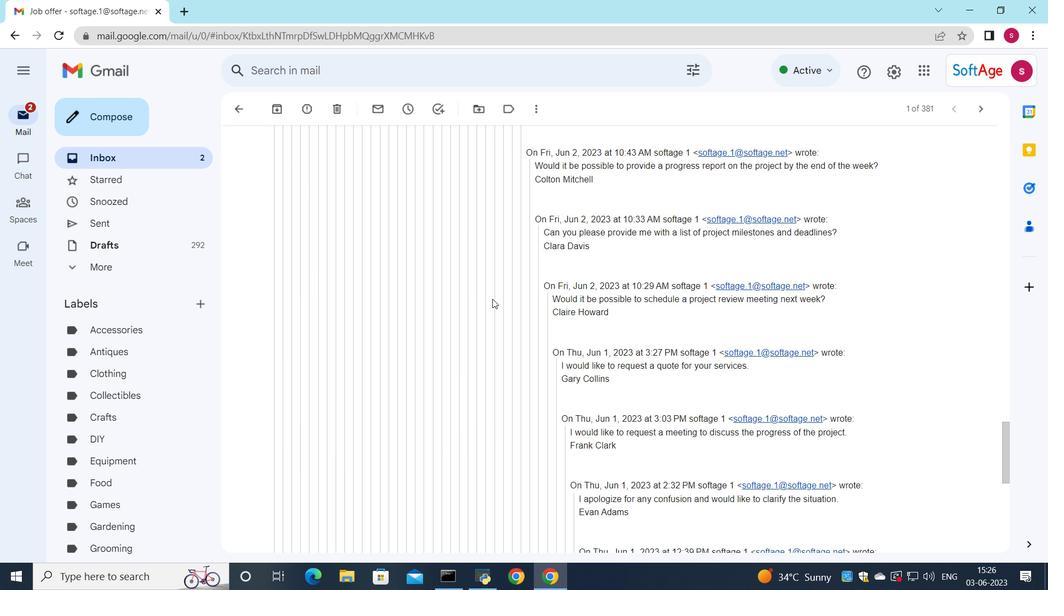 
Action: Mouse moved to (492, 299)
Screenshot: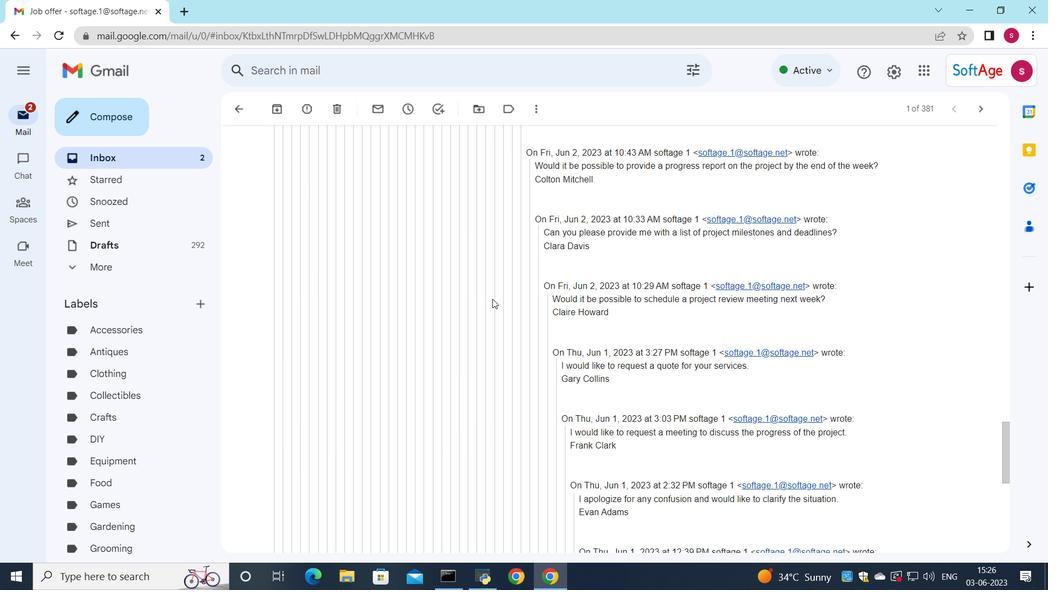 
Action: Mouse scrolled (492, 298) with delta (0, 0)
Screenshot: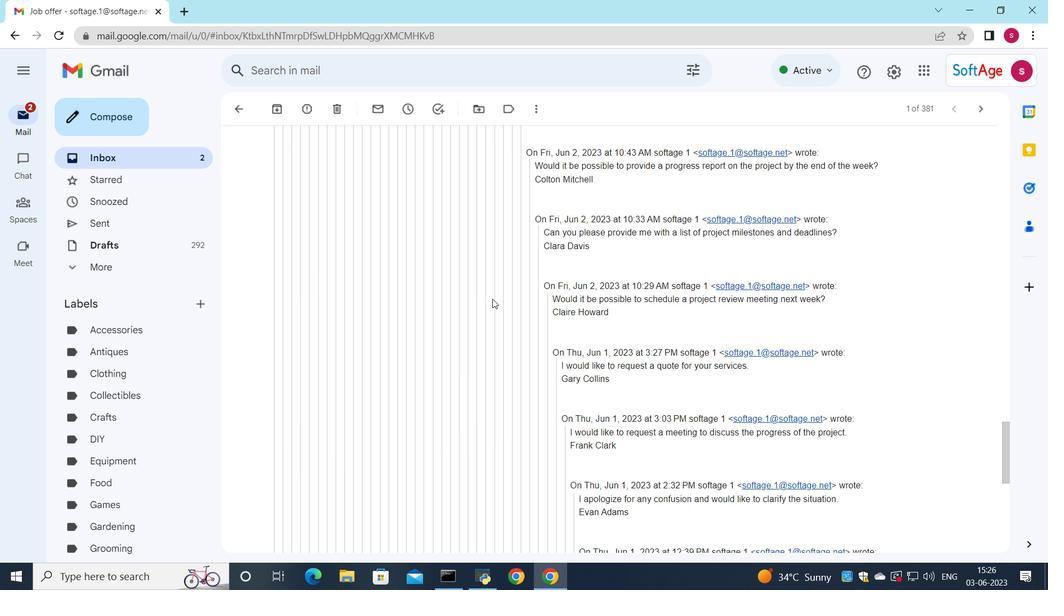 
Action: Mouse moved to (493, 300)
Screenshot: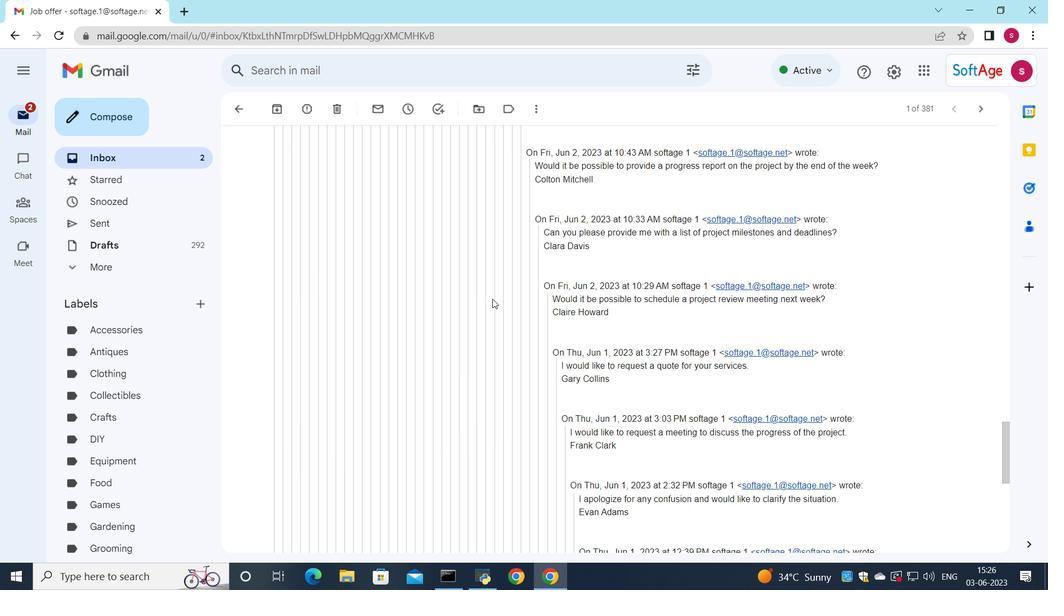 
Action: Mouse scrolled (492, 298) with delta (0, 0)
Screenshot: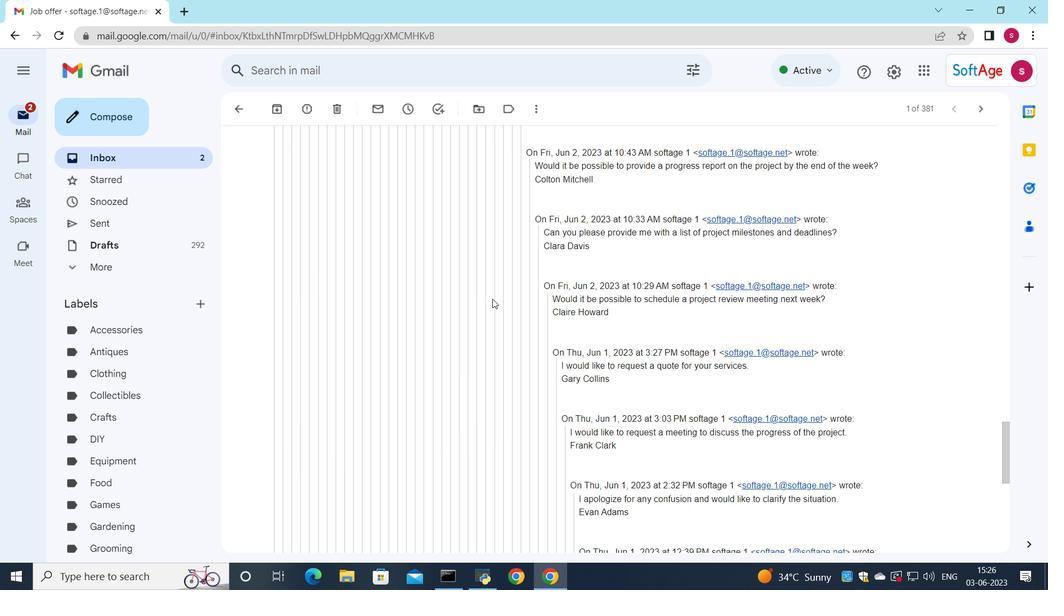 
Action: Mouse moved to (493, 300)
Screenshot: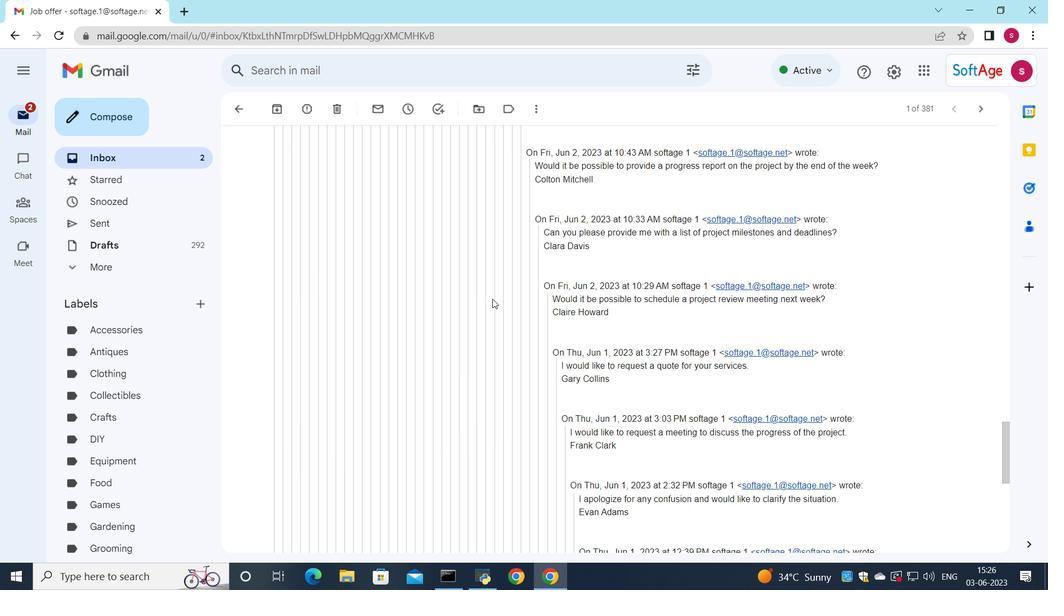 
Action: Mouse scrolled (492, 298) with delta (0, 0)
Screenshot: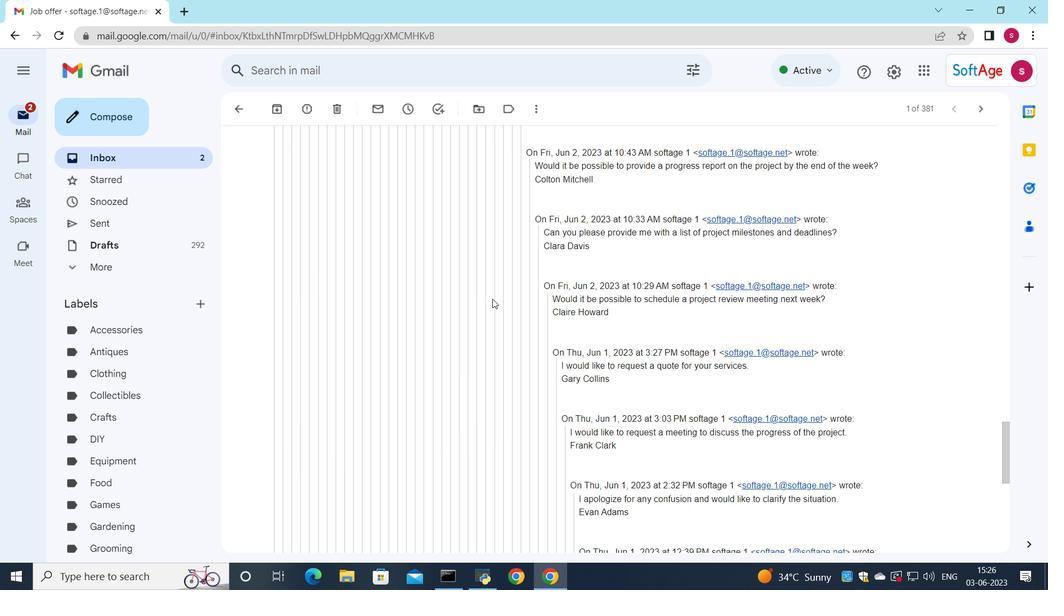 
Action: Mouse scrolled (492, 298) with delta (0, 0)
Screenshot: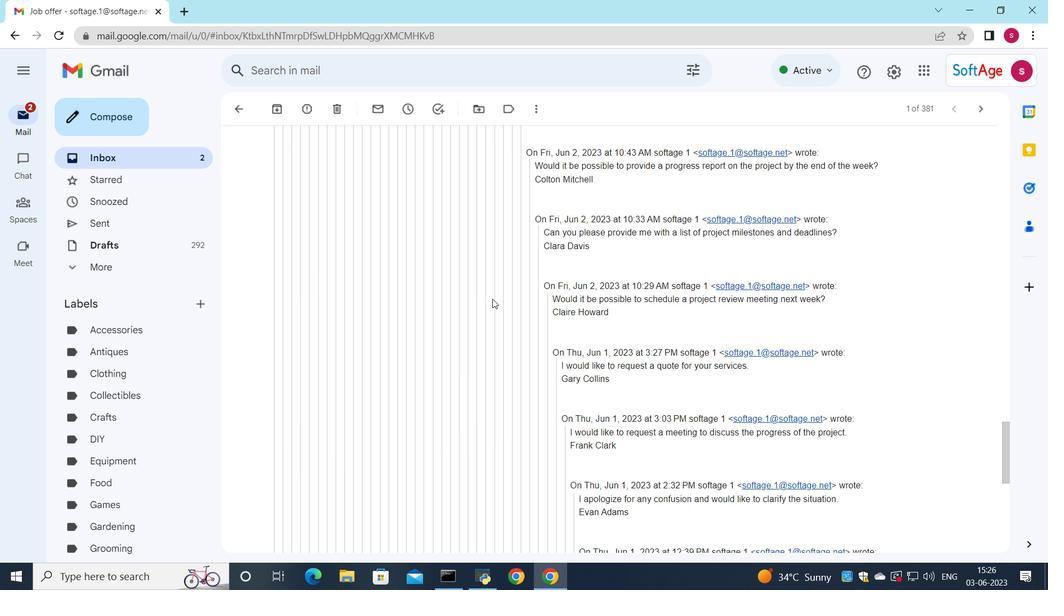 
Action: Mouse moved to (493, 295)
Screenshot: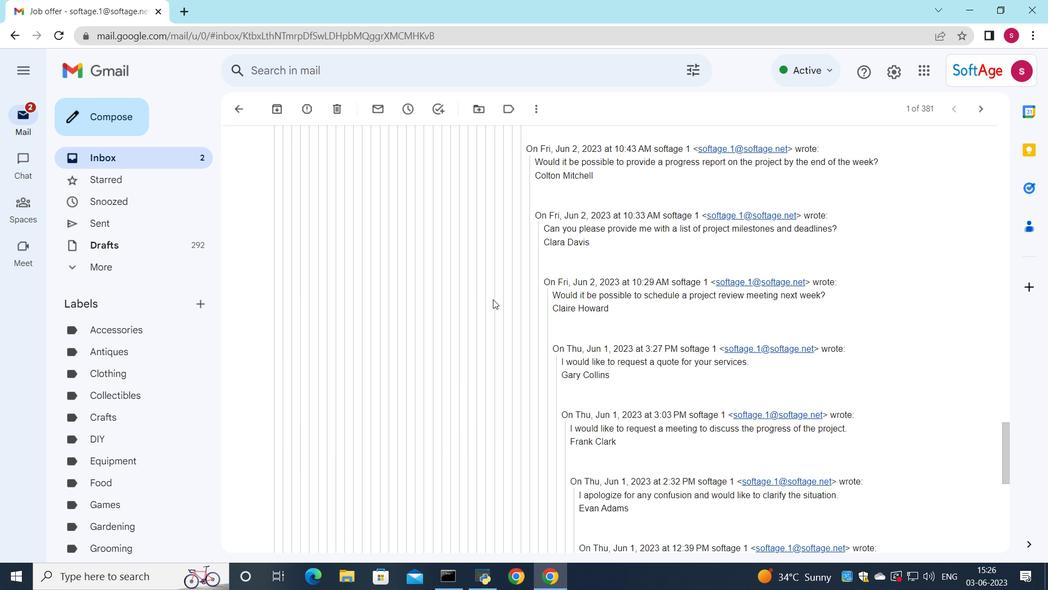 
Action: Mouse scrolled (493, 295) with delta (0, 0)
Screenshot: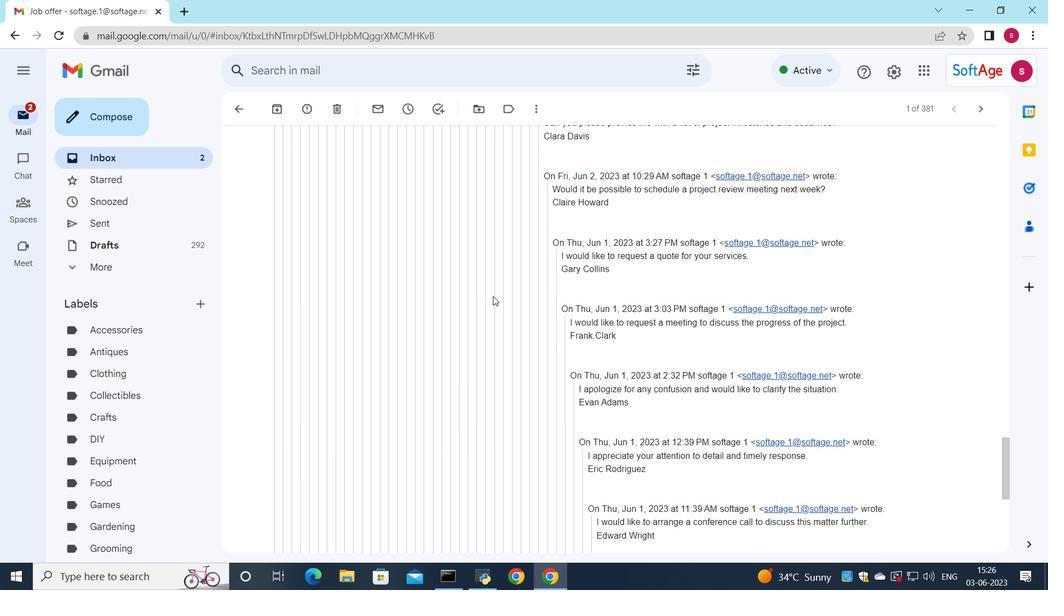 
Action: Mouse scrolled (493, 295) with delta (0, 0)
Screenshot: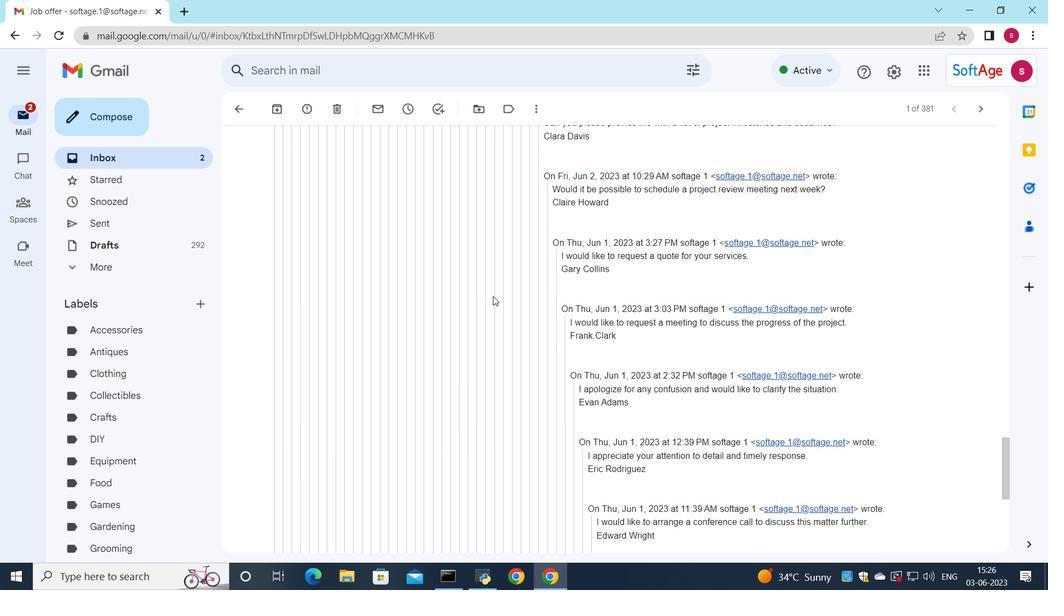 
Action: Mouse scrolled (493, 295) with delta (0, 0)
Screenshot: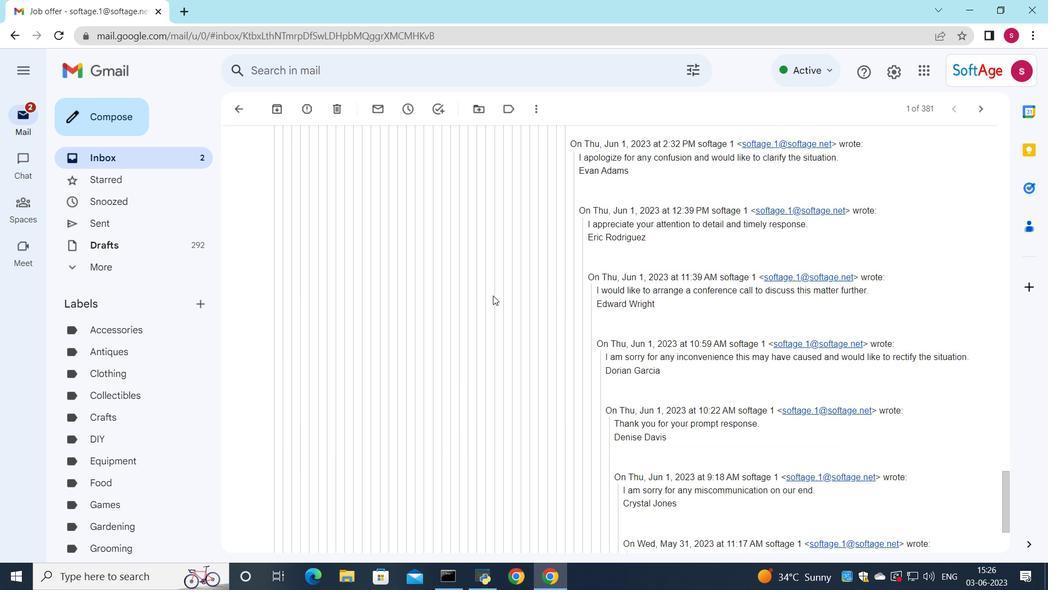 
Action: Mouse scrolled (493, 295) with delta (0, 0)
Screenshot: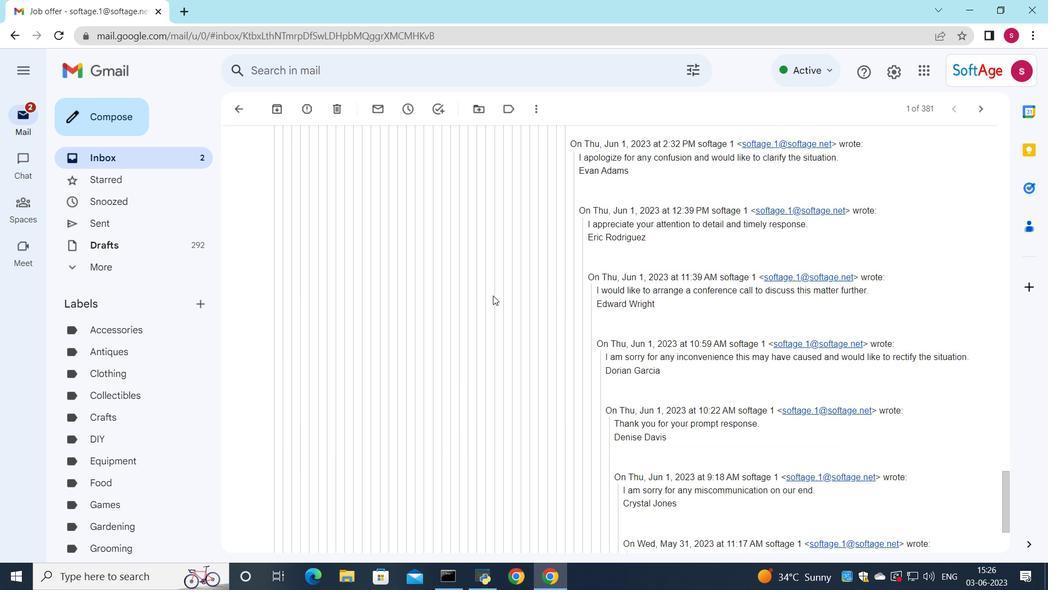 
Action: Mouse scrolled (493, 295) with delta (0, 0)
Screenshot: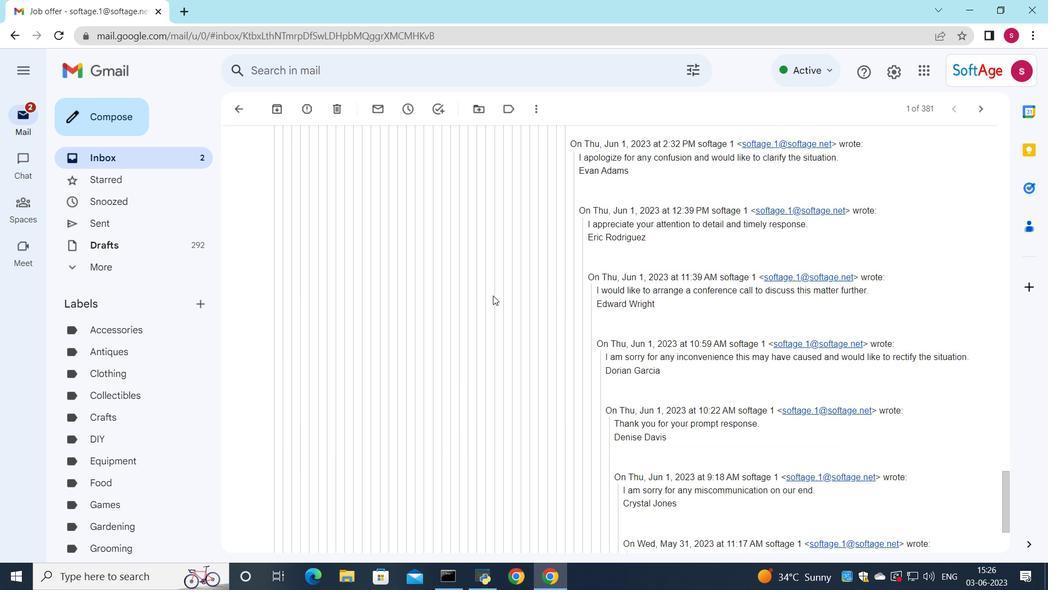 
Action: Mouse scrolled (493, 295) with delta (0, 0)
Screenshot: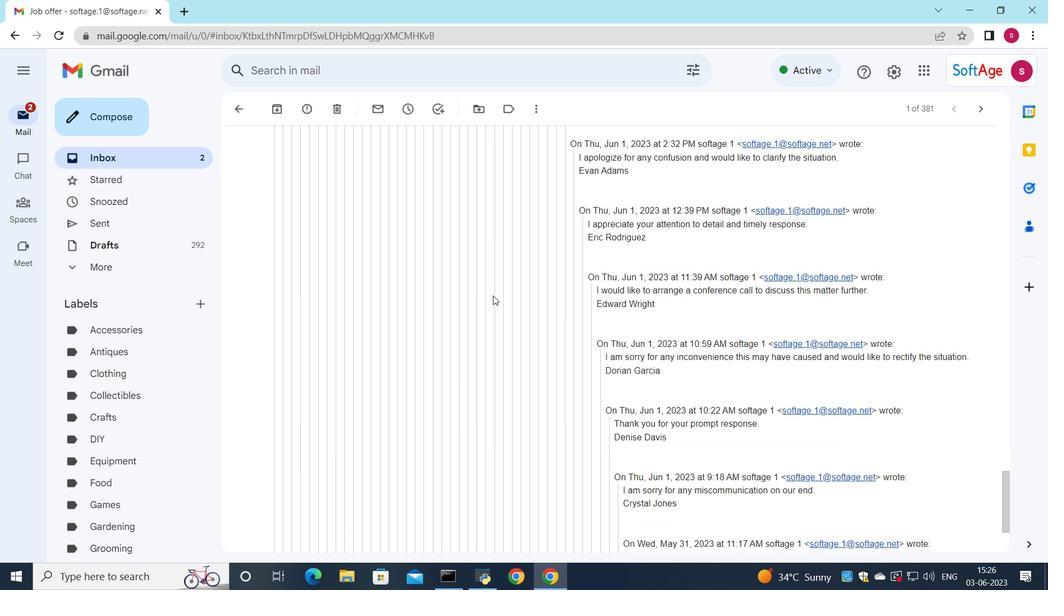 
Action: Mouse moved to (493, 296)
Screenshot: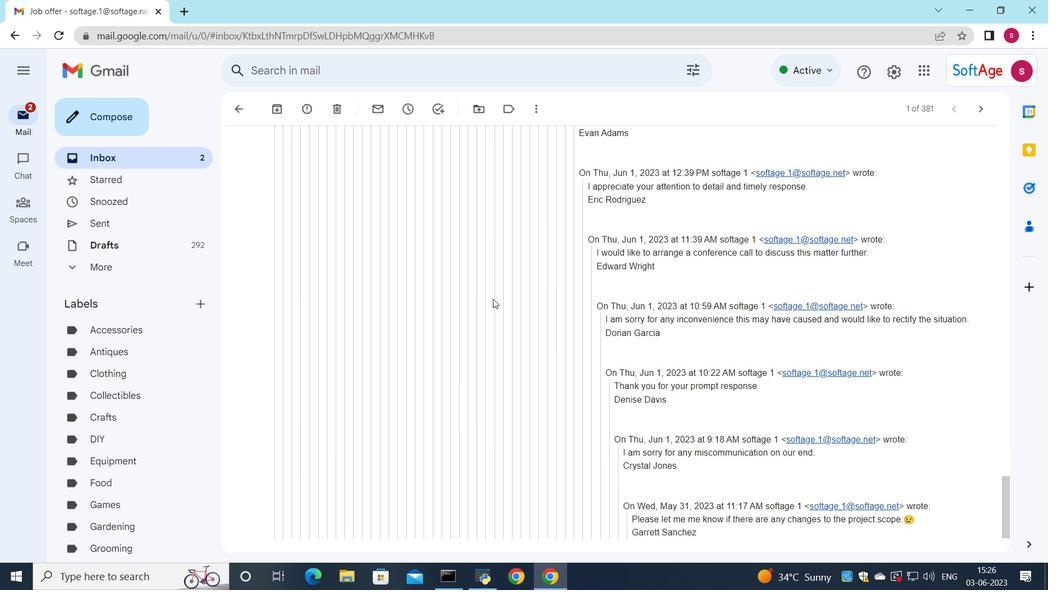 
Action: Mouse scrolled (493, 296) with delta (0, 0)
Screenshot: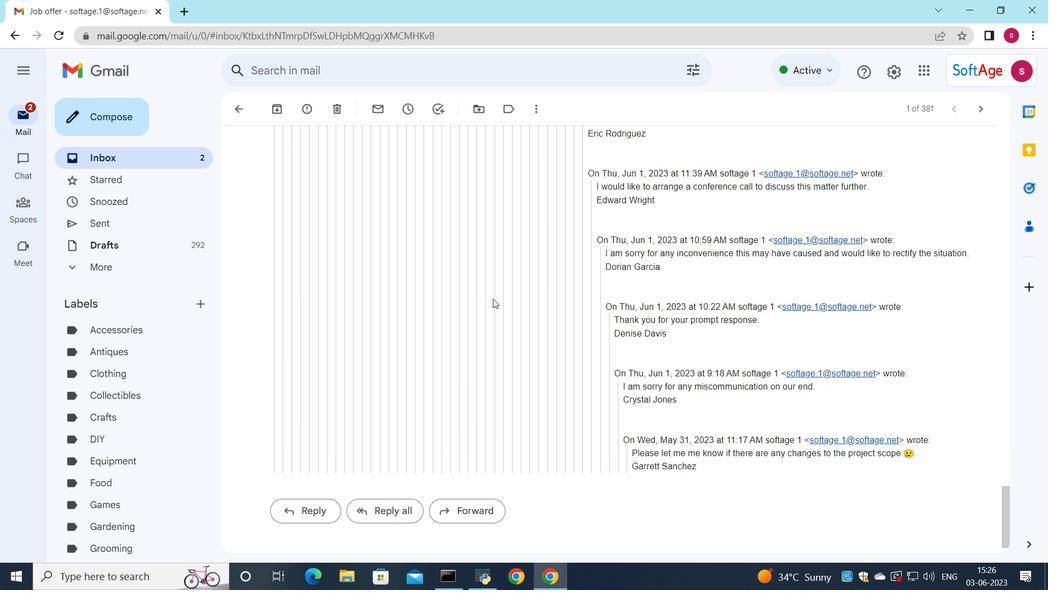 
Action: Mouse scrolled (493, 296) with delta (0, 0)
Screenshot: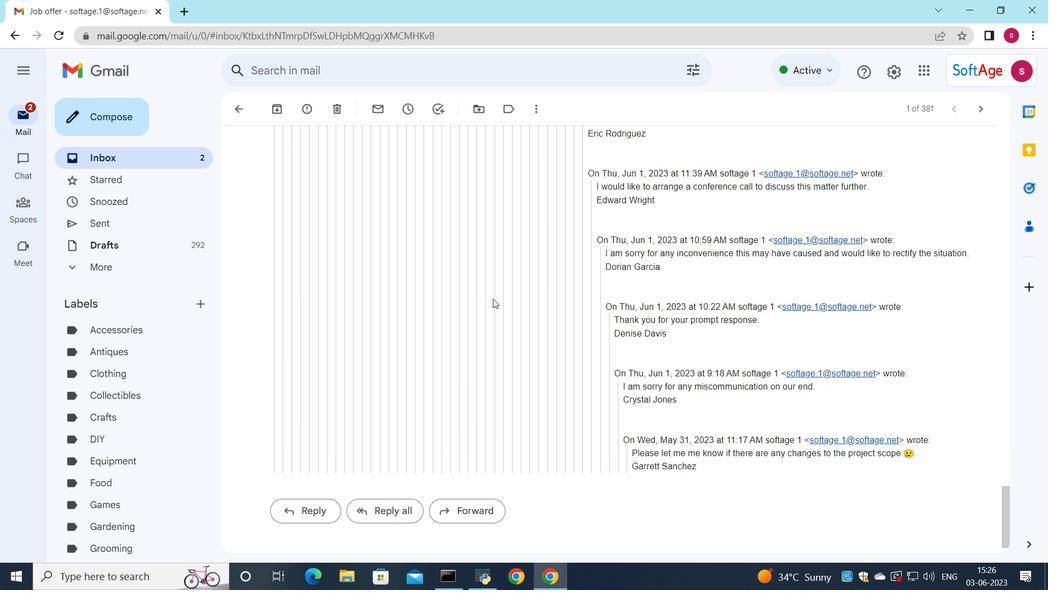 
Action: Mouse scrolled (493, 296) with delta (0, 0)
Screenshot: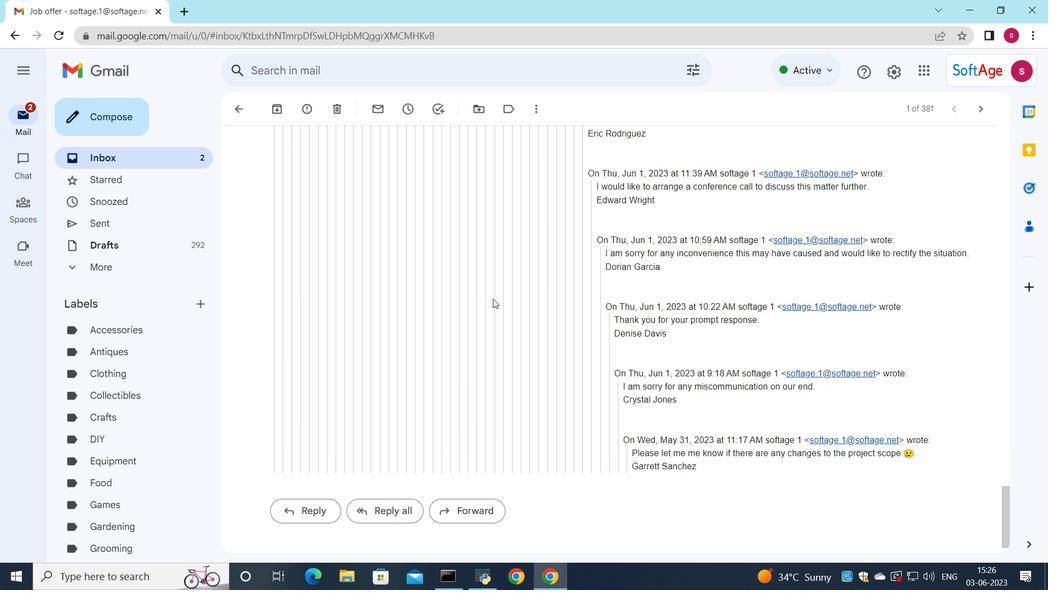 
Action: Mouse scrolled (493, 296) with delta (0, 0)
Screenshot: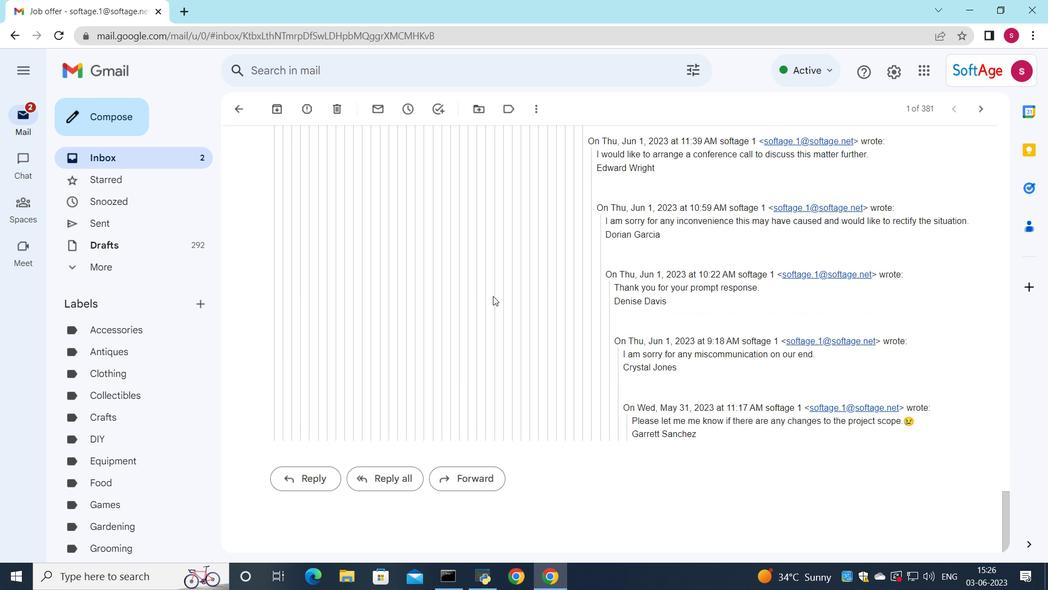 
Action: Mouse scrolled (493, 296) with delta (0, 0)
Screenshot: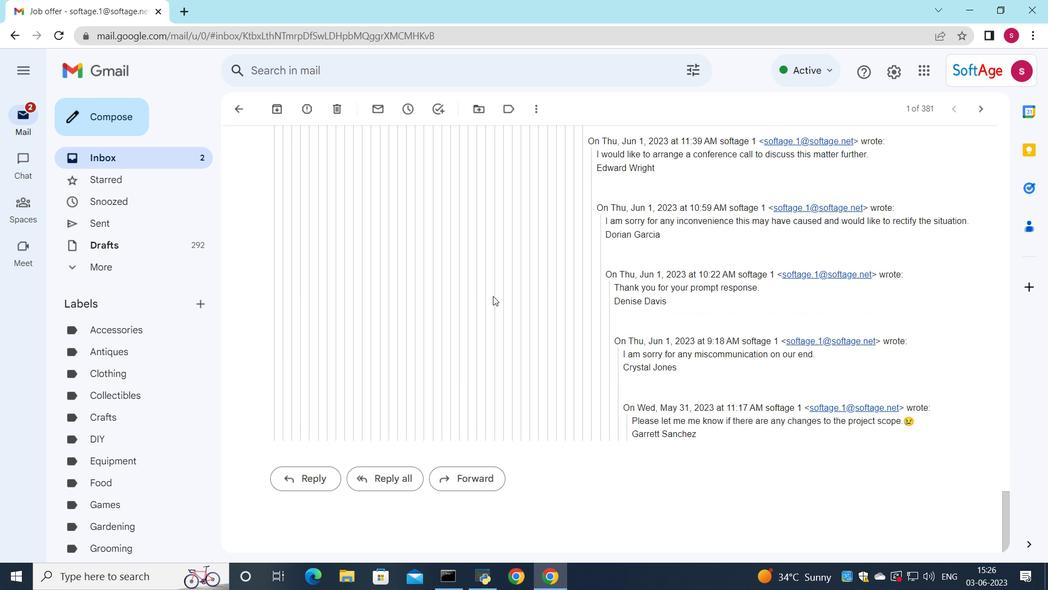 
Action: Mouse moved to (387, 479)
Screenshot: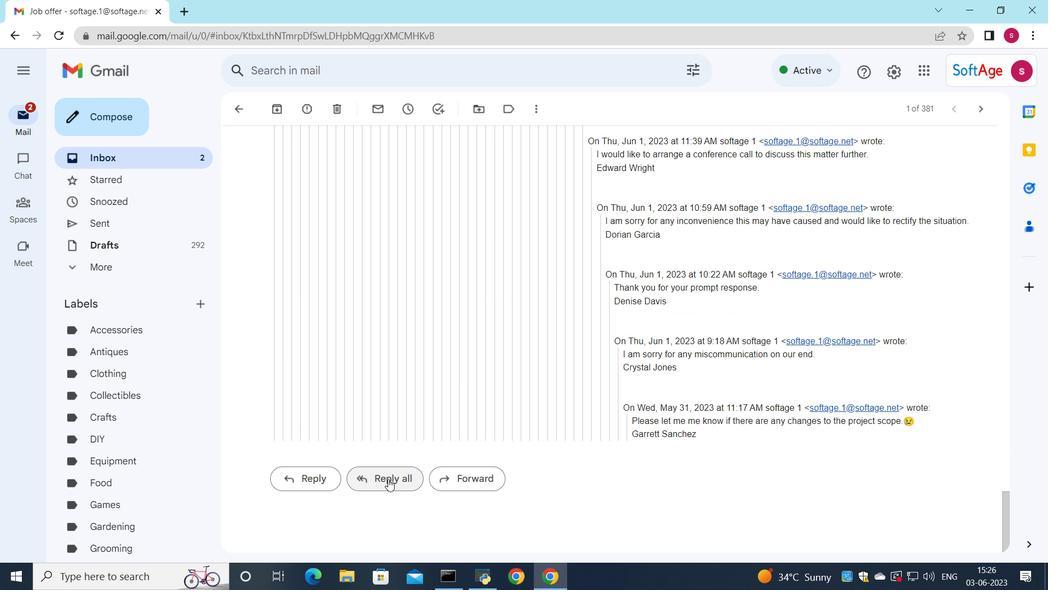 
Action: Mouse pressed left at (387, 479)
Screenshot: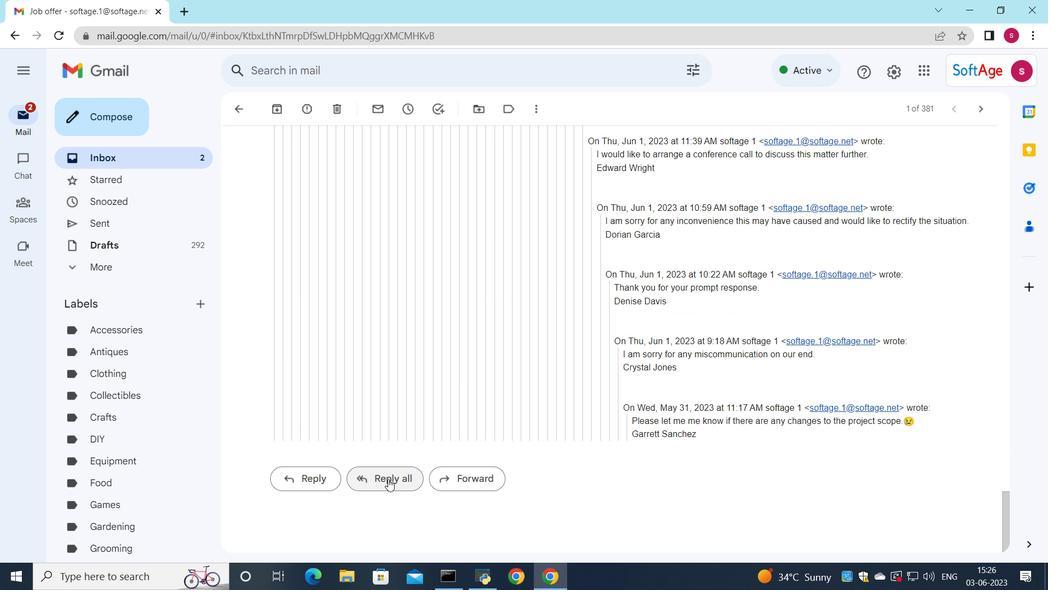 
Action: Mouse moved to (292, 371)
Screenshot: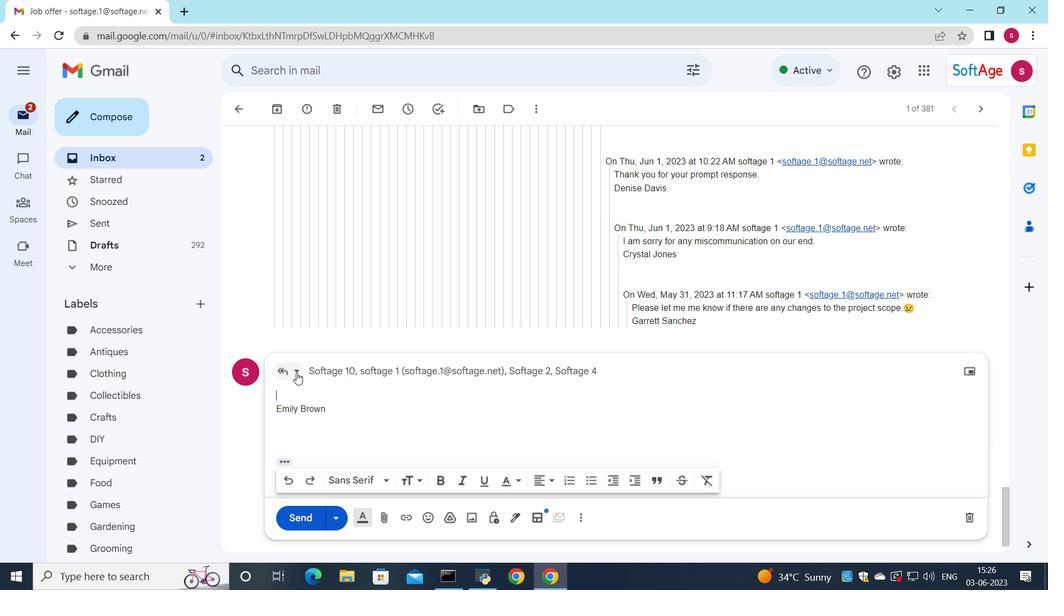 
Action: Mouse pressed left at (292, 371)
Screenshot: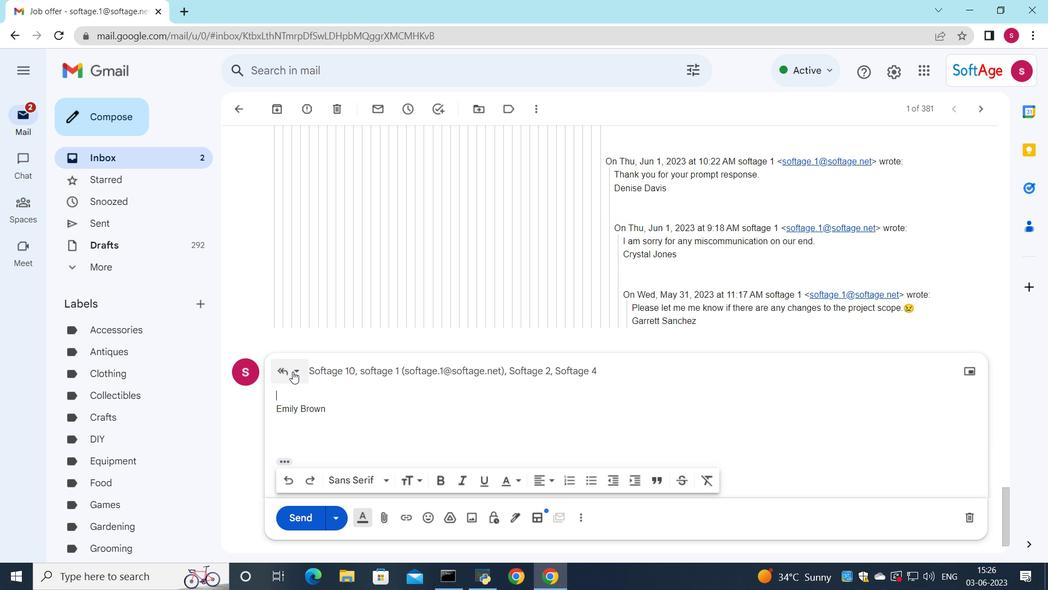 
Action: Mouse moved to (330, 473)
Screenshot: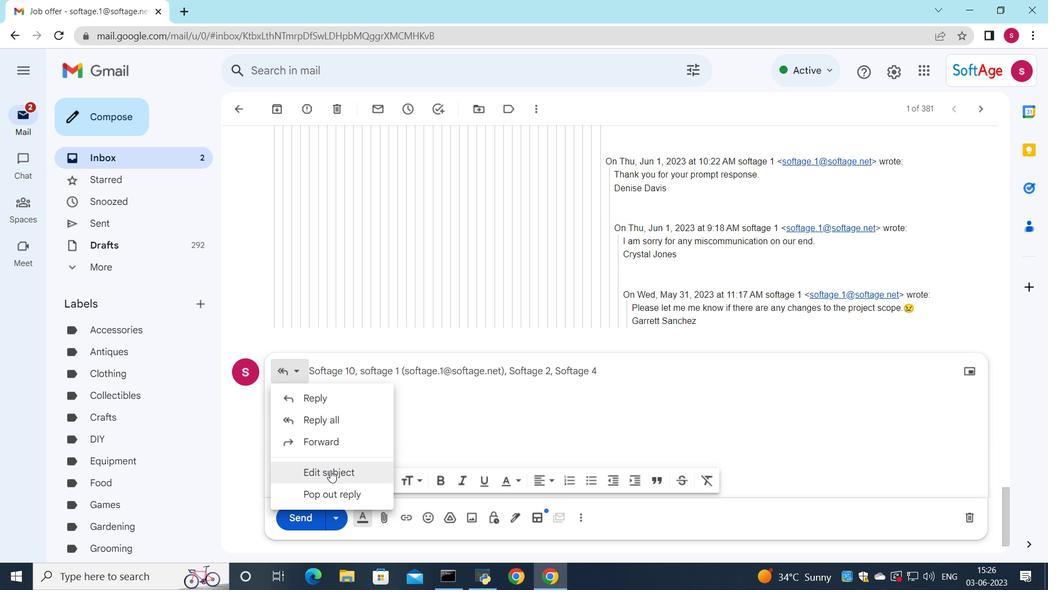
Action: Mouse pressed left at (330, 473)
Screenshot: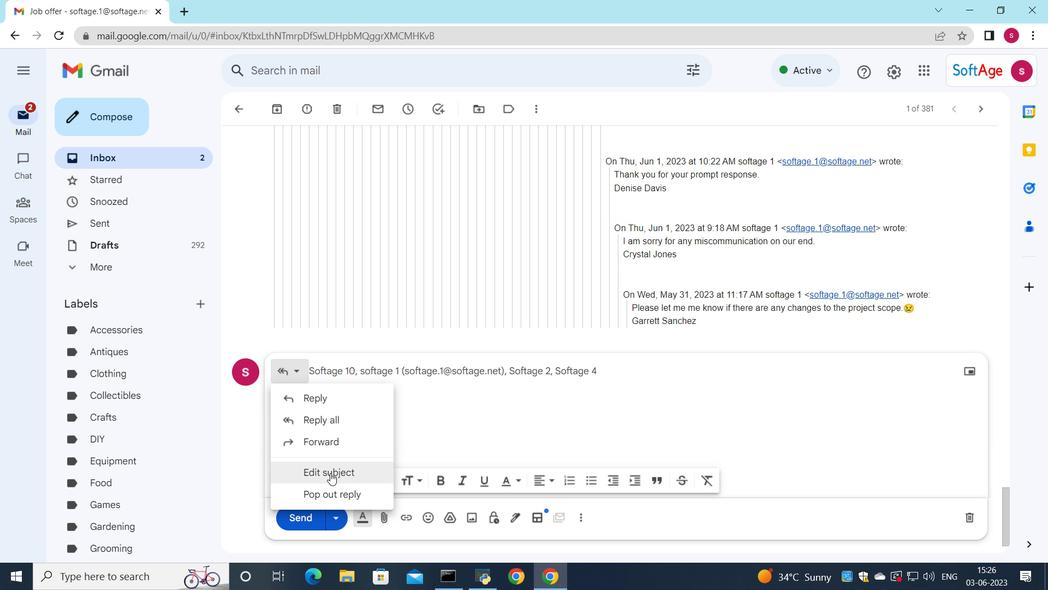 
Action: Mouse moved to (735, 207)
Screenshot: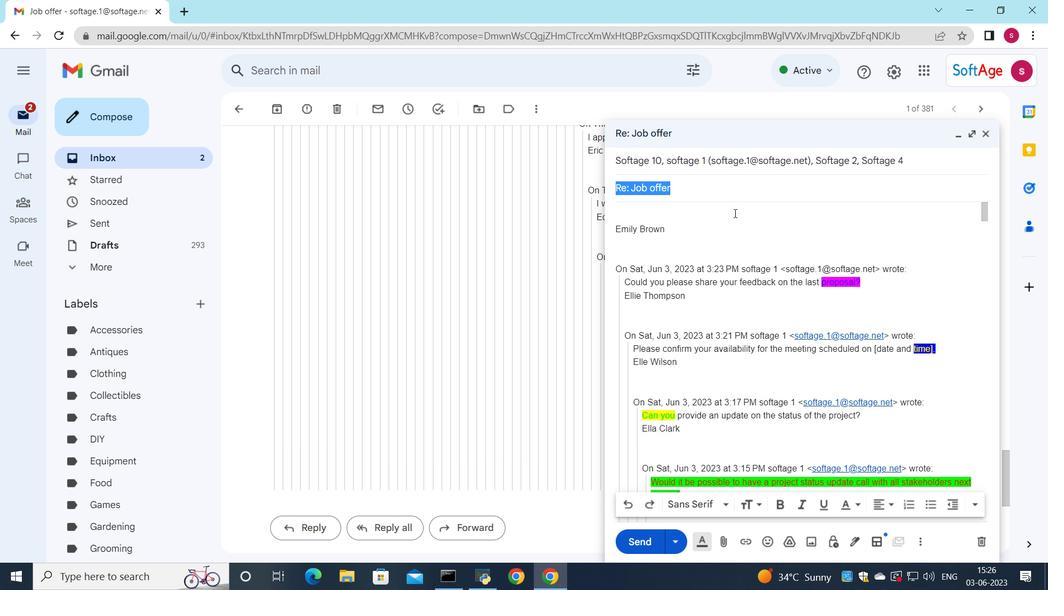 
Action: Key pressed <Key.shift>Rejection<Key.space>letter
Screenshot: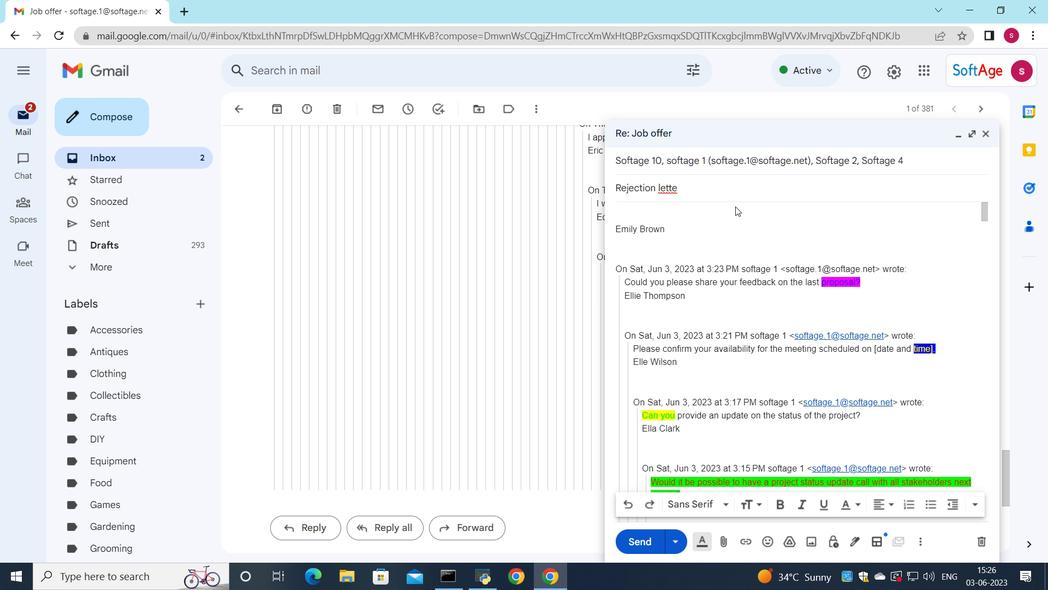 
Action: Mouse moved to (676, 213)
Screenshot: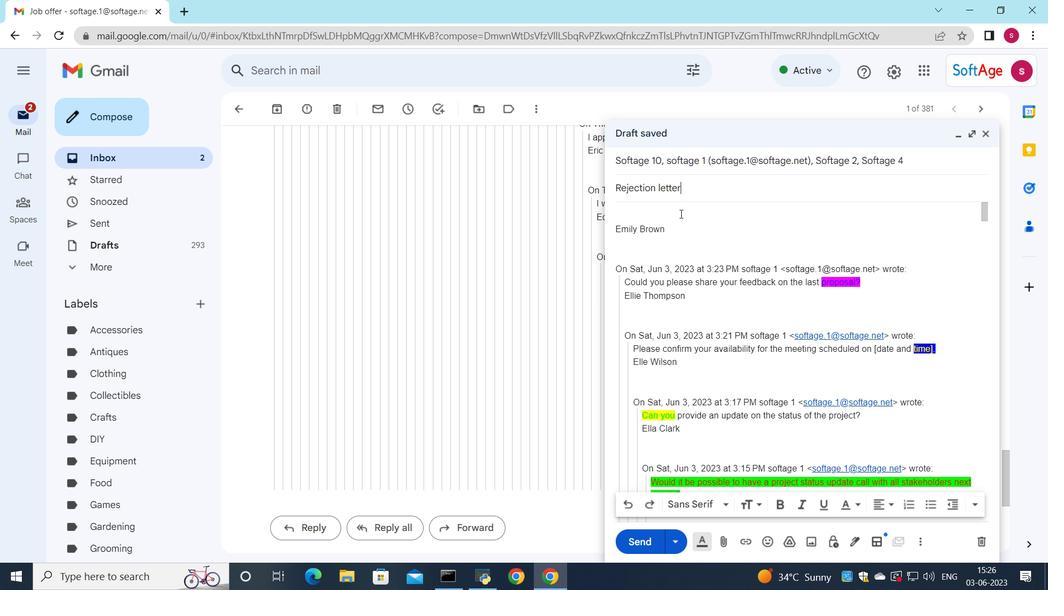
Action: Mouse pressed left at (676, 213)
Screenshot: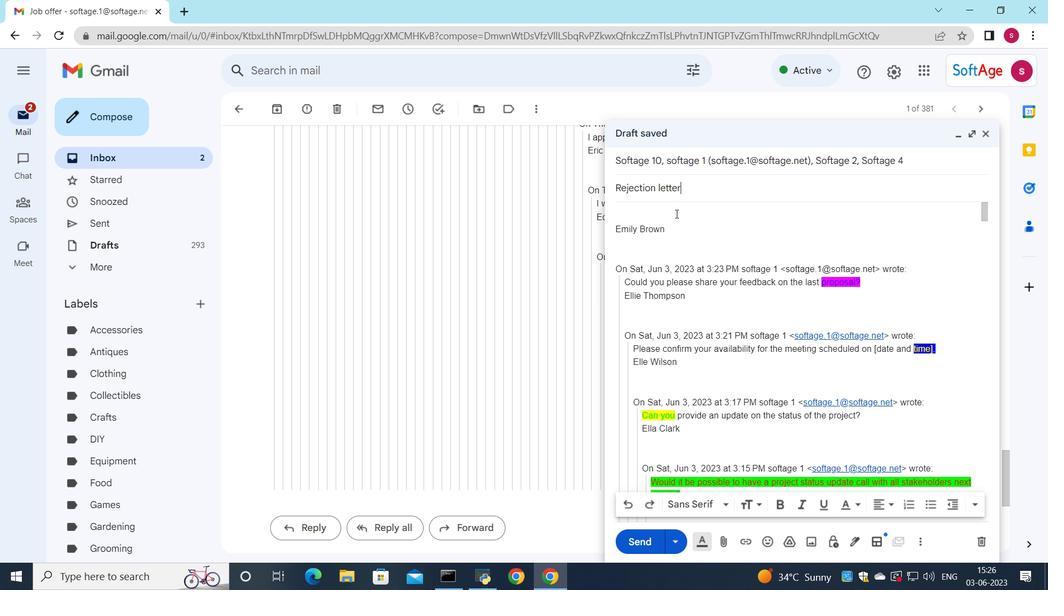 
Action: Key pressed <Key.shift>Please<Key.space>find<Key.space>attached<Key.space>the<Key.space>revised<Key.space>version<Key.space>of<Key.space>the<Key.space>project<Key.space>scope<Key.space>document.
Screenshot: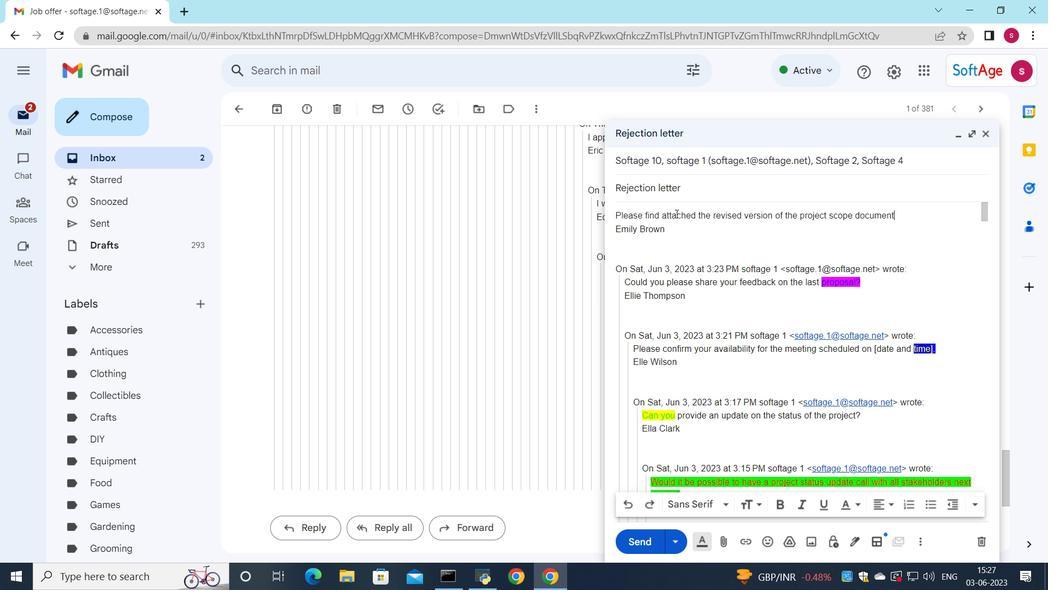 
Action: Mouse moved to (897, 216)
Screenshot: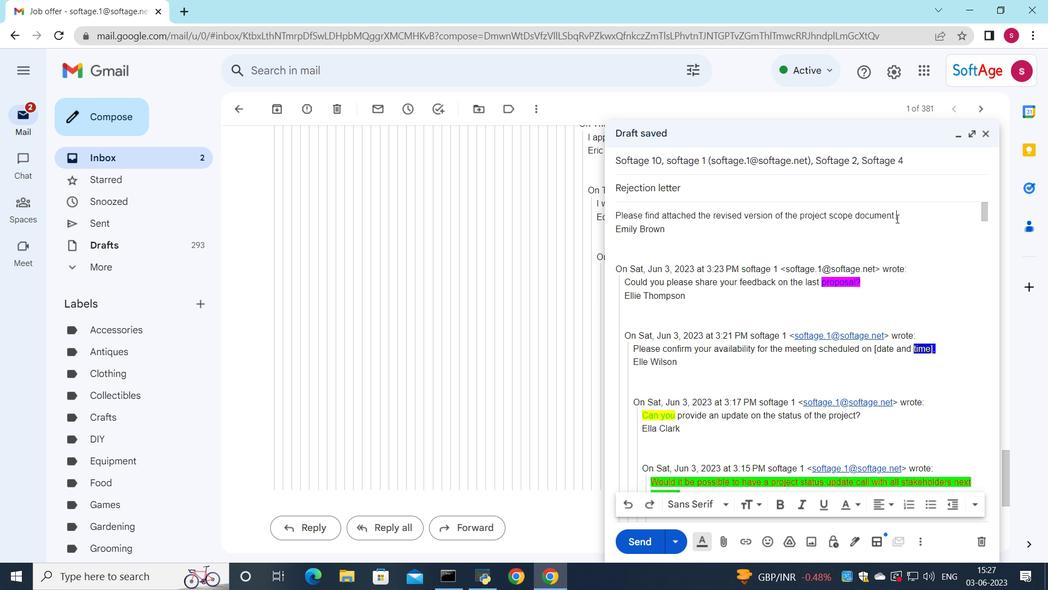 
Action: Mouse pressed left at (897, 216)
Screenshot: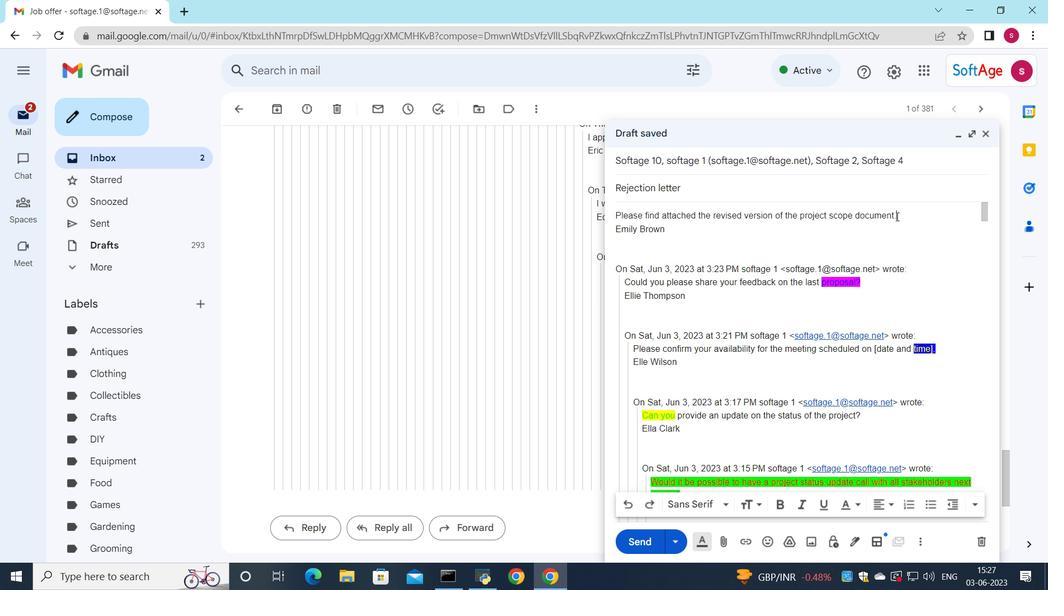 
Action: Mouse moved to (860, 509)
Screenshot: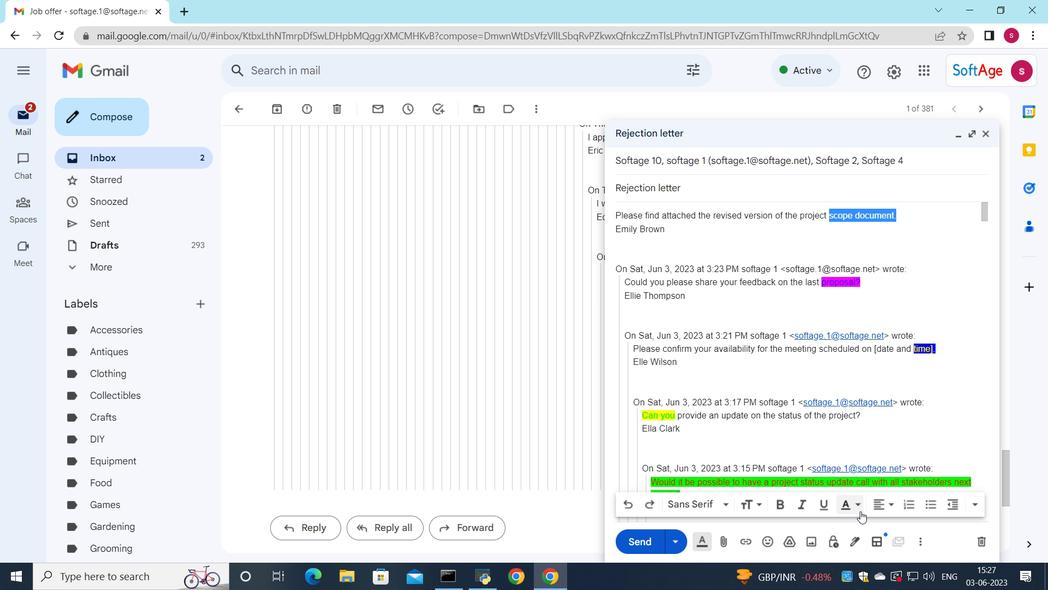 
Action: Mouse pressed left at (860, 509)
Screenshot: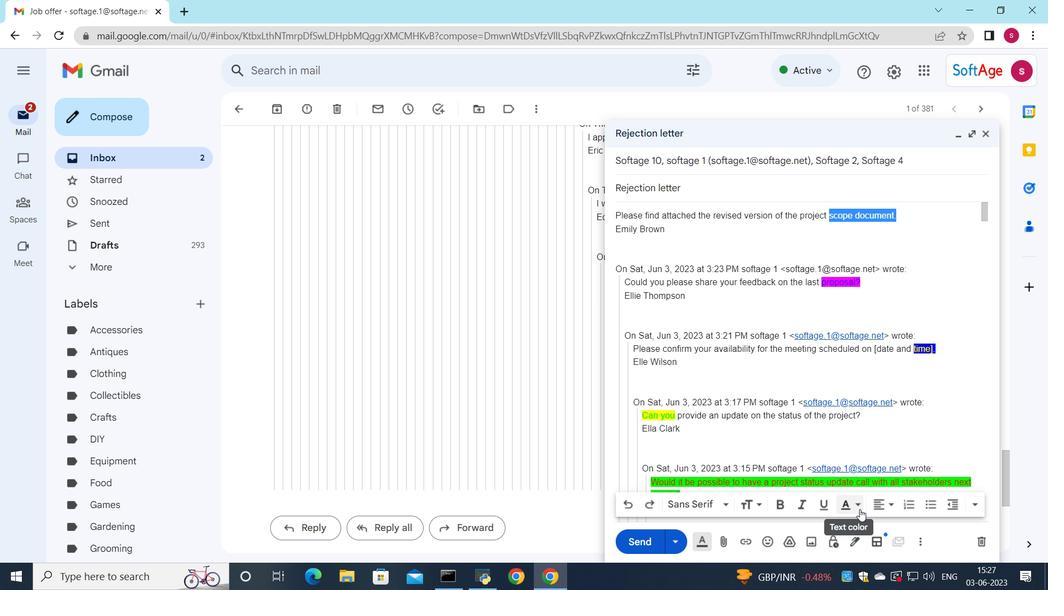 
Action: Mouse moved to (846, 412)
Screenshot: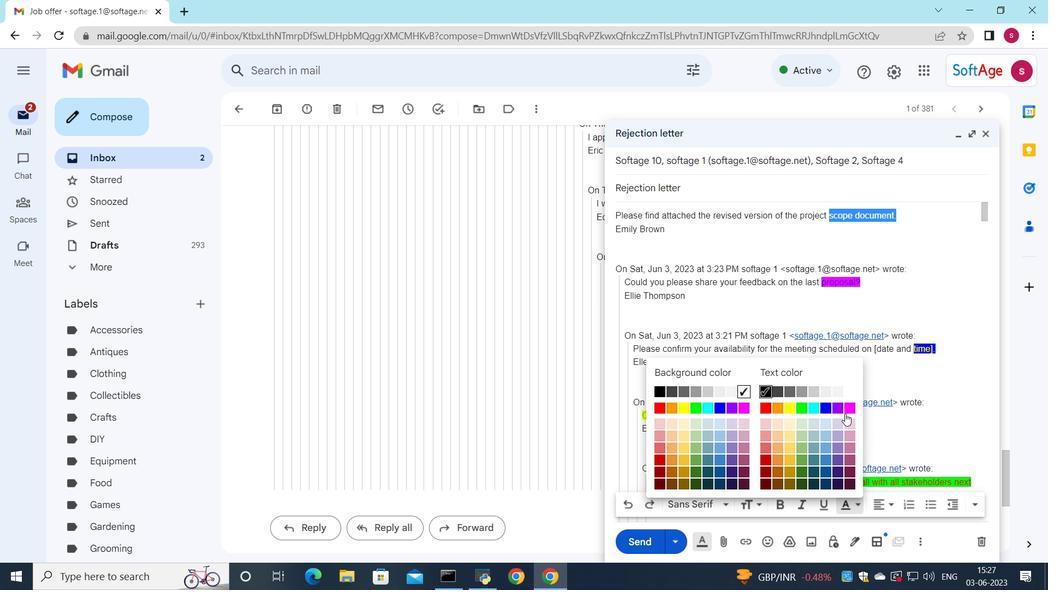 
Action: Mouse pressed left at (846, 412)
Screenshot: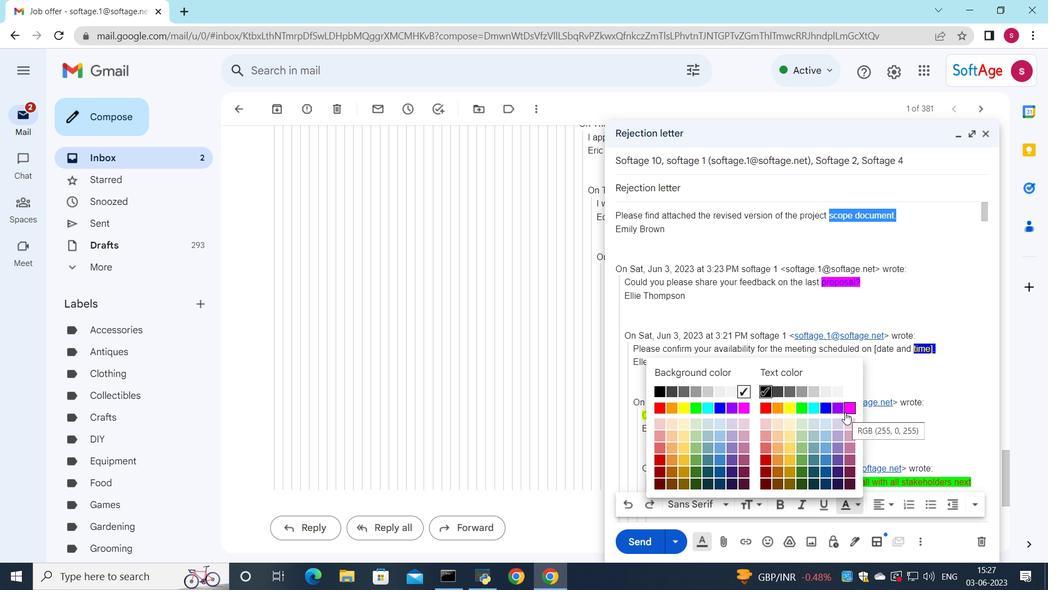 
Action: Mouse moved to (853, 506)
Screenshot: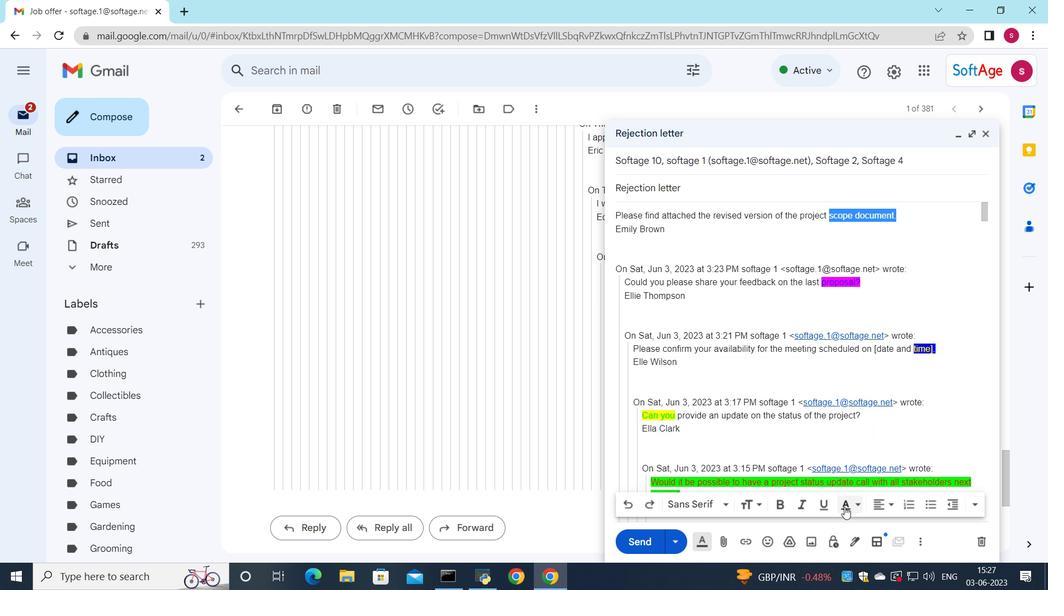 
Action: Mouse pressed left at (853, 506)
Screenshot: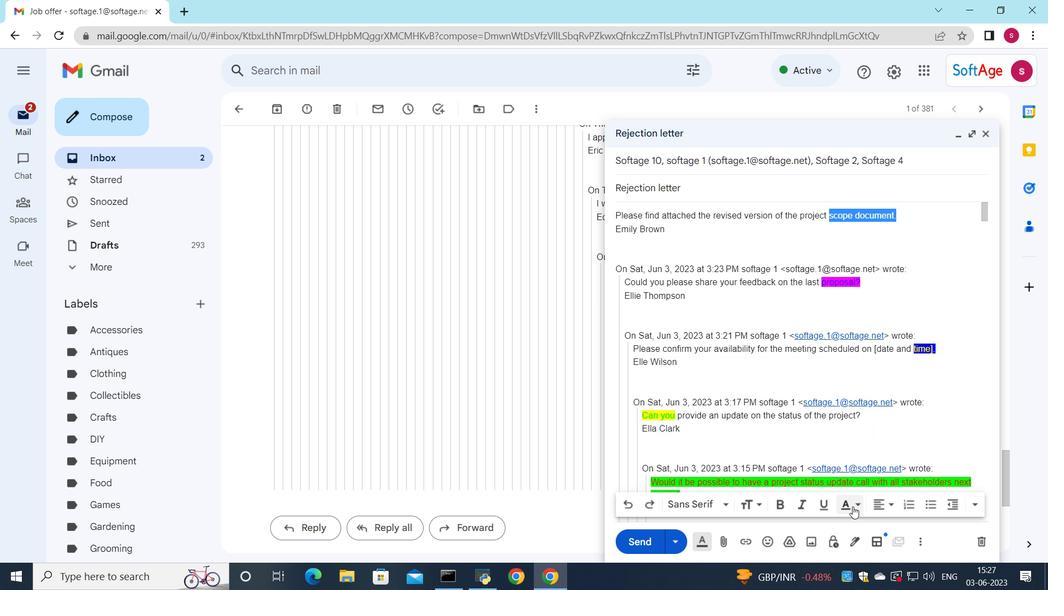 
Action: Mouse moved to (662, 393)
Screenshot: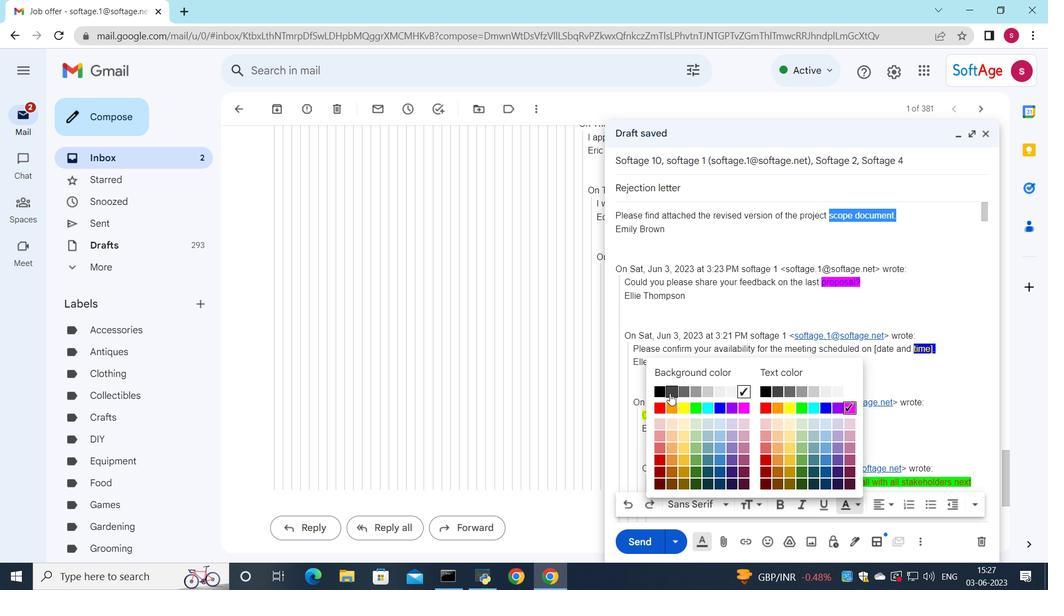 
Action: Mouse pressed left at (662, 393)
Screenshot: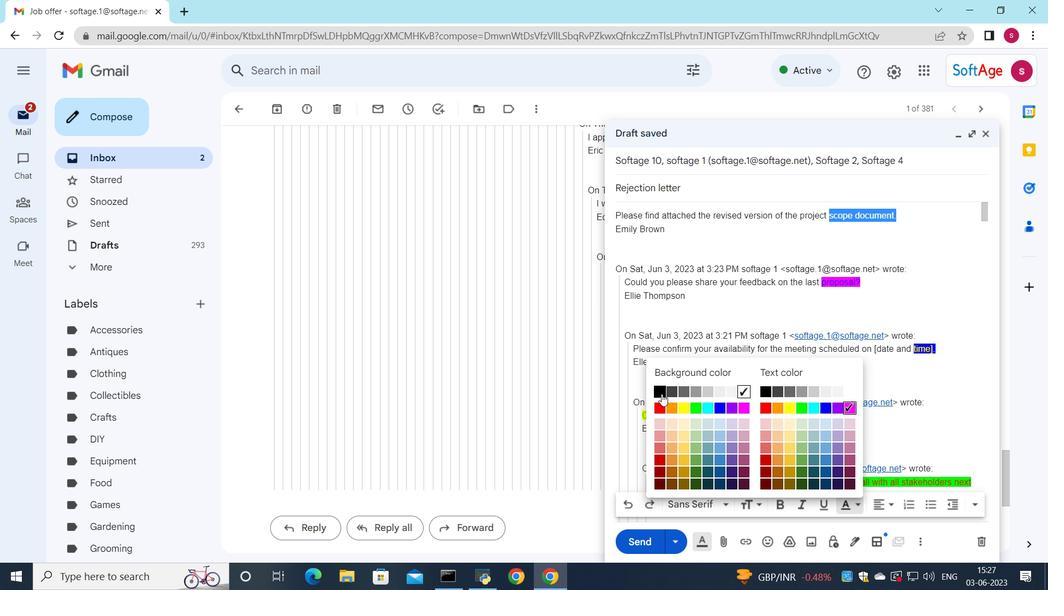 
Action: Mouse moved to (639, 542)
Screenshot: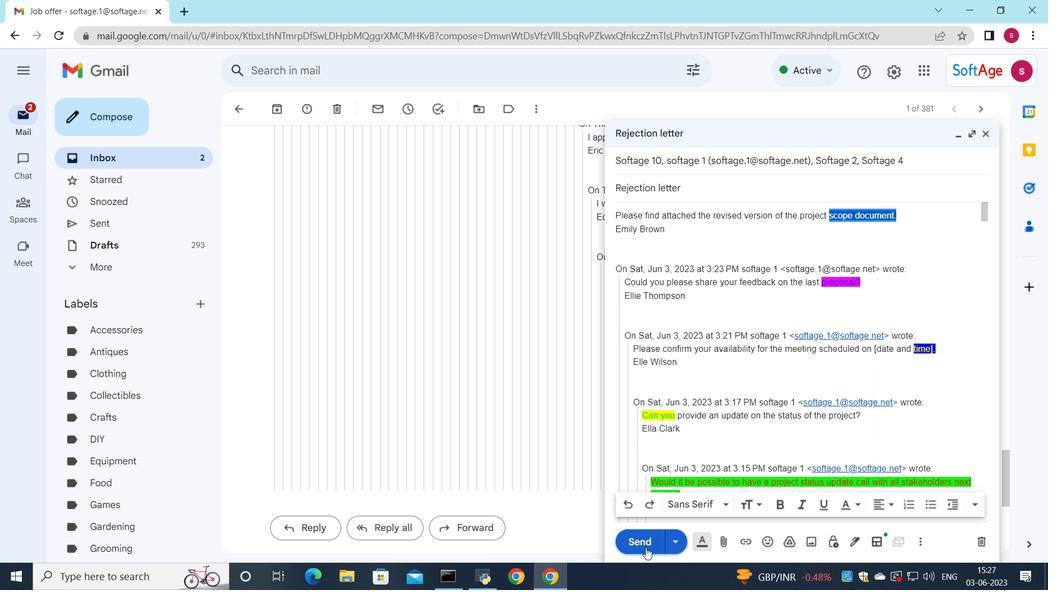 
Action: Mouse pressed left at (639, 542)
Screenshot: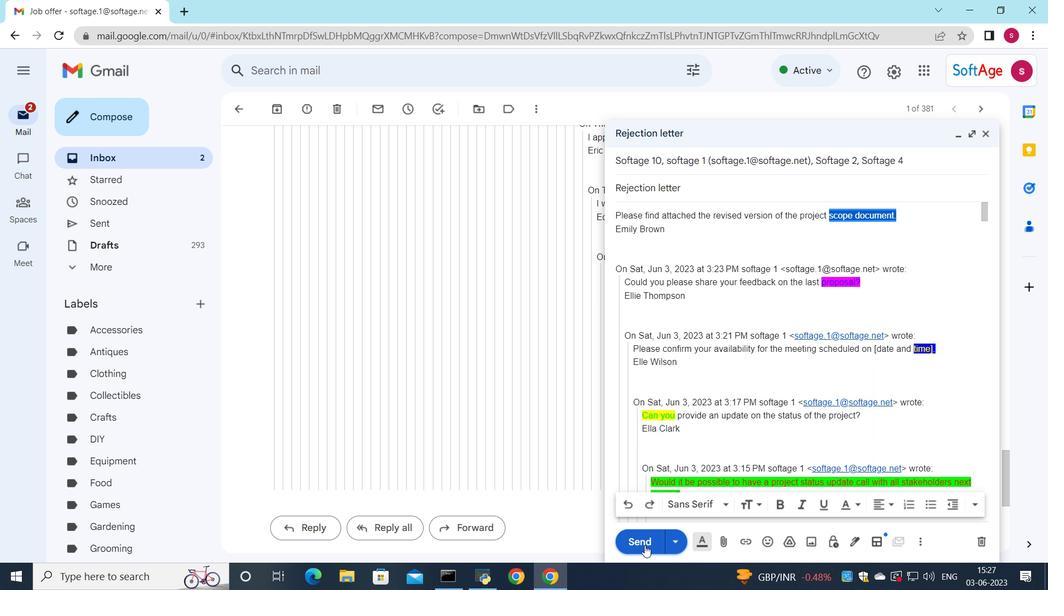 
Action: Mouse moved to (584, 160)
Screenshot: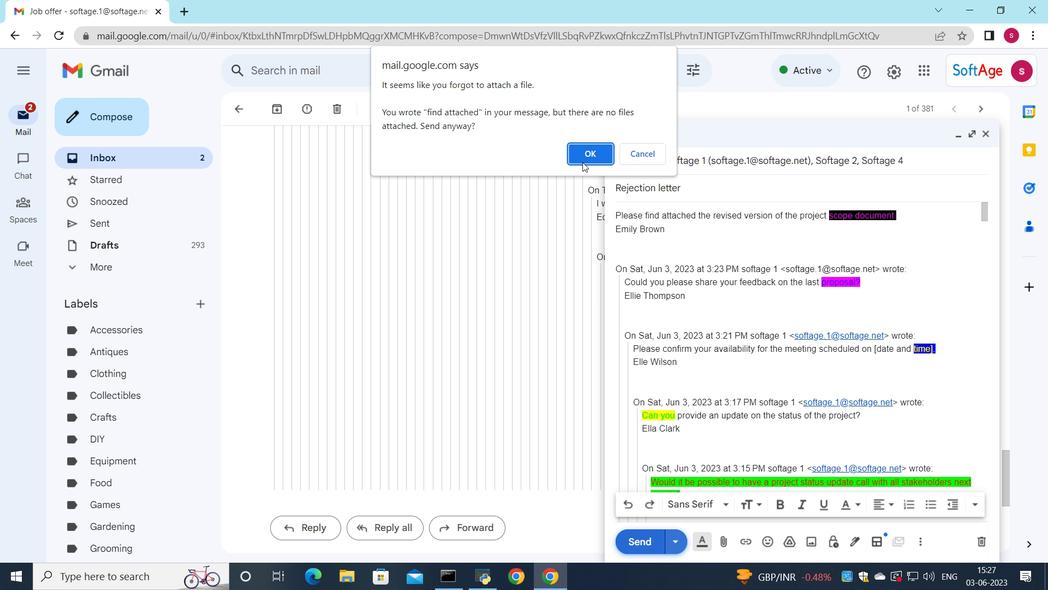 
Action: Mouse pressed left at (584, 160)
Screenshot: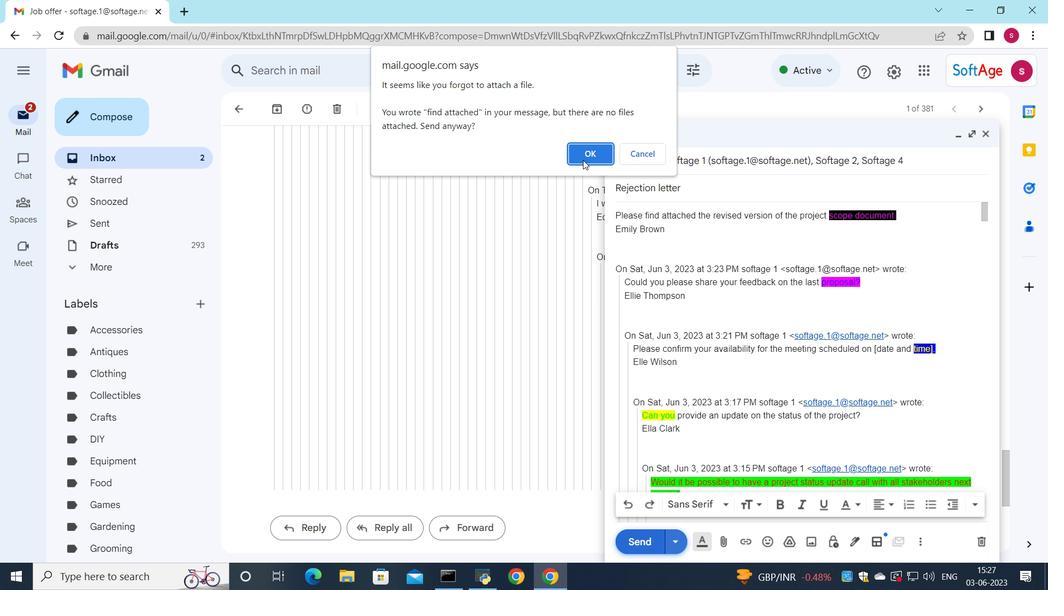 
Action: Mouse moved to (151, 152)
Screenshot: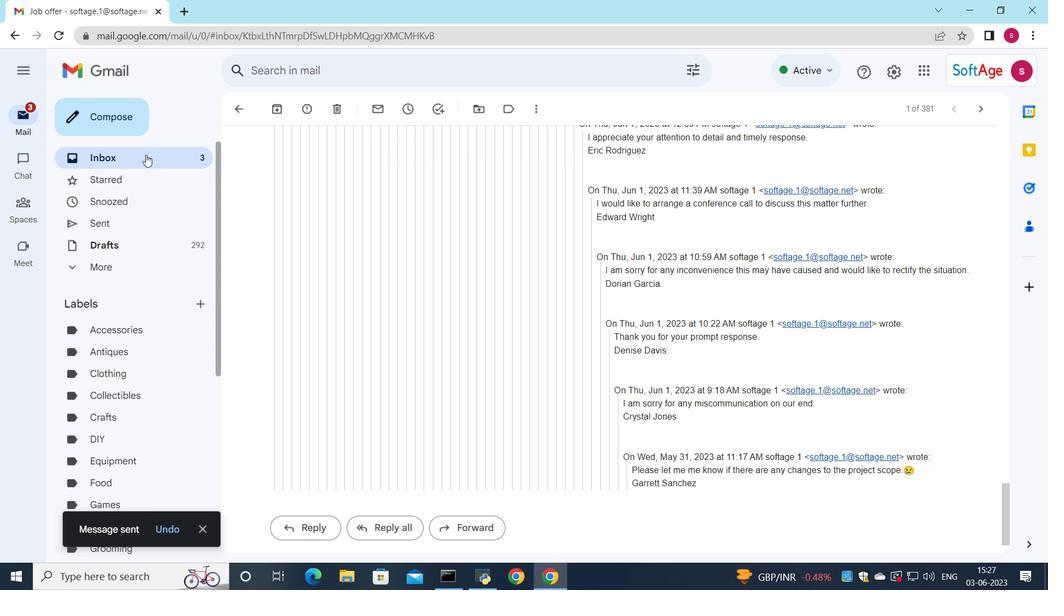 
Action: Mouse pressed left at (151, 152)
Screenshot: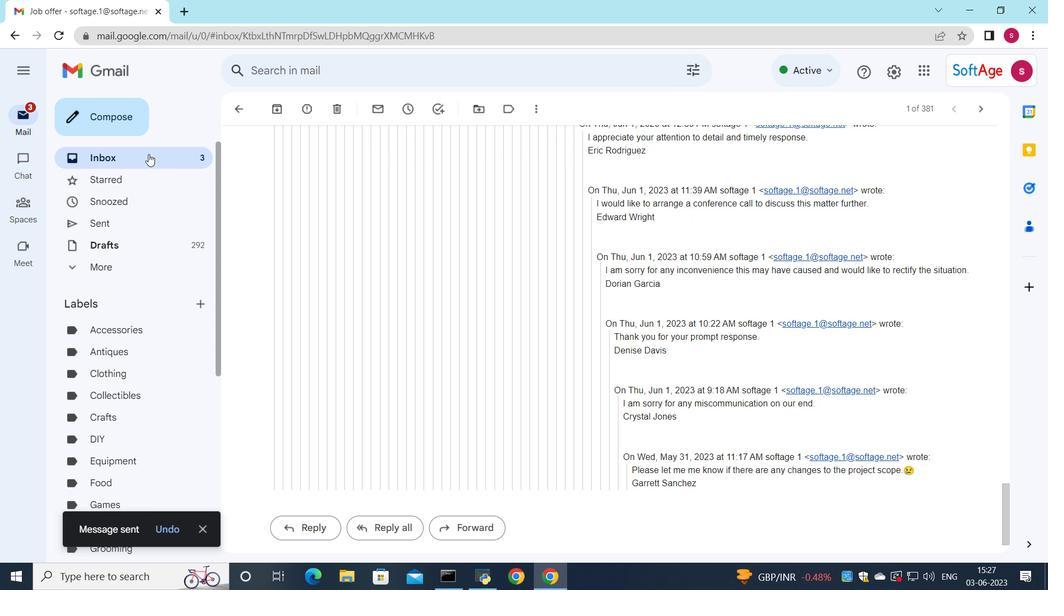 
Action: Mouse moved to (529, 131)
Screenshot: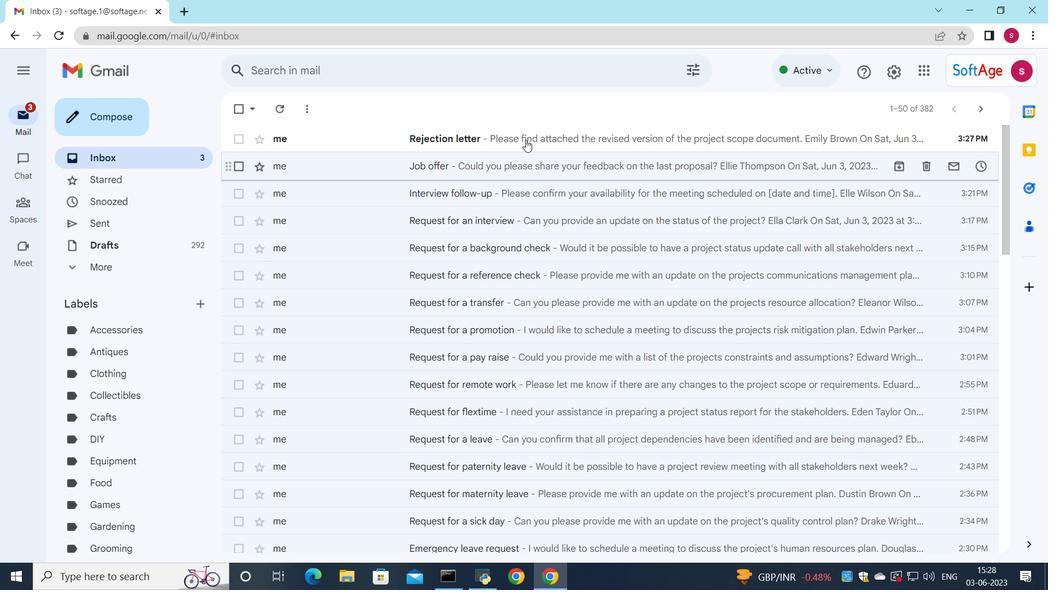 
